 Task: Find connections with filter location Florencia with filter topic #leanstartupswith filter profile language English with filter current company Hotel Jobs Worldwide with filter school Visva Bharati, Shantiniketan with filter industry Architecture and Planning with filter service category Commercial Insurance with filter keywords title Technical Specialist
Action: Mouse moved to (658, 90)
Screenshot: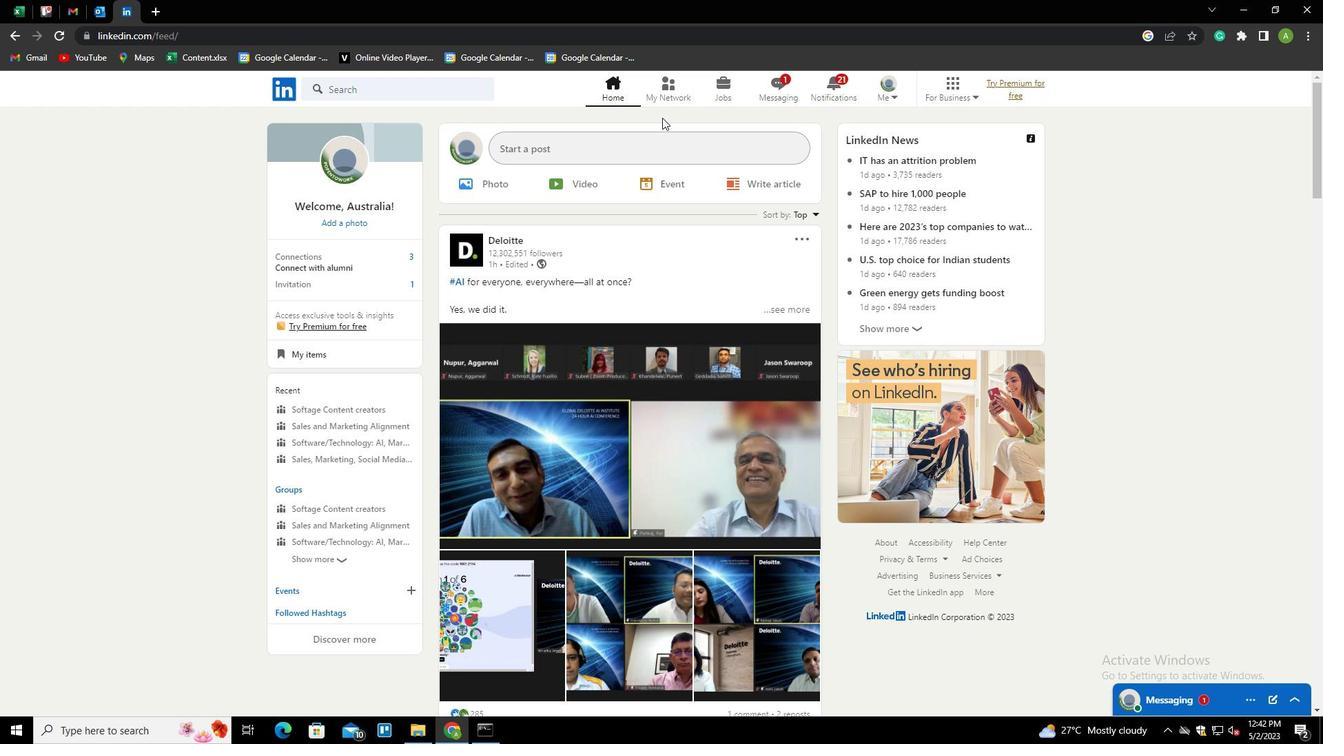 
Action: Mouse pressed left at (658, 90)
Screenshot: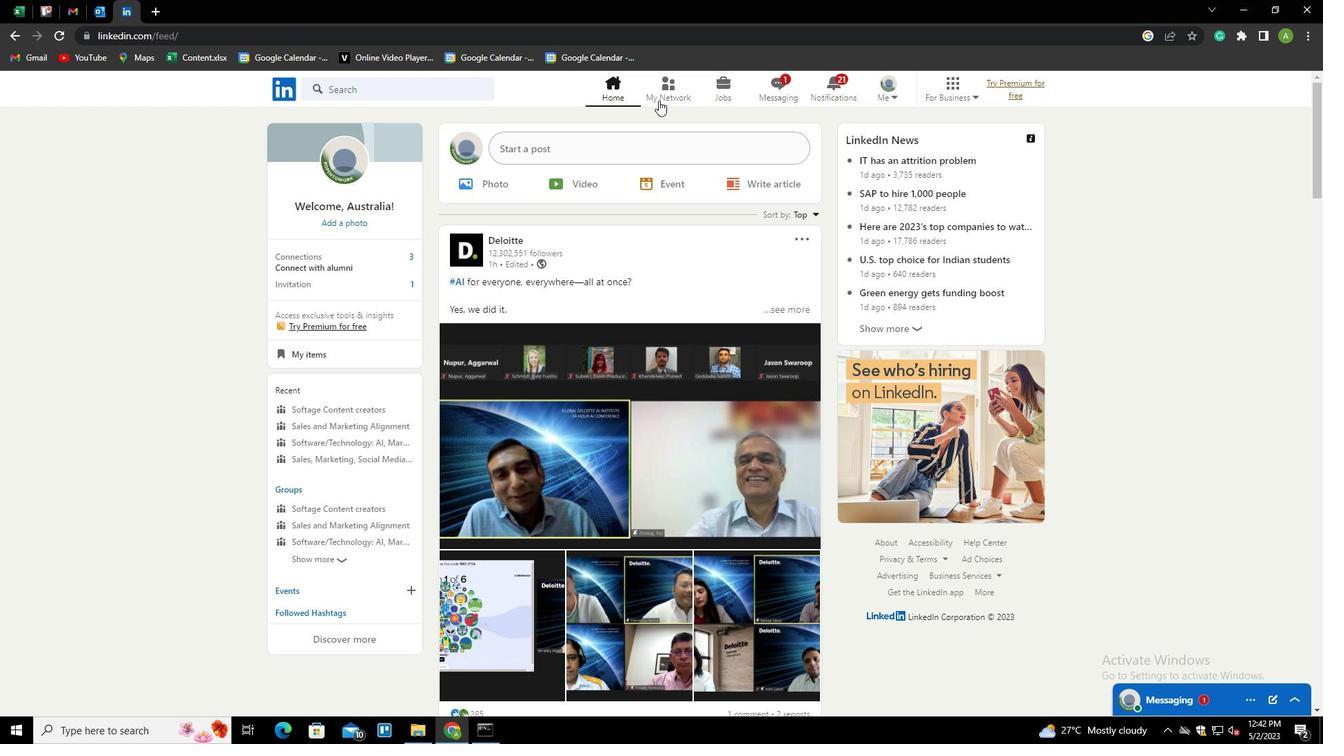 
Action: Mouse moved to (361, 168)
Screenshot: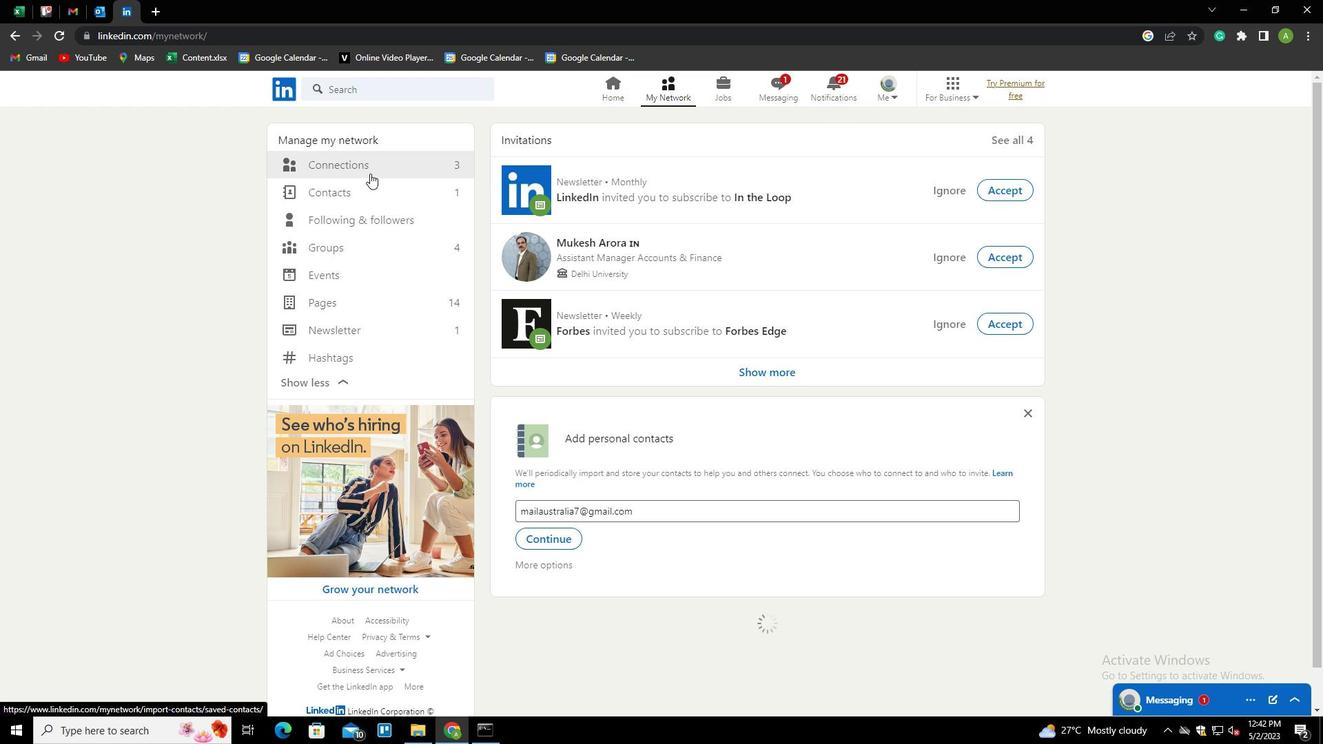 
Action: Mouse pressed left at (361, 168)
Screenshot: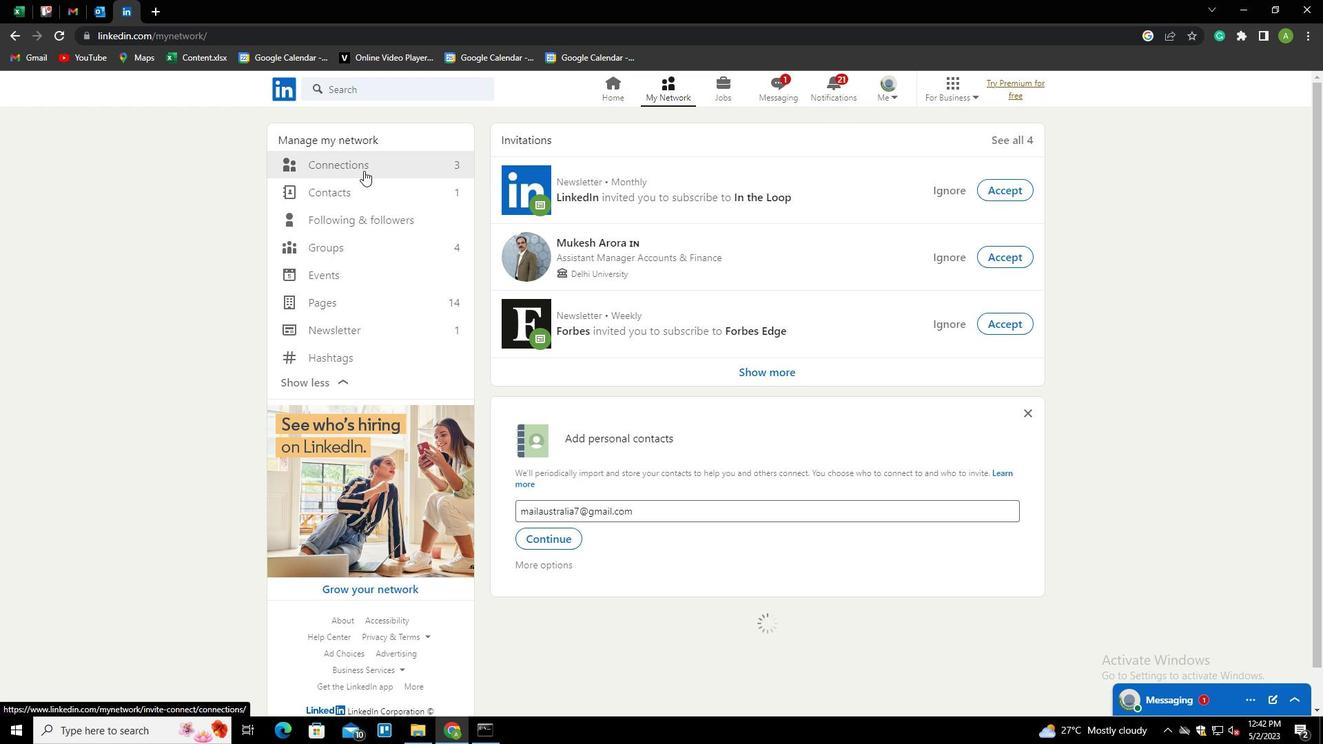 
Action: Mouse moved to (738, 160)
Screenshot: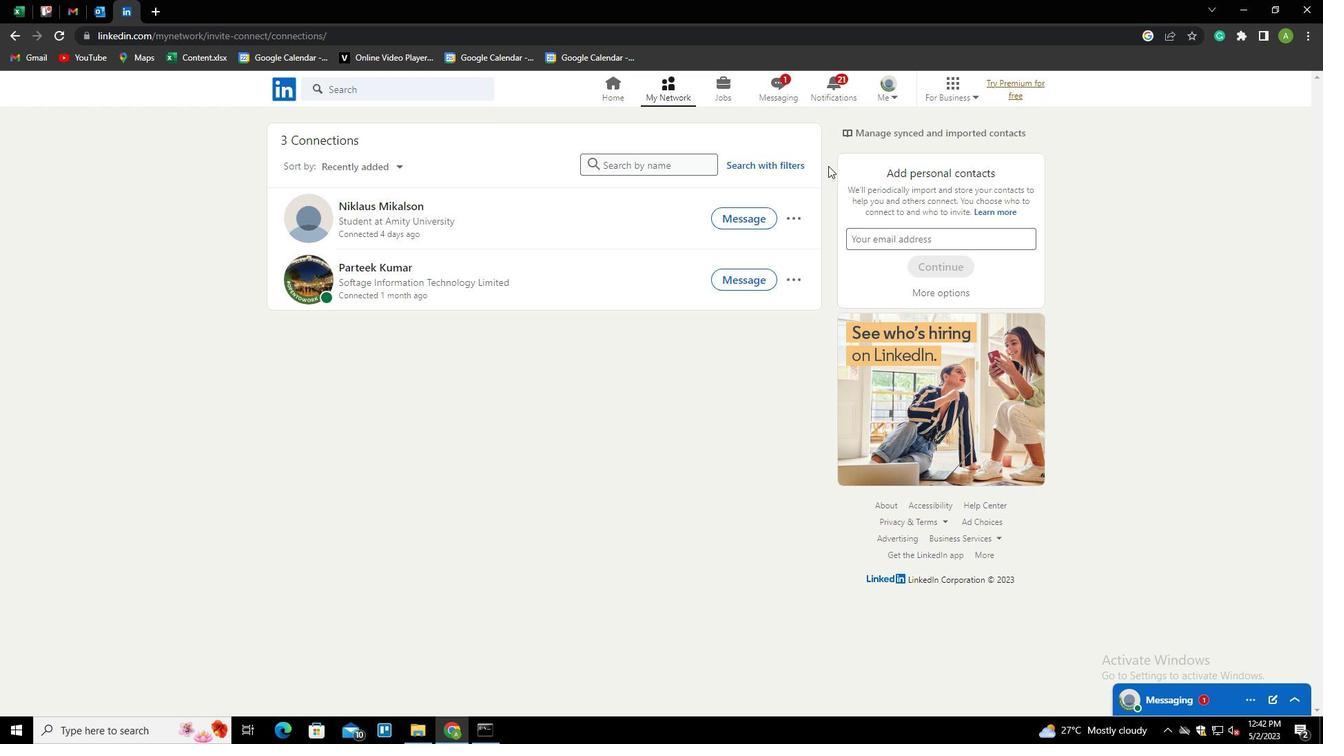 
Action: Mouse pressed left at (738, 160)
Screenshot: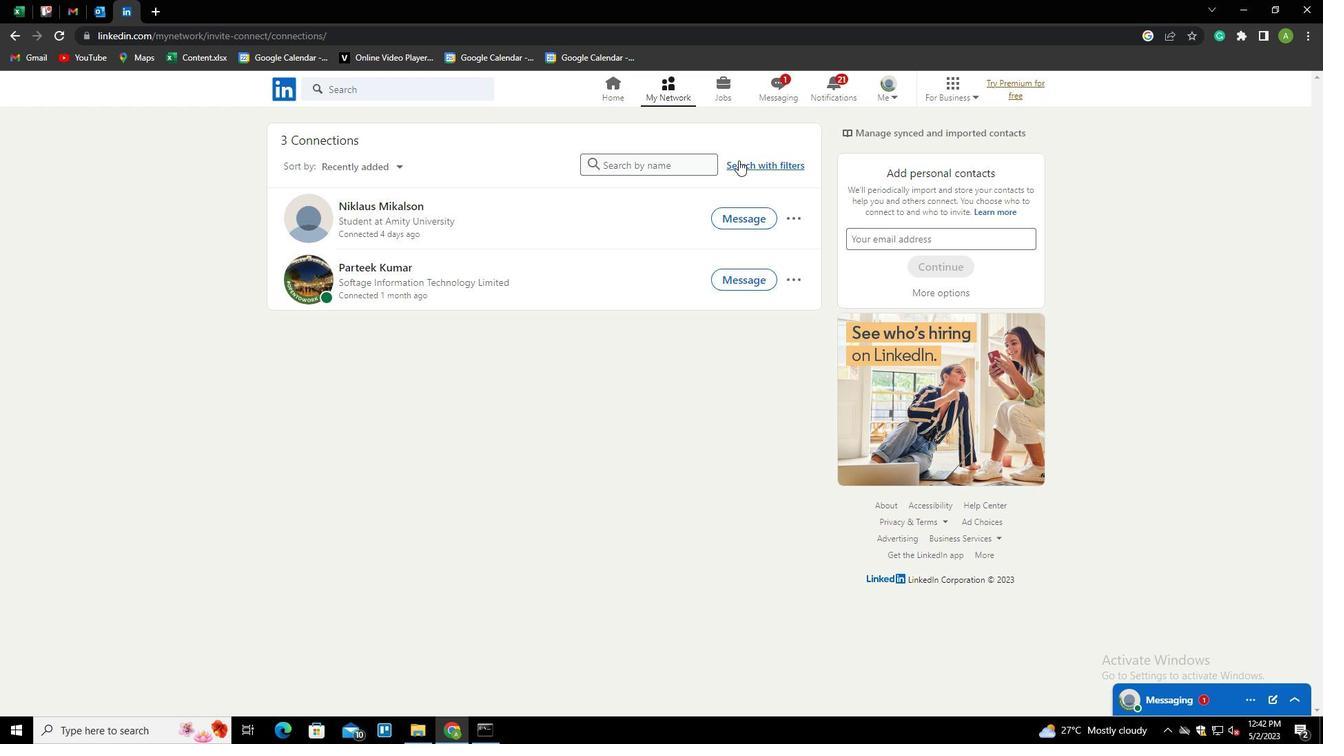 
Action: Mouse moved to (702, 130)
Screenshot: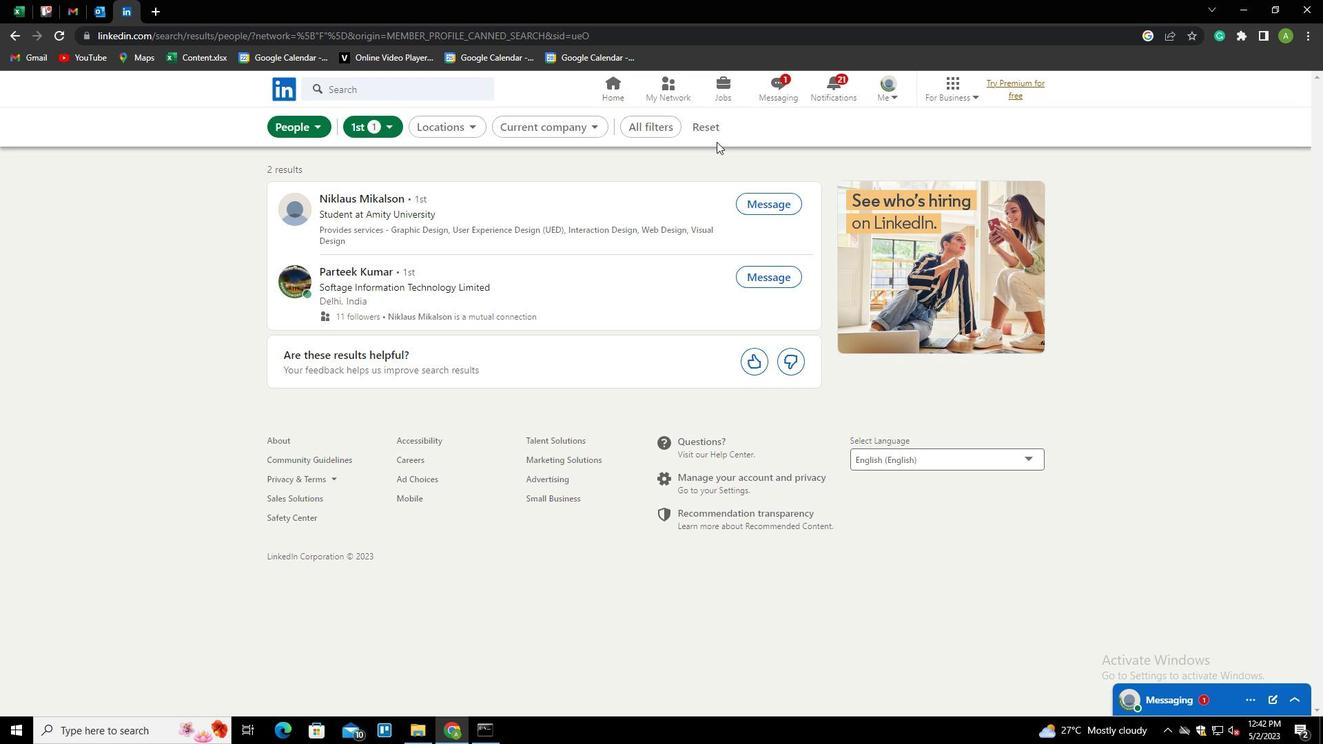 
Action: Mouse pressed left at (702, 130)
Screenshot: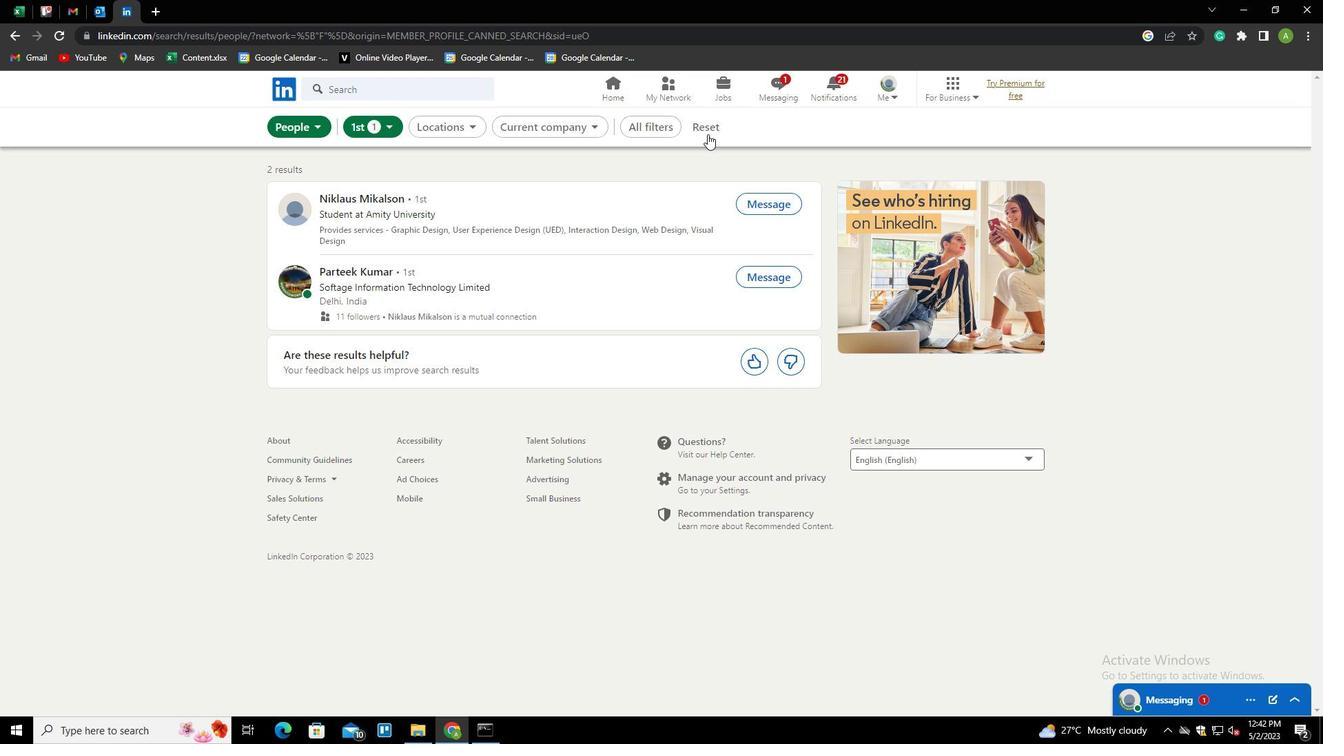 
Action: Mouse moved to (682, 127)
Screenshot: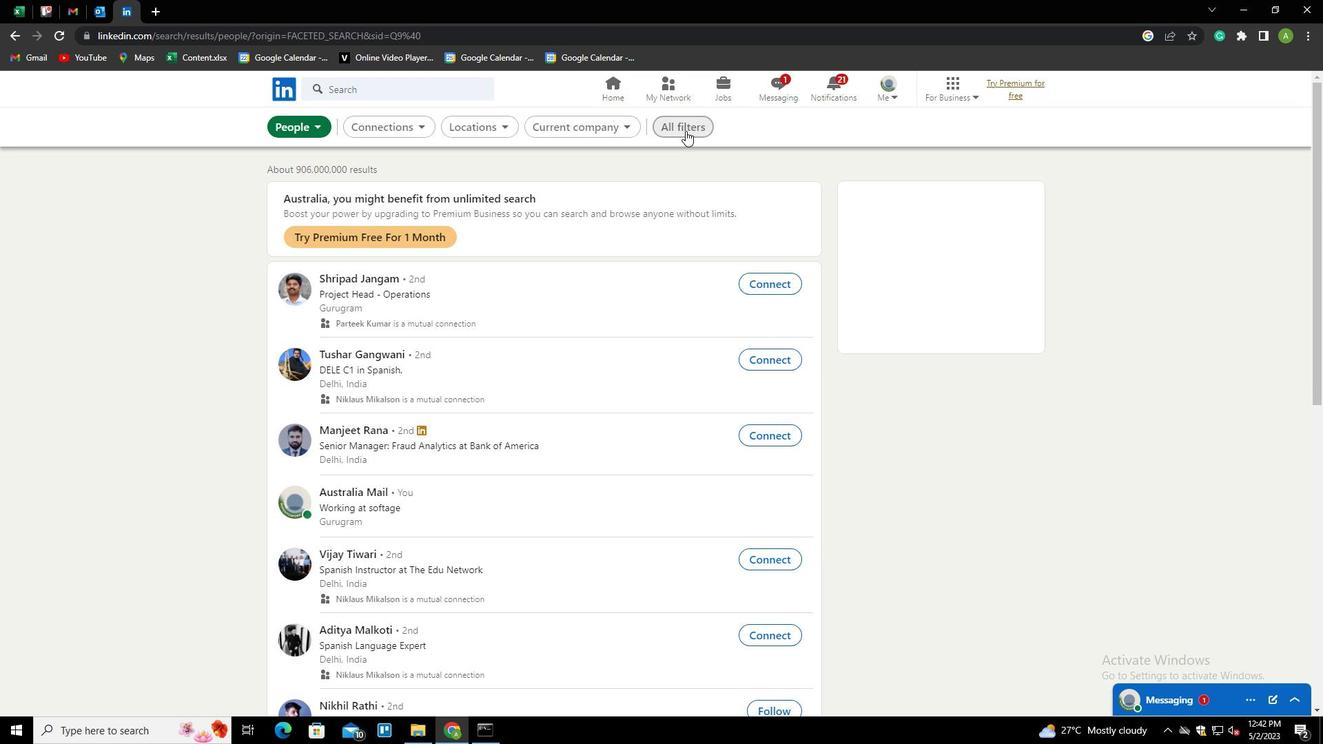 
Action: Mouse pressed left at (682, 127)
Screenshot: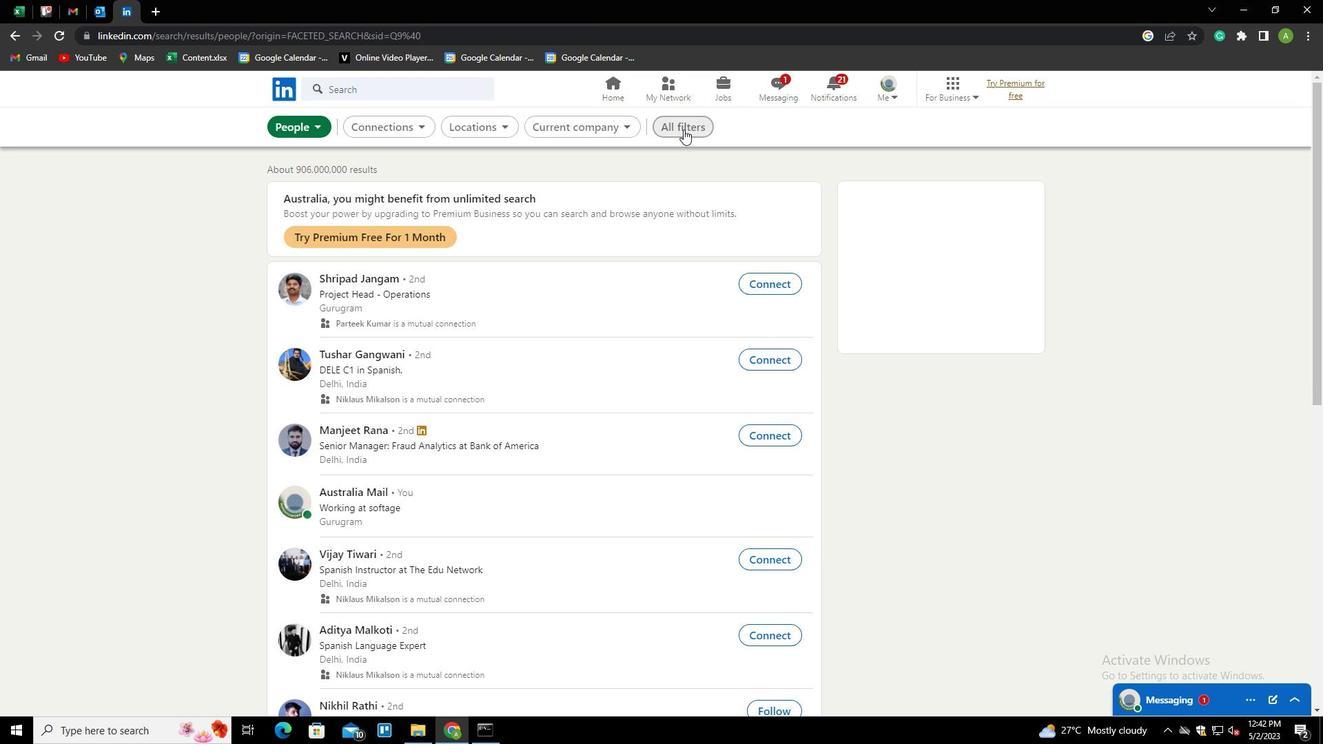 
Action: Mouse moved to (1085, 391)
Screenshot: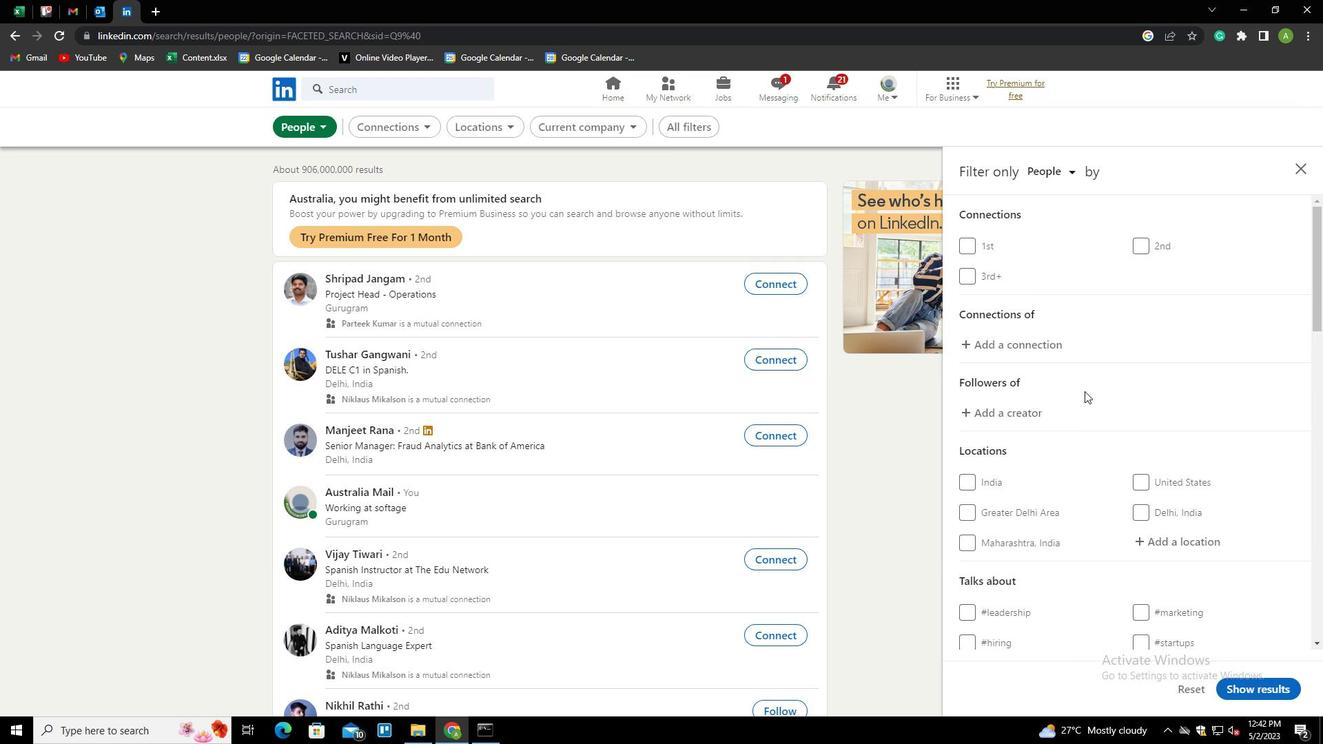 
Action: Mouse scrolled (1085, 390) with delta (0, 0)
Screenshot: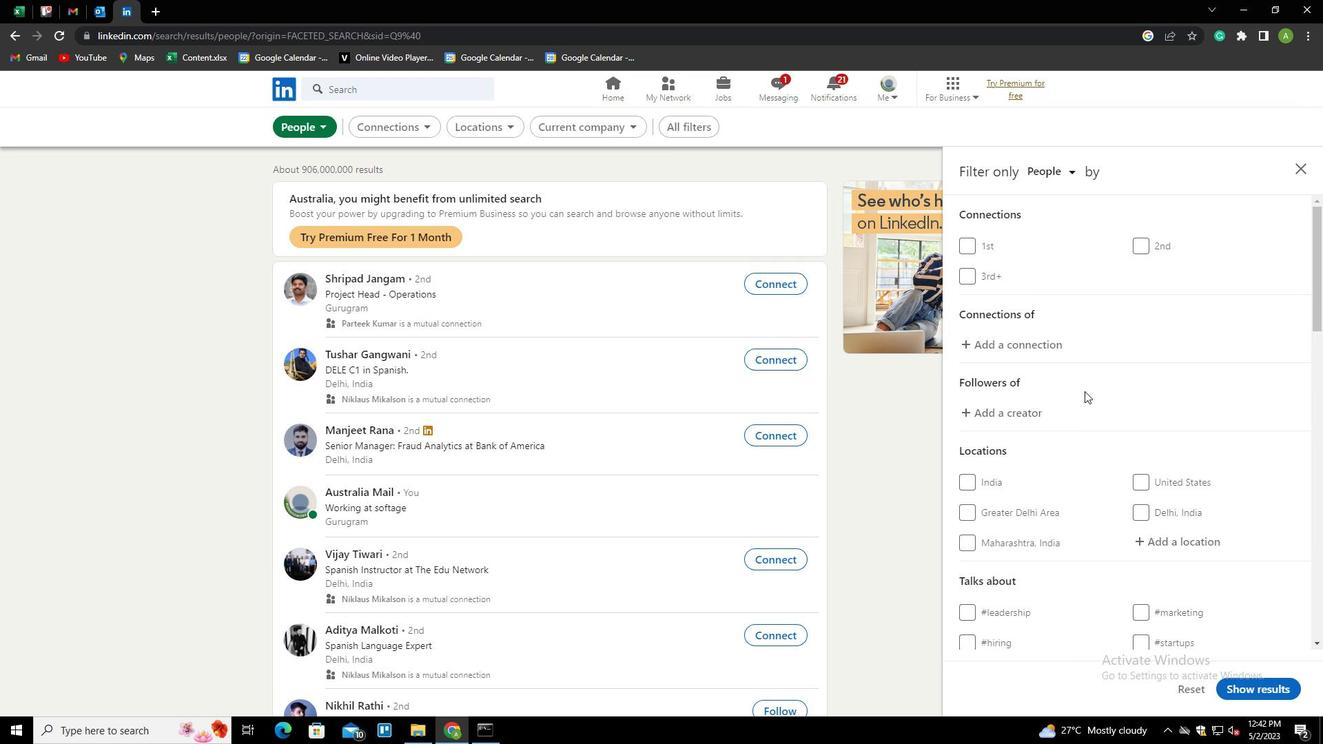 
Action: Mouse scrolled (1085, 390) with delta (0, 0)
Screenshot: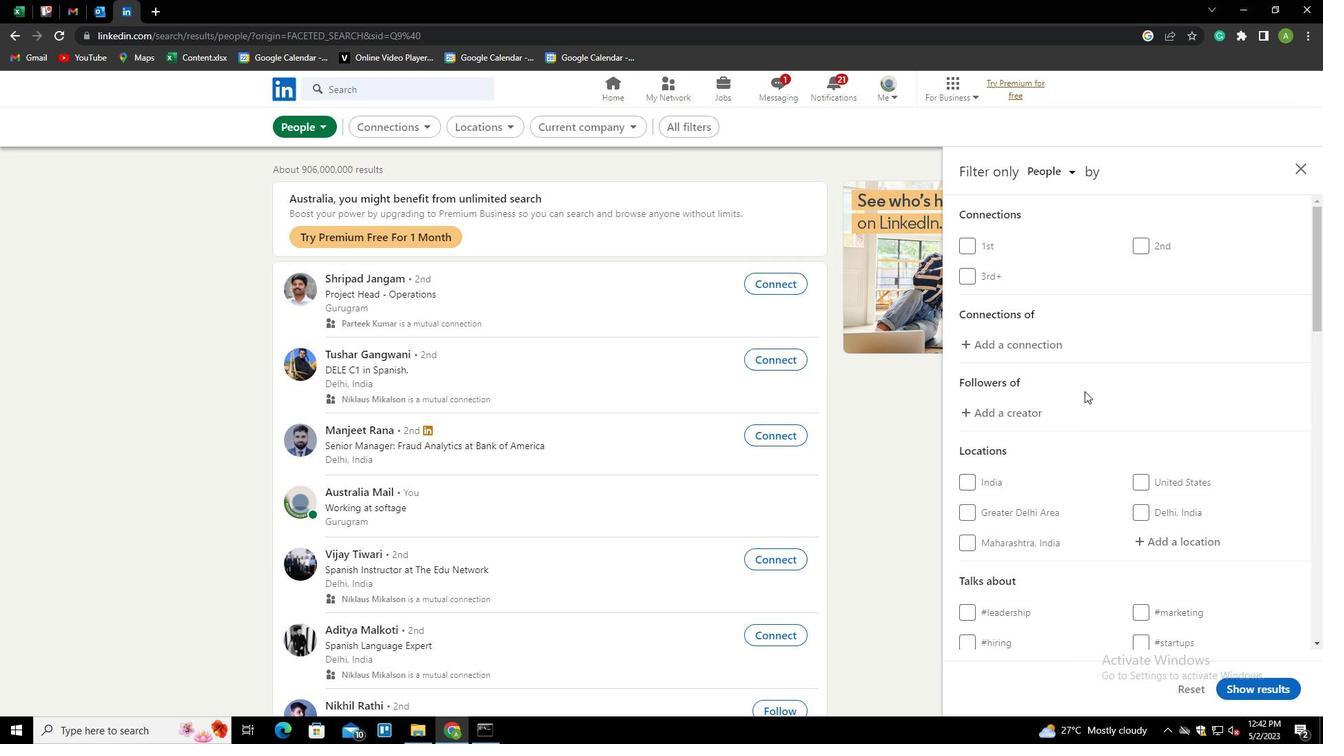 
Action: Mouse moved to (1153, 399)
Screenshot: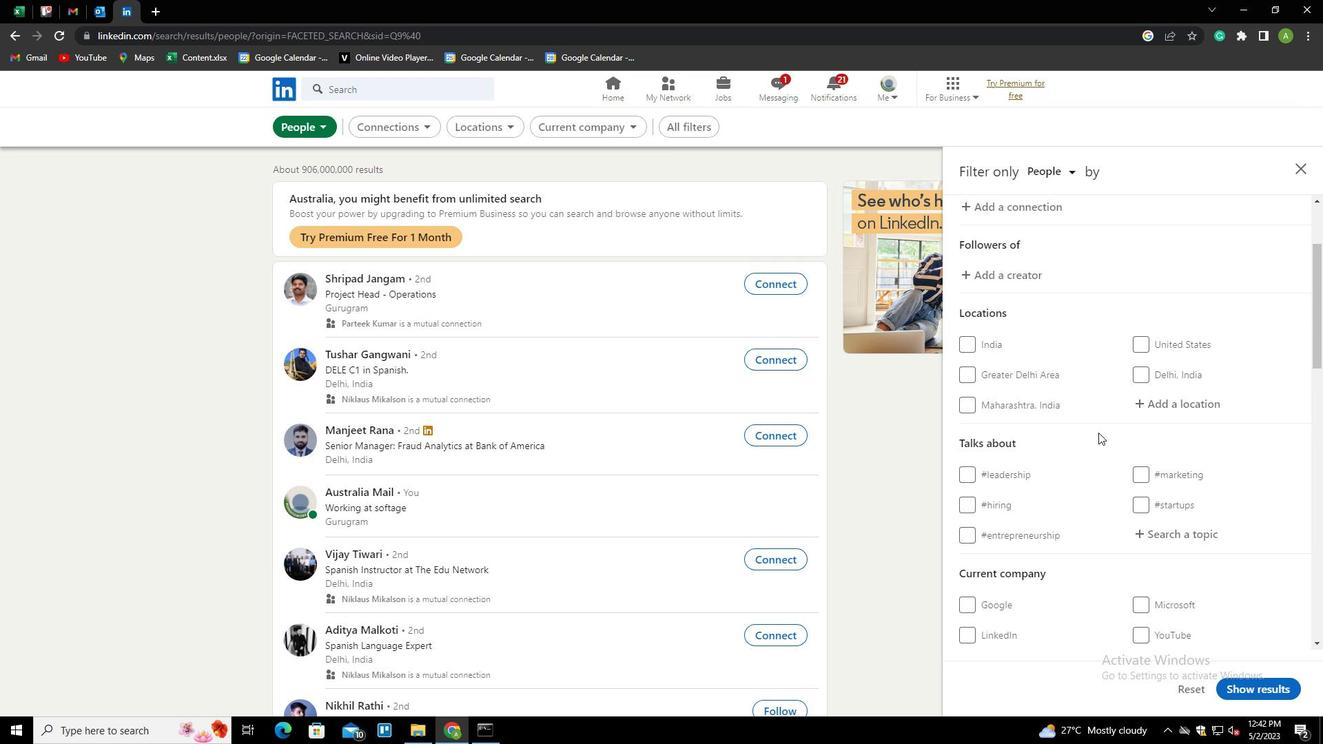
Action: Mouse pressed left at (1153, 399)
Screenshot: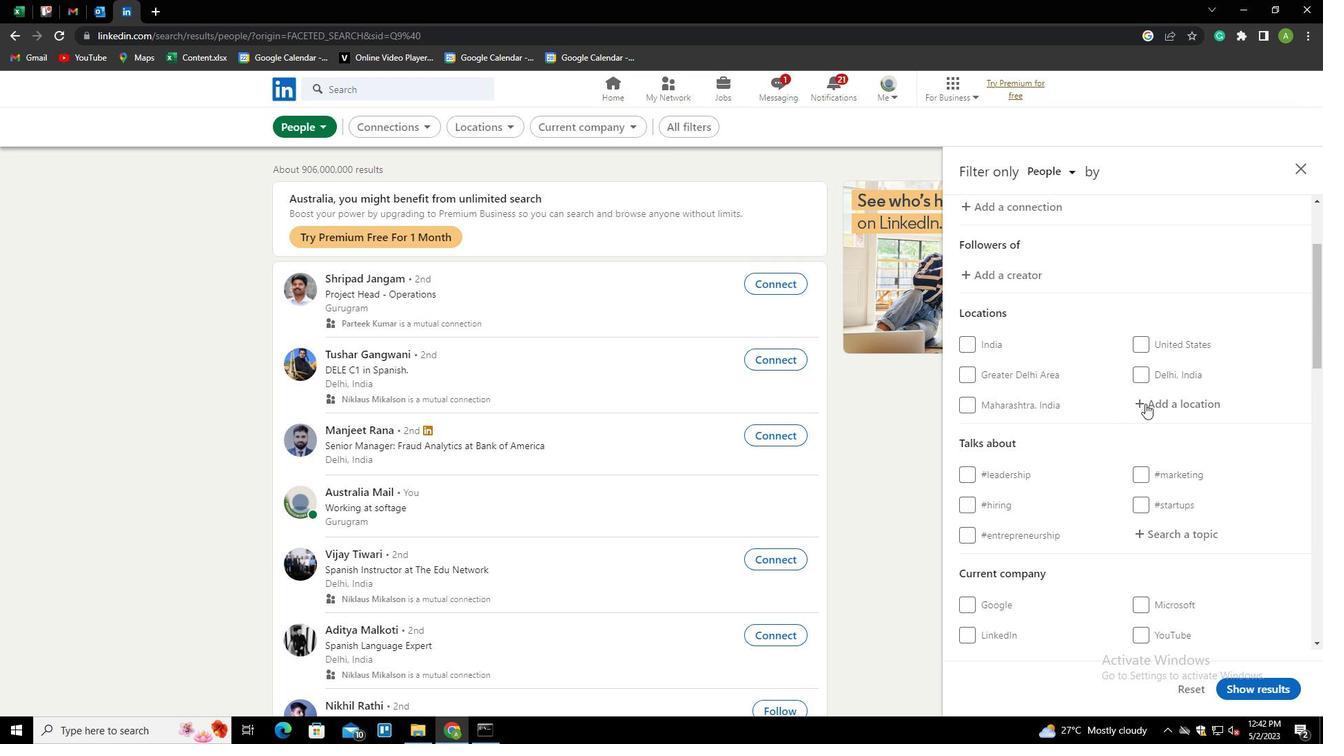 
Action: Key pressed <Key.shift>FLORENCIA<Key.down>
Screenshot: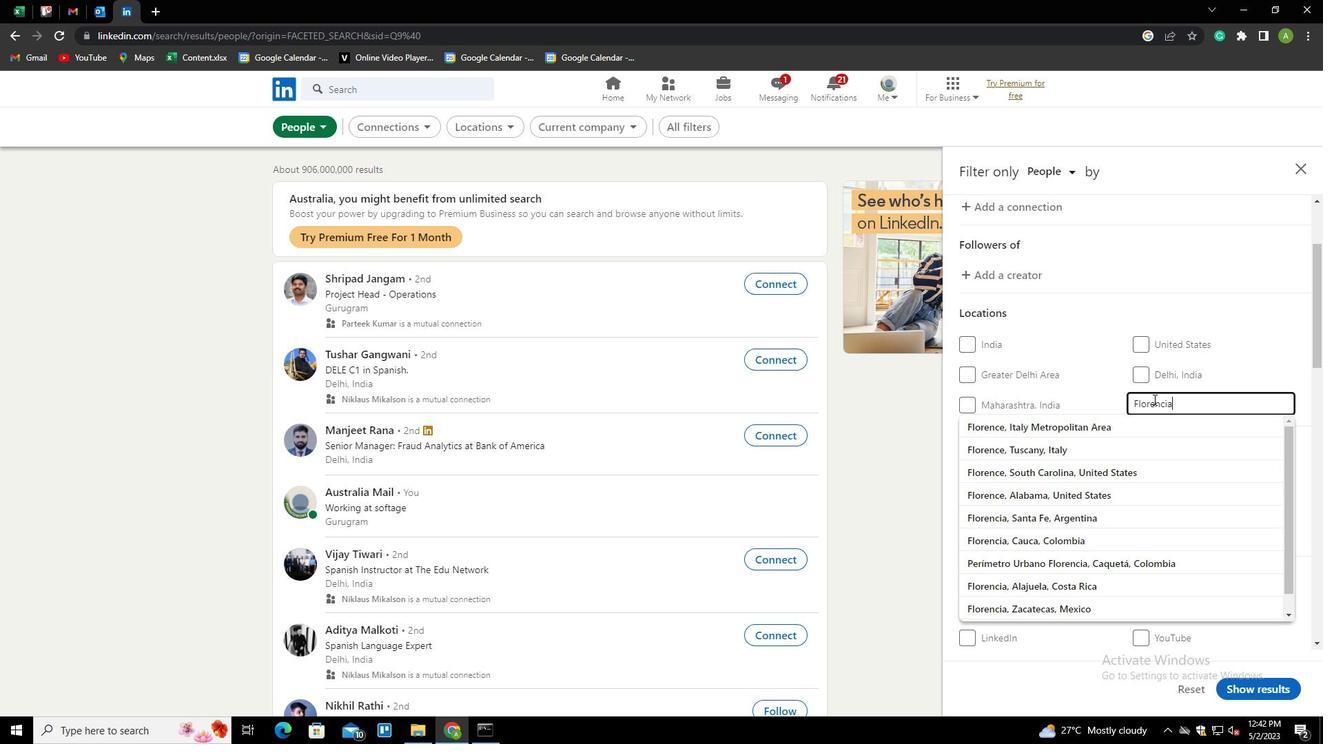 
Action: Mouse moved to (1173, 451)
Screenshot: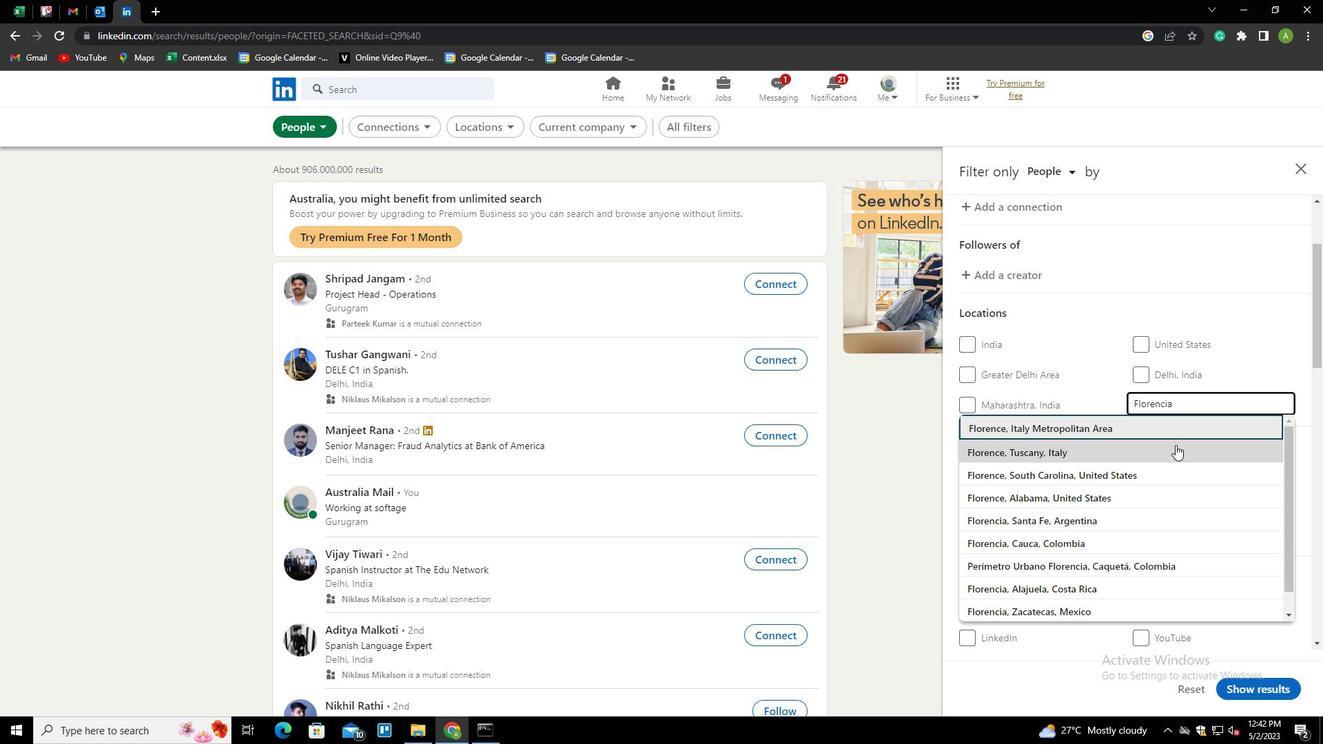 
Action: Mouse scrolled (1173, 450) with delta (0, 0)
Screenshot: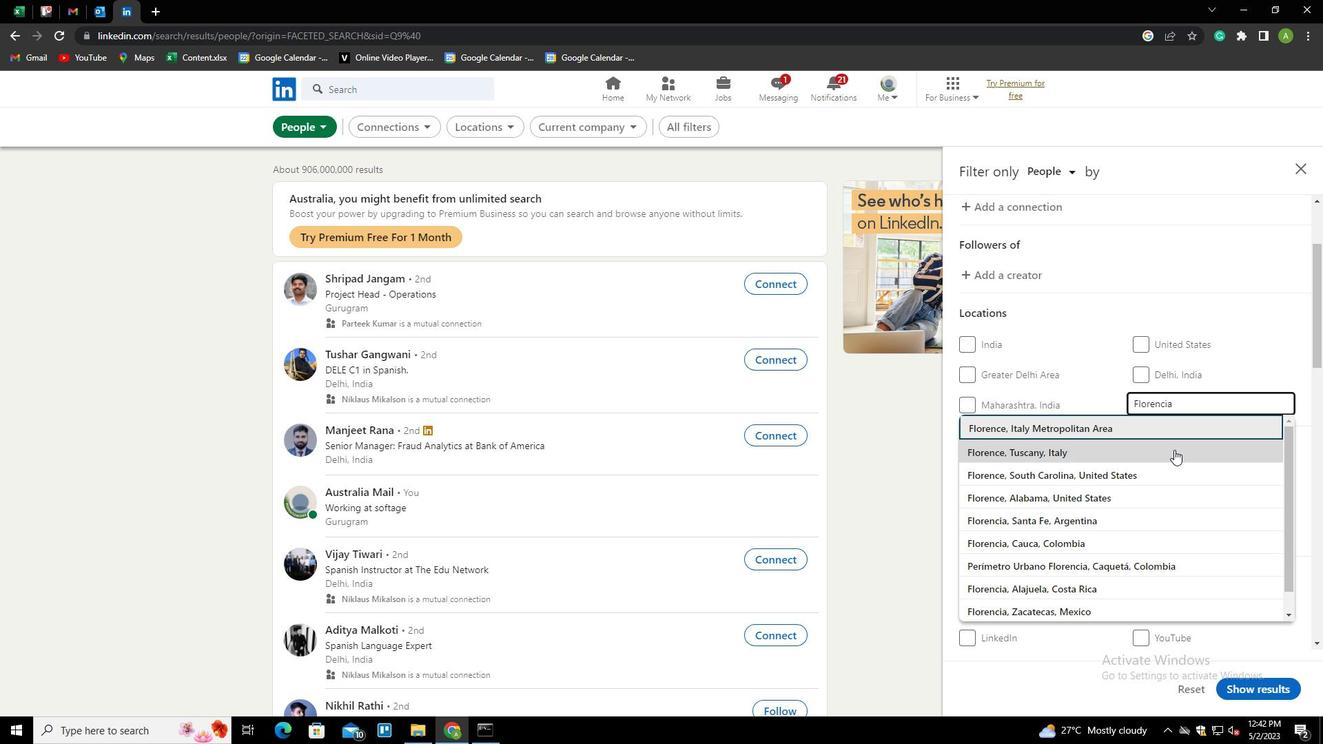 
Action: Mouse moved to (1066, 565)
Screenshot: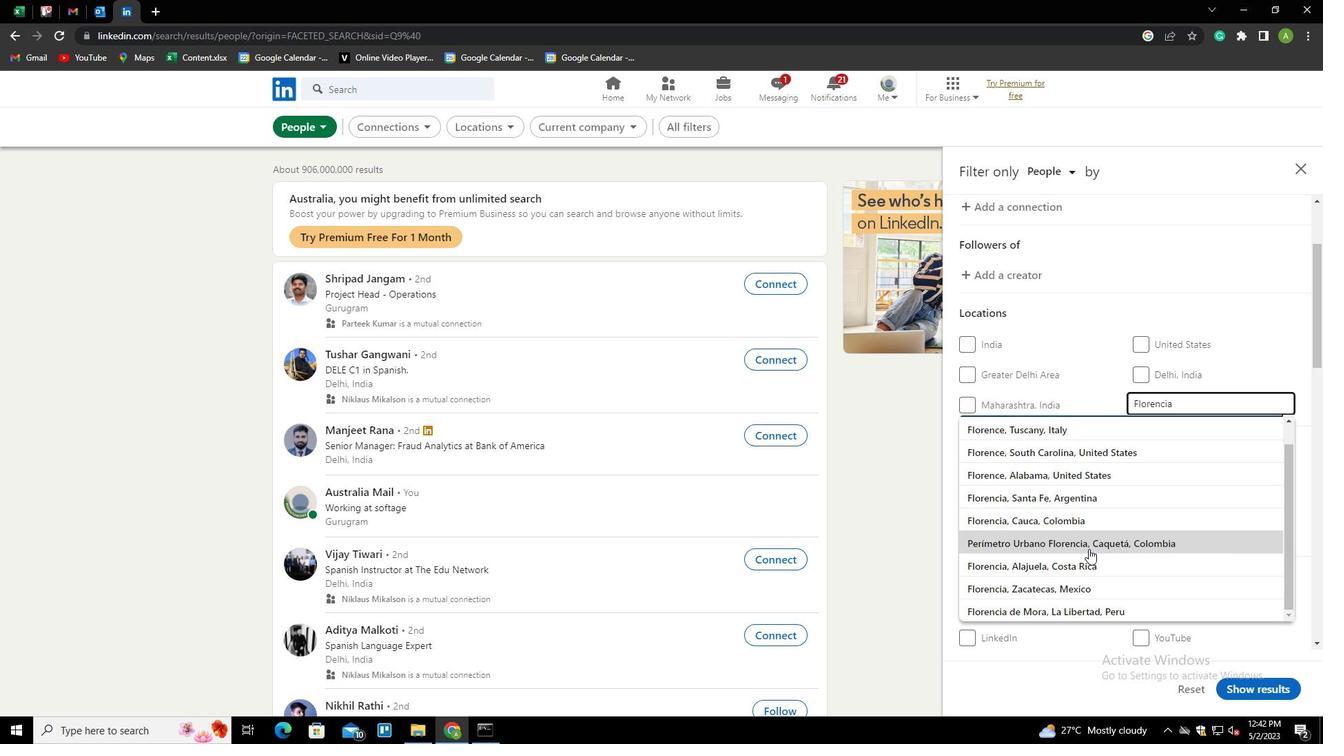 
Action: Mouse pressed left at (1066, 565)
Screenshot: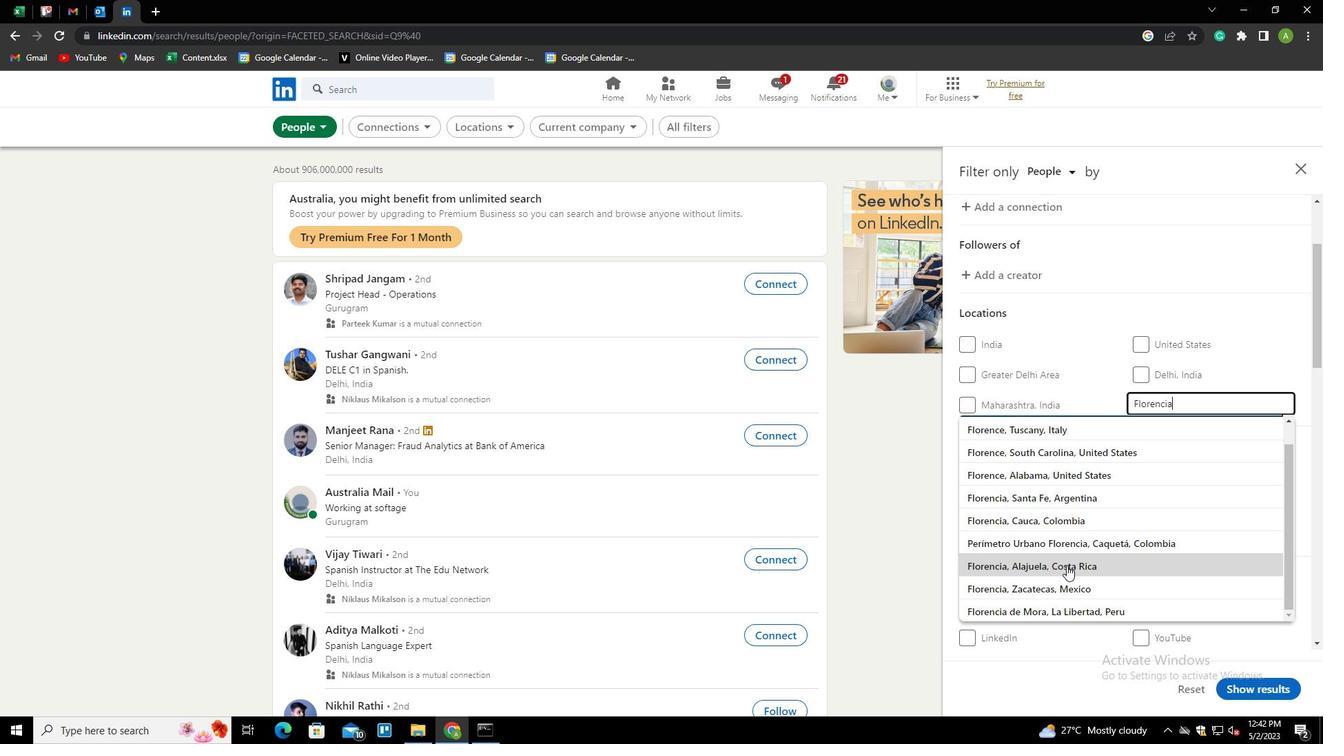 
Action: Mouse moved to (1151, 558)
Screenshot: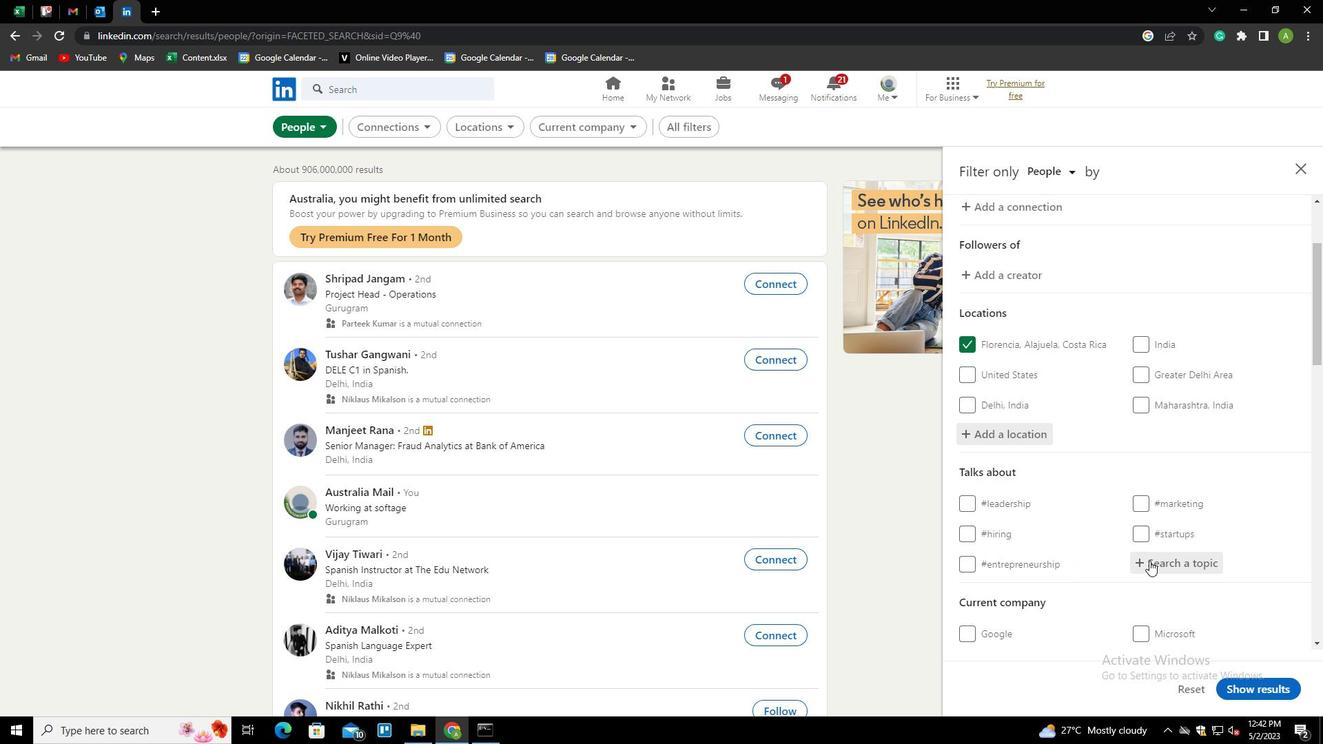 
Action: Mouse scrolled (1151, 558) with delta (0, 0)
Screenshot: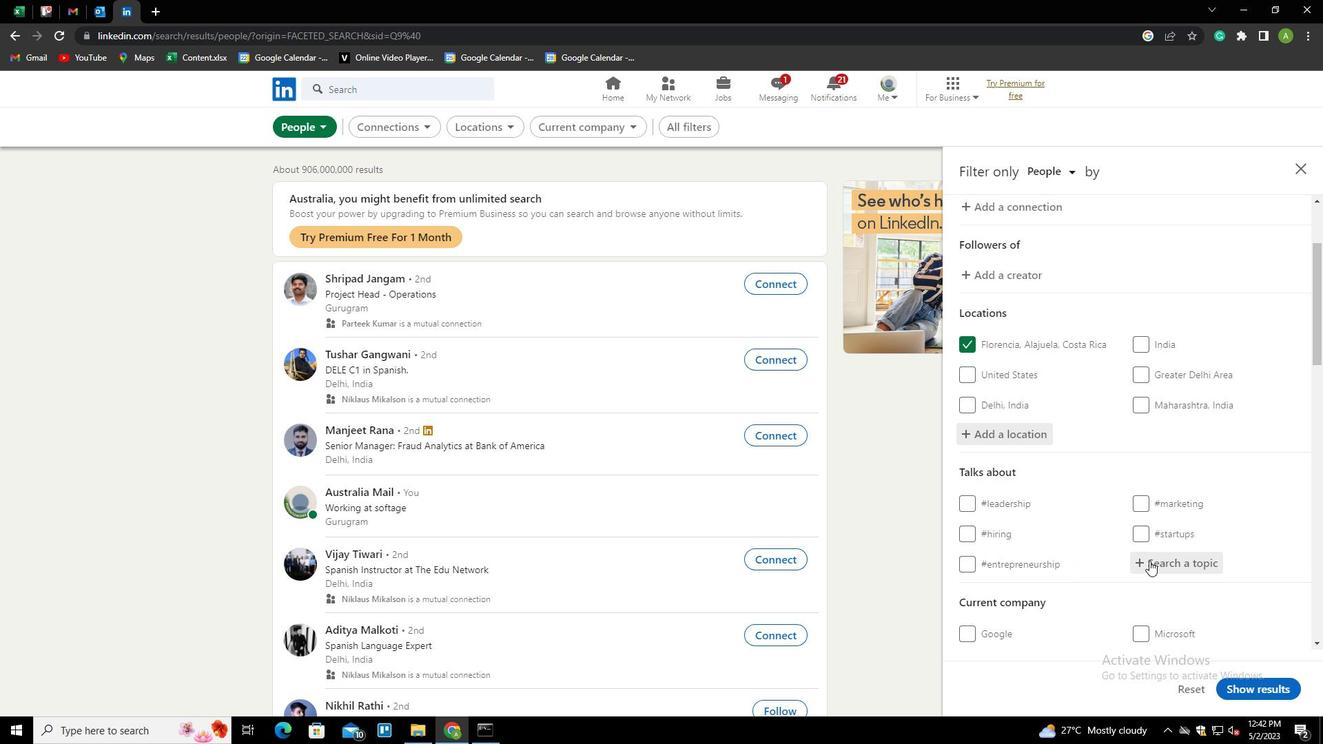 
Action: Mouse scrolled (1151, 558) with delta (0, 0)
Screenshot: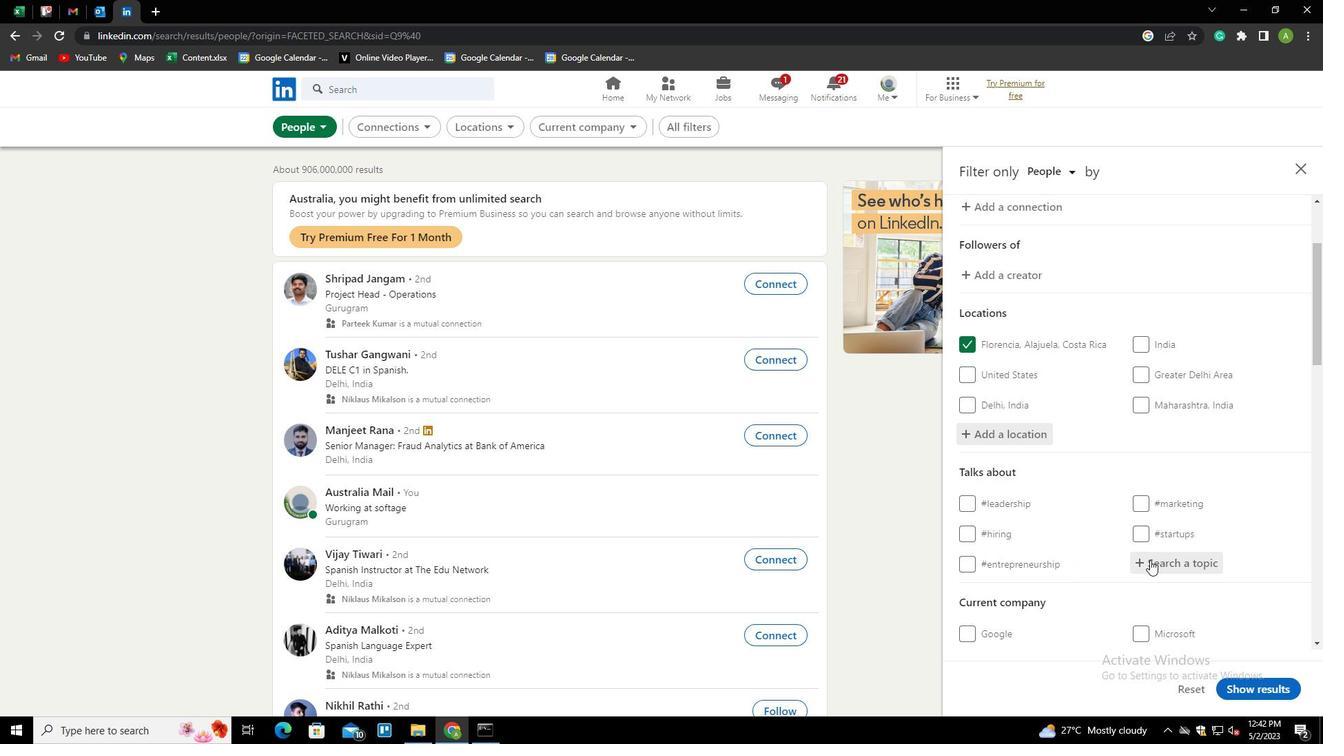
Action: Mouse moved to (1161, 437)
Screenshot: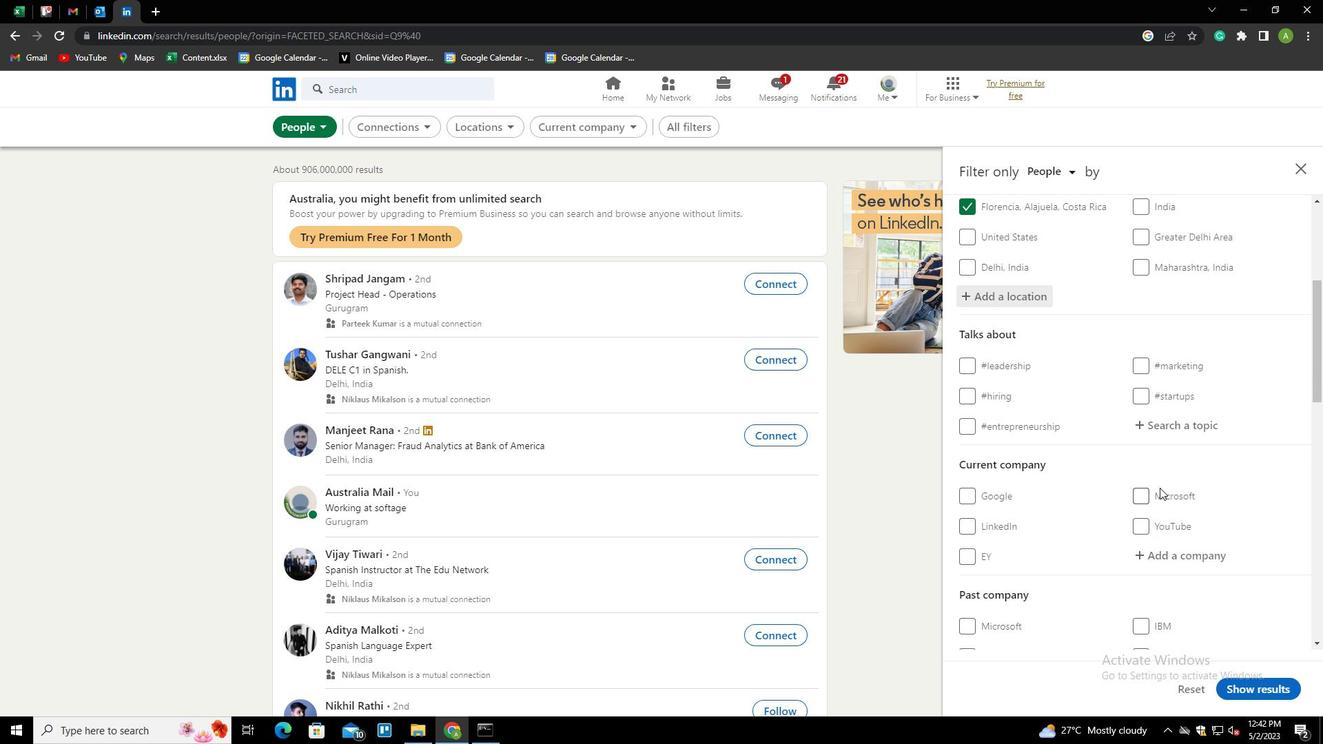 
Action: Mouse pressed left at (1161, 437)
Screenshot: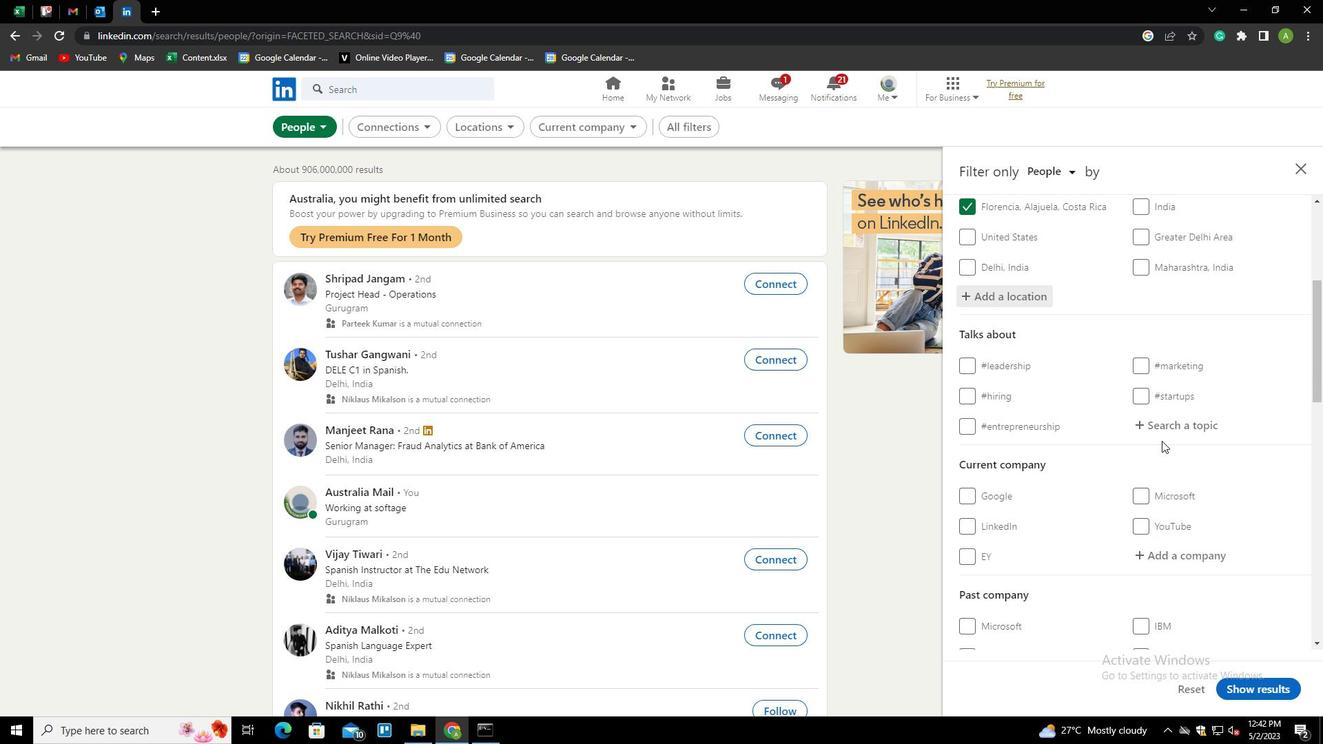 
Action: Mouse moved to (1168, 427)
Screenshot: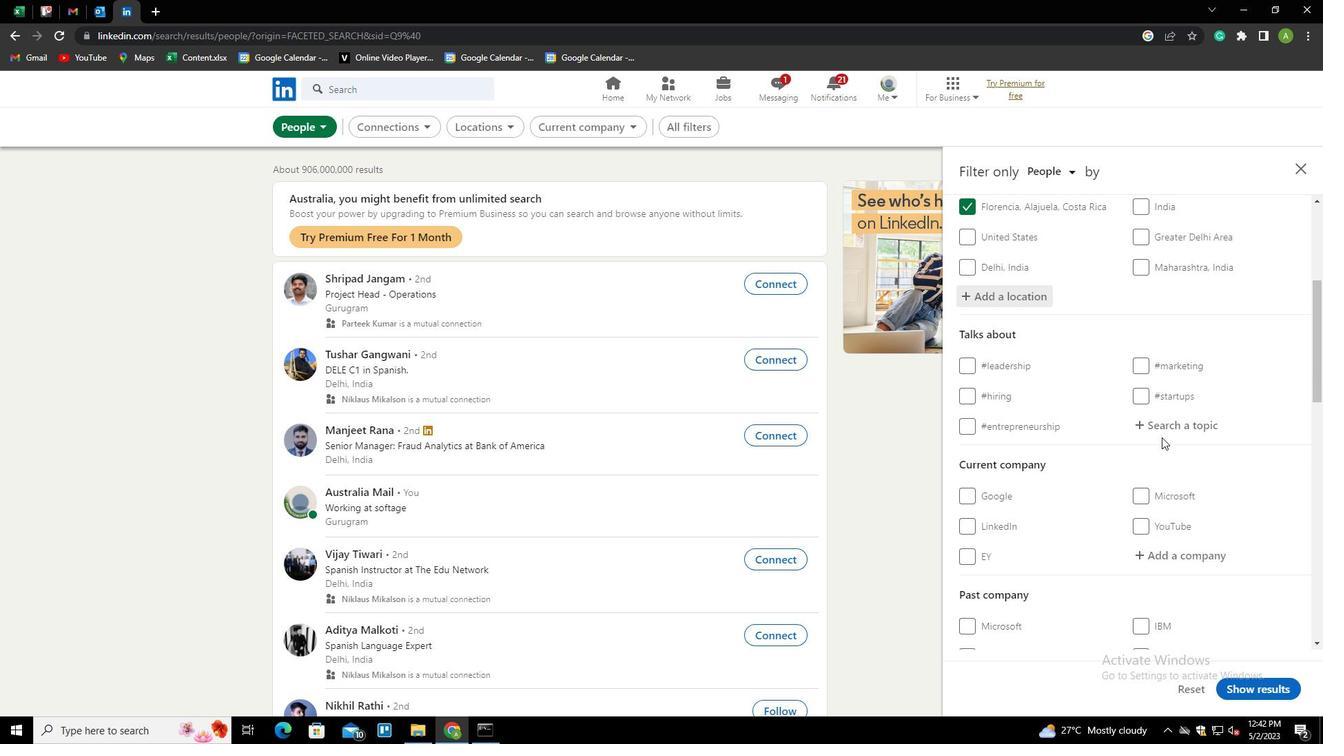 
Action: Mouse pressed left at (1168, 427)
Screenshot: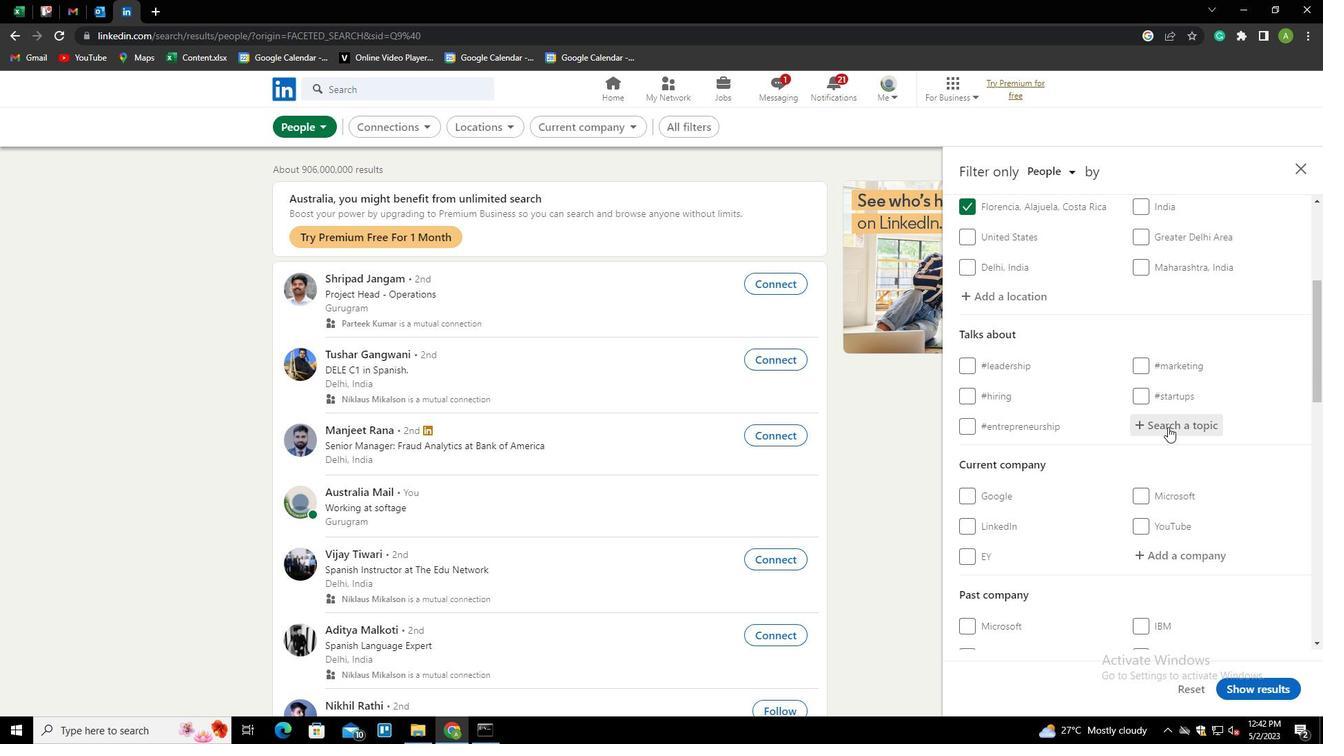 
Action: Mouse moved to (1168, 426)
Screenshot: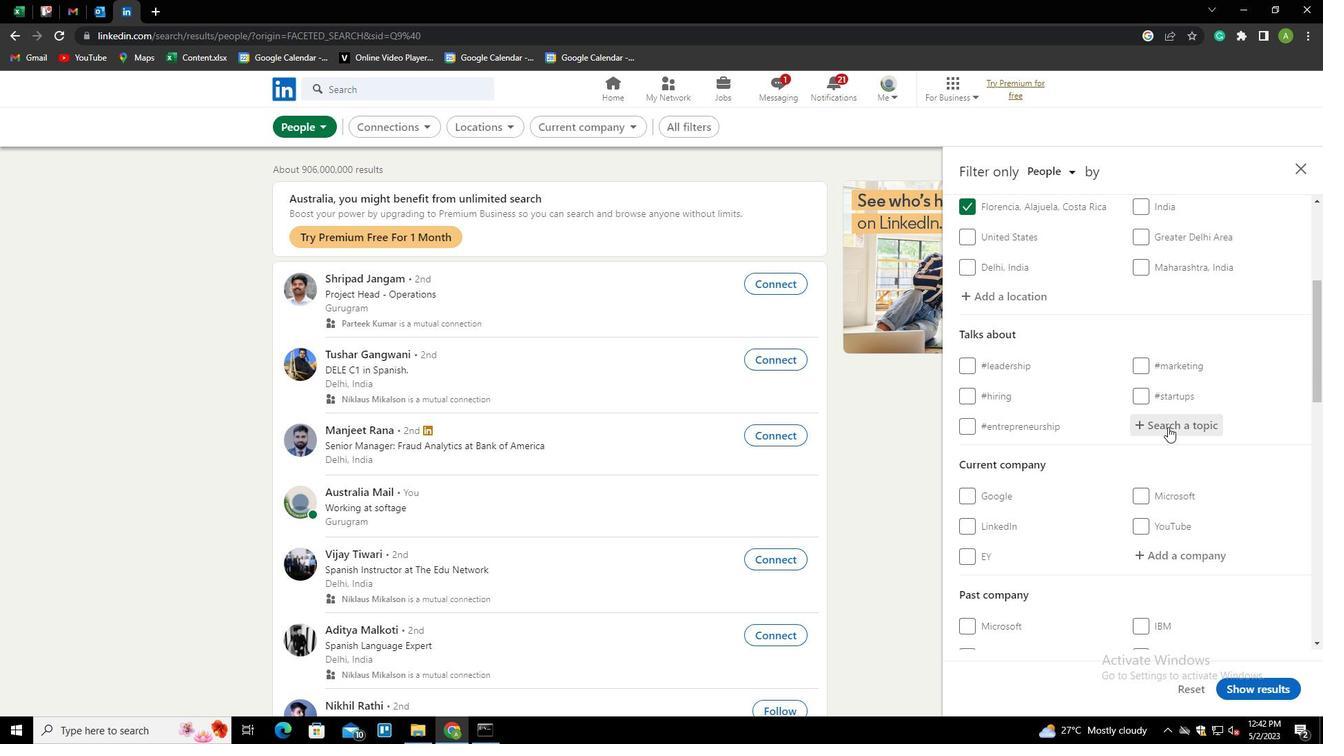 
Action: Mouse pressed left at (1168, 426)
Screenshot: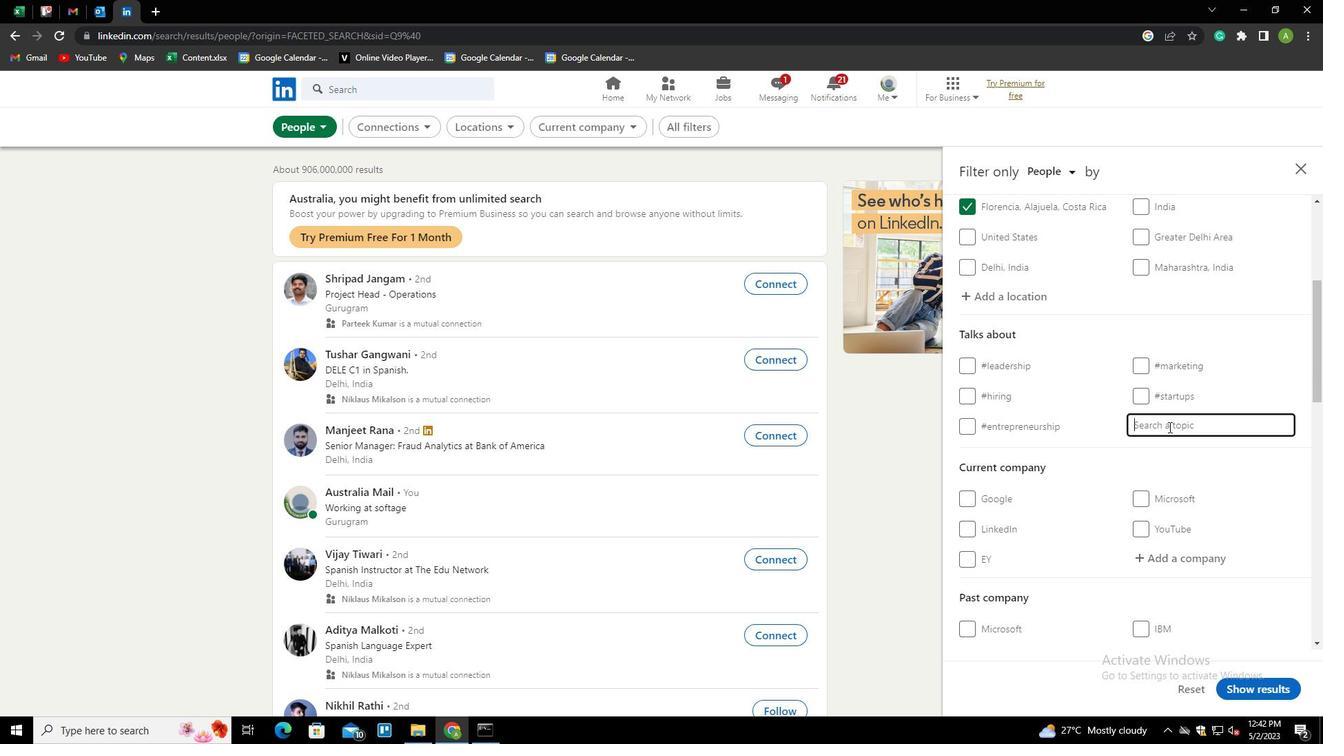 
Action: Key pressed LEANSTART<Key.down><Key.enter>
Screenshot: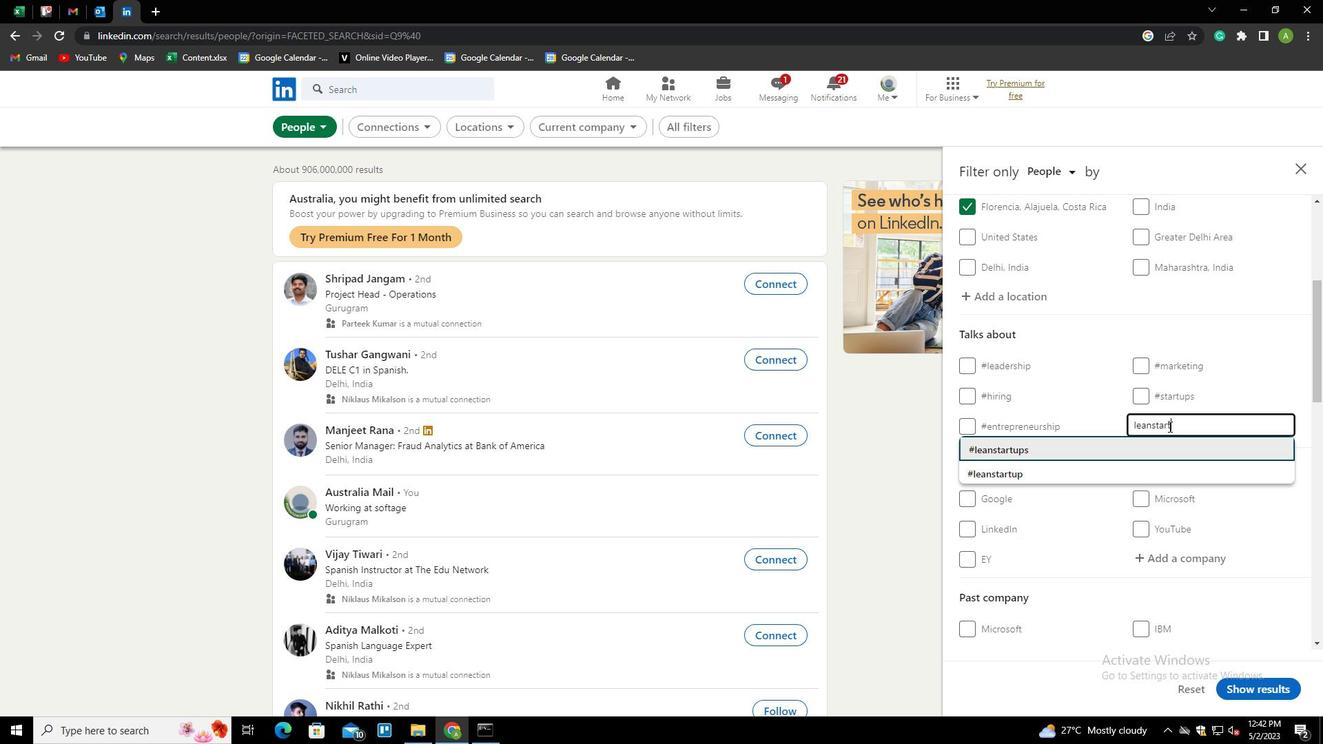 
Action: Mouse moved to (1235, 450)
Screenshot: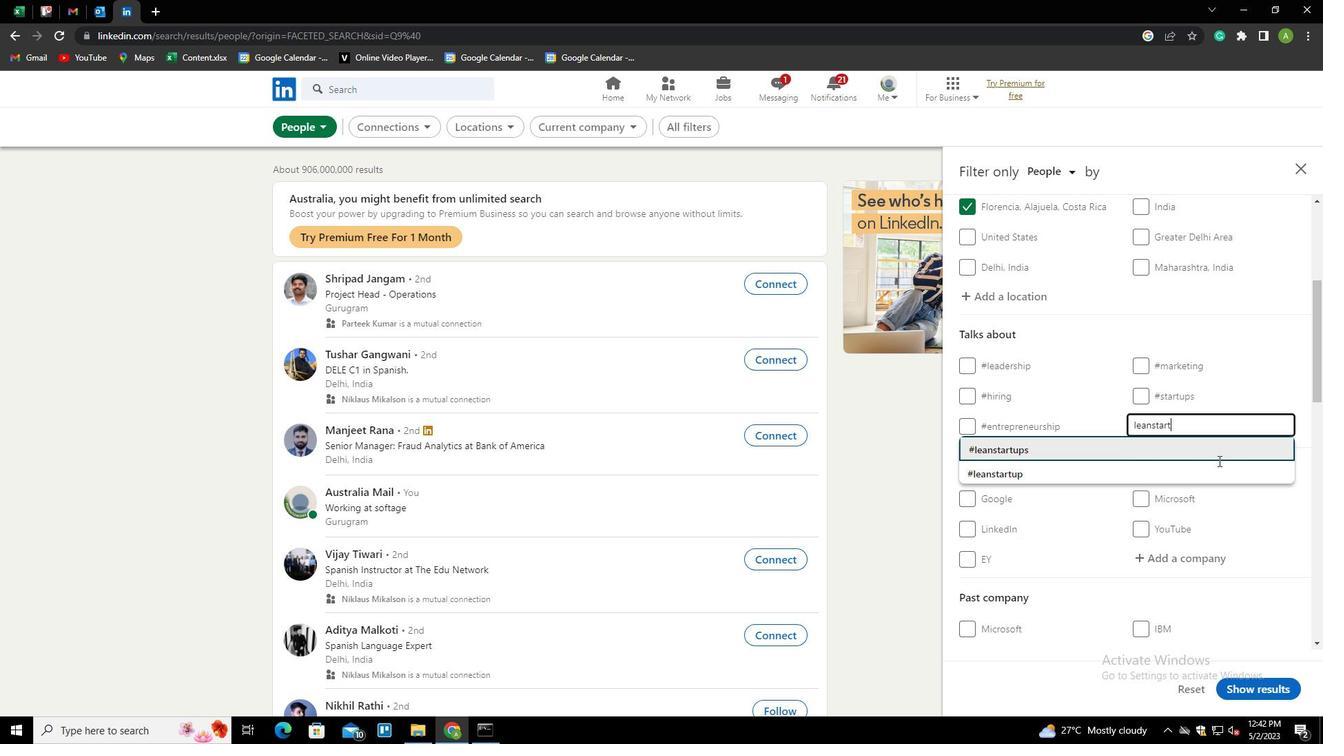 
Action: Mouse scrolled (1235, 450) with delta (0, 0)
Screenshot: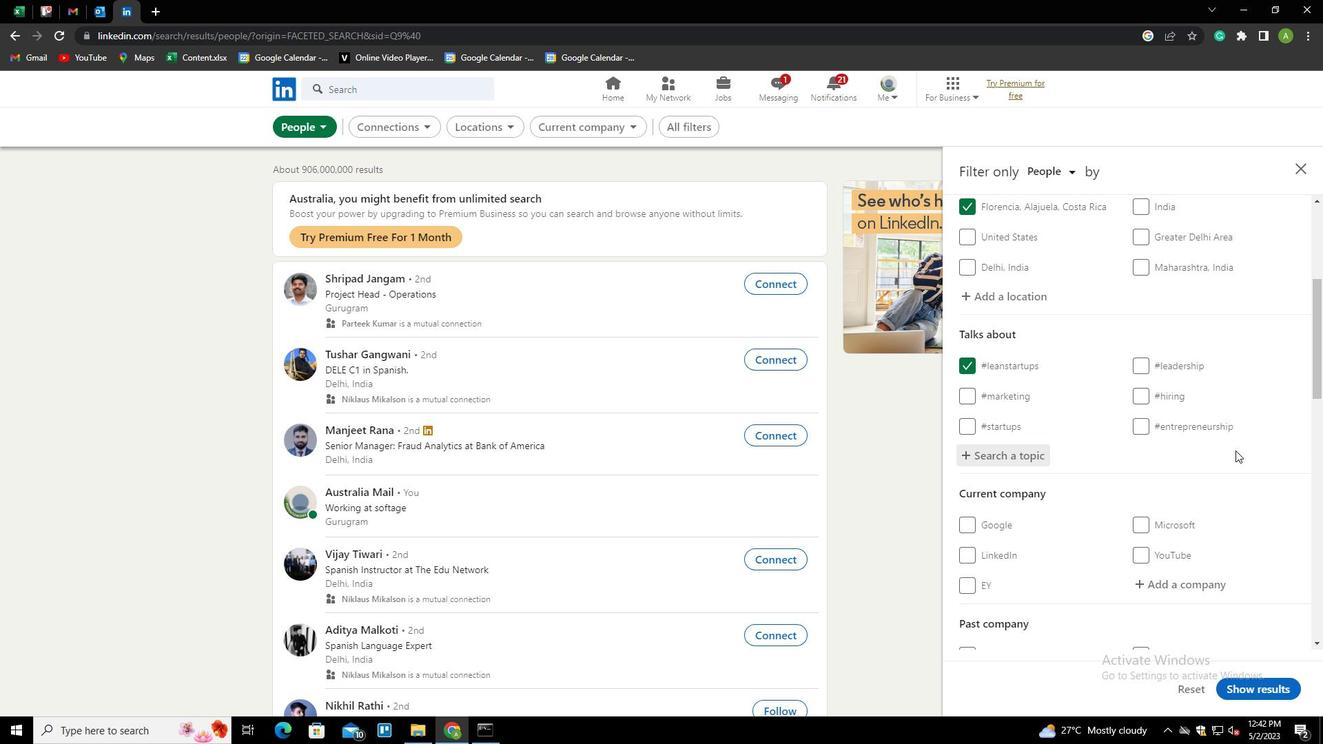 
Action: Mouse scrolled (1235, 450) with delta (0, 0)
Screenshot: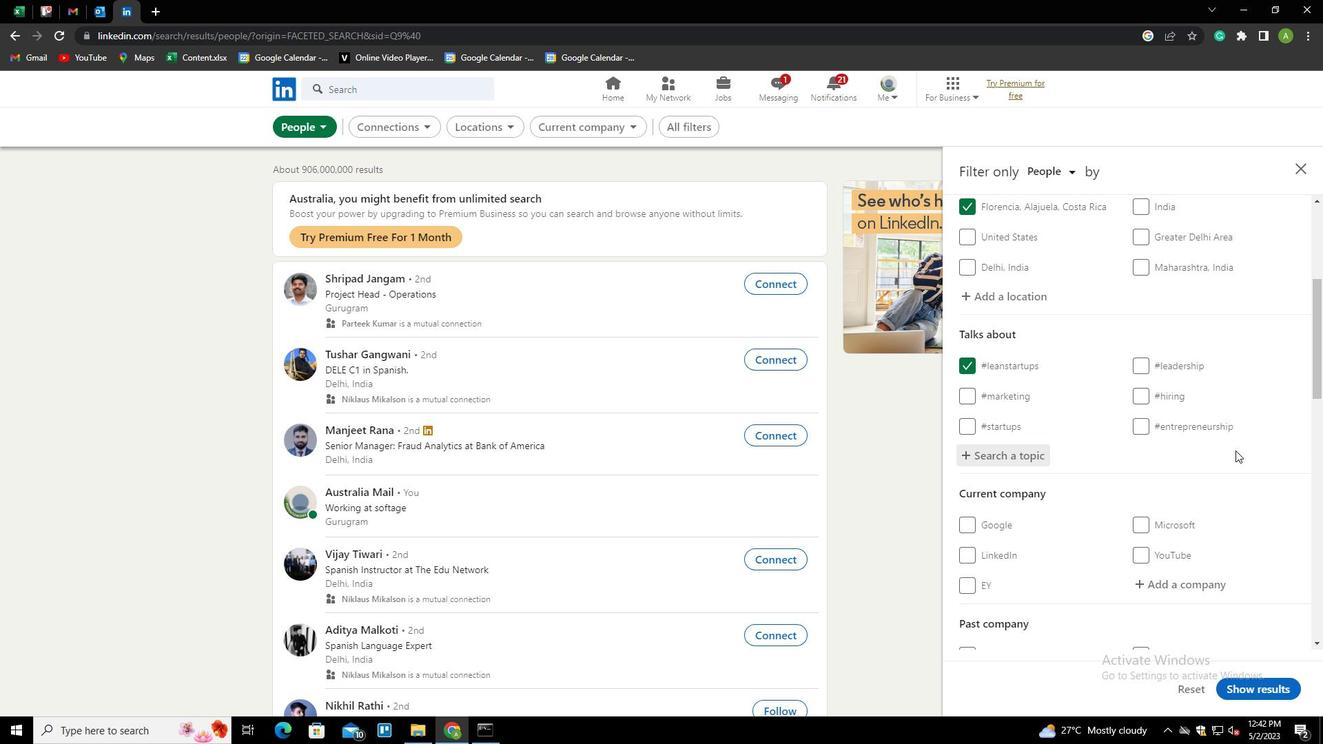 
Action: Mouse moved to (1234, 450)
Screenshot: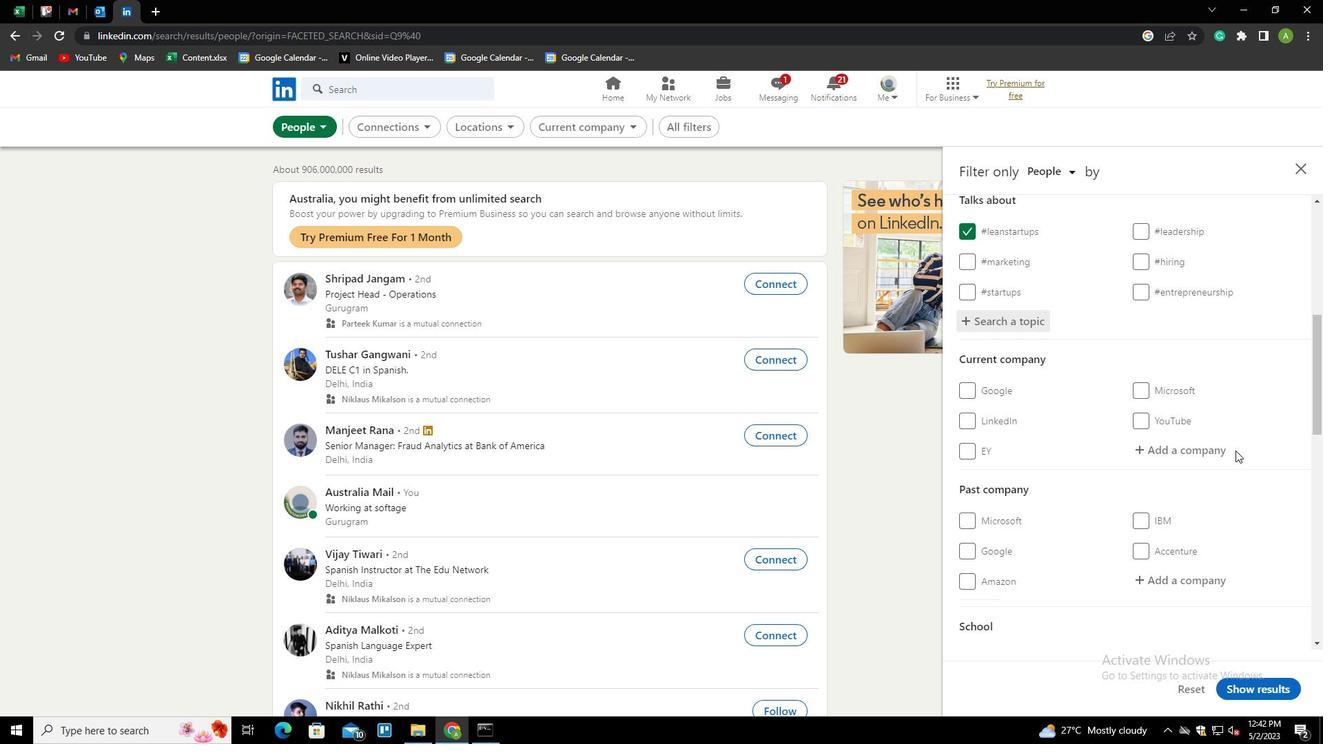 
Action: Mouse scrolled (1234, 450) with delta (0, 0)
Screenshot: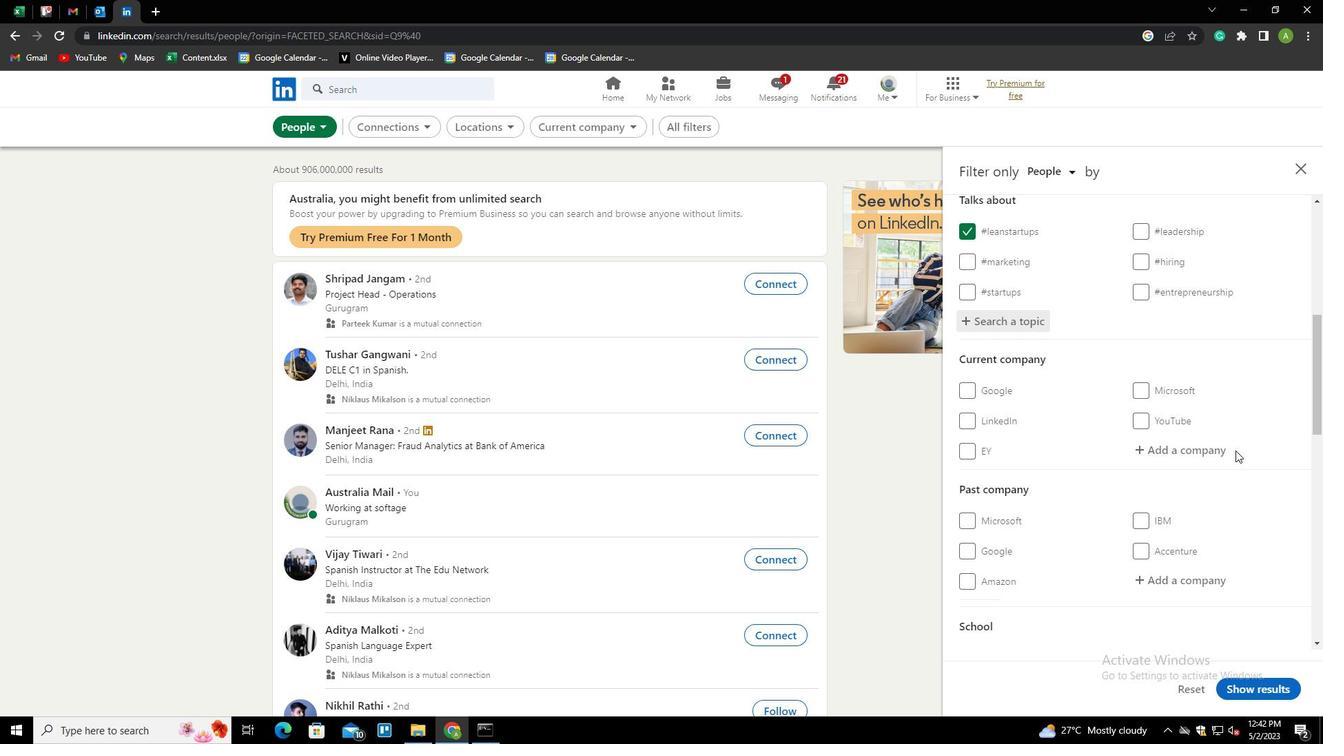 
Action: Mouse scrolled (1234, 450) with delta (0, 0)
Screenshot: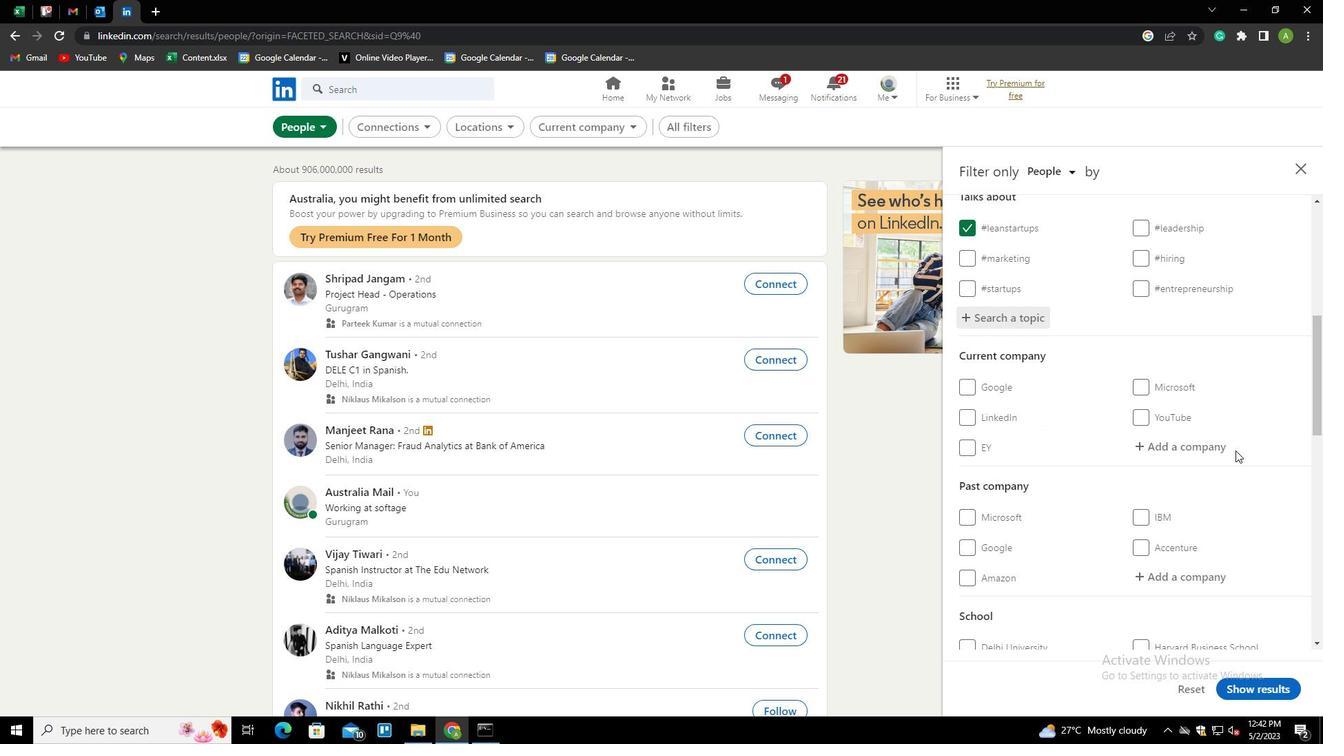
Action: Mouse scrolled (1234, 450) with delta (0, 0)
Screenshot: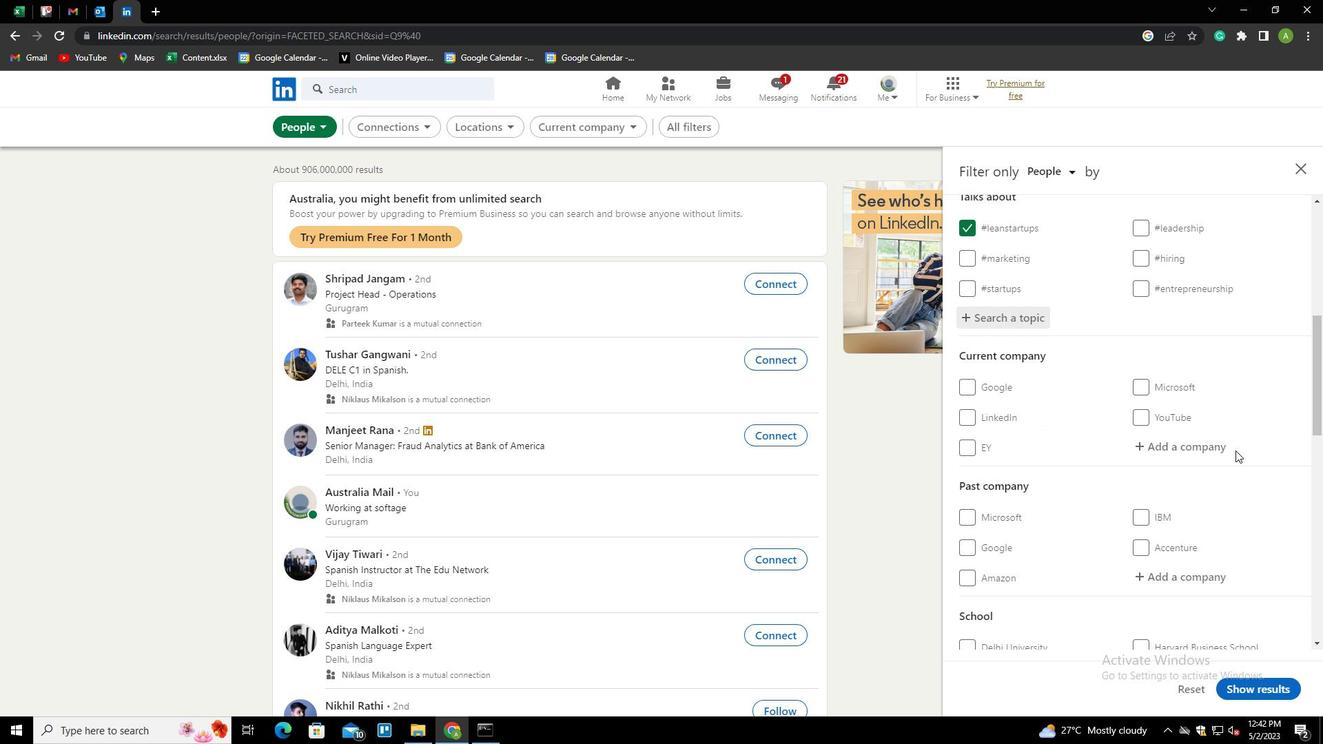 
Action: Mouse scrolled (1234, 450) with delta (0, 0)
Screenshot: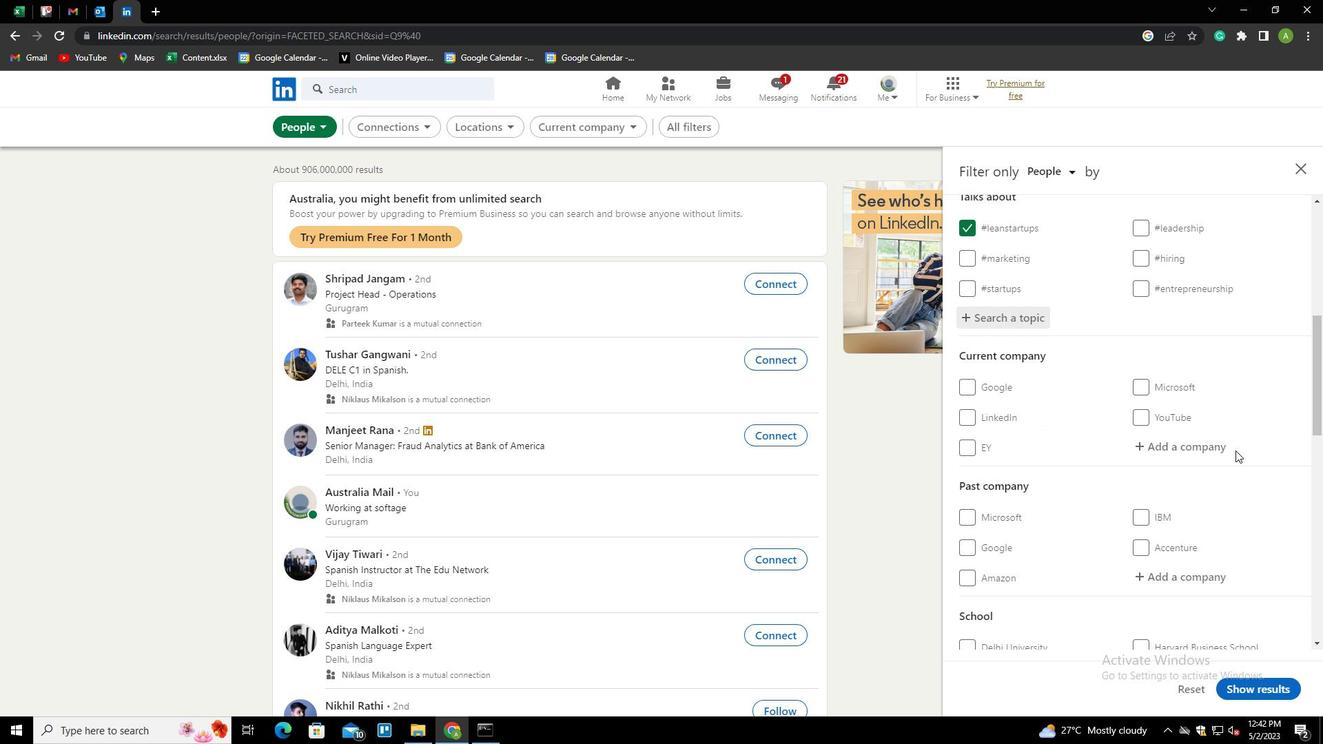 
Action: Mouse scrolled (1234, 450) with delta (0, 0)
Screenshot: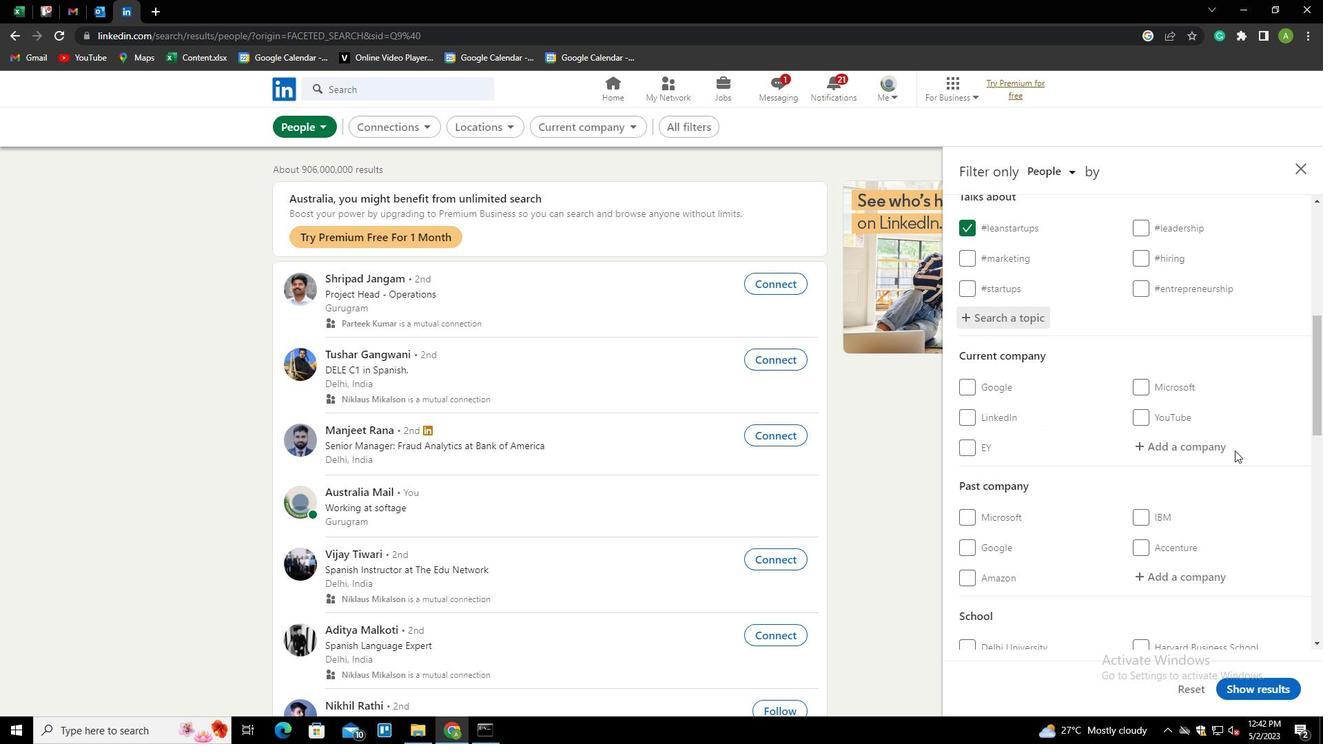 
Action: Mouse scrolled (1234, 450) with delta (0, 0)
Screenshot: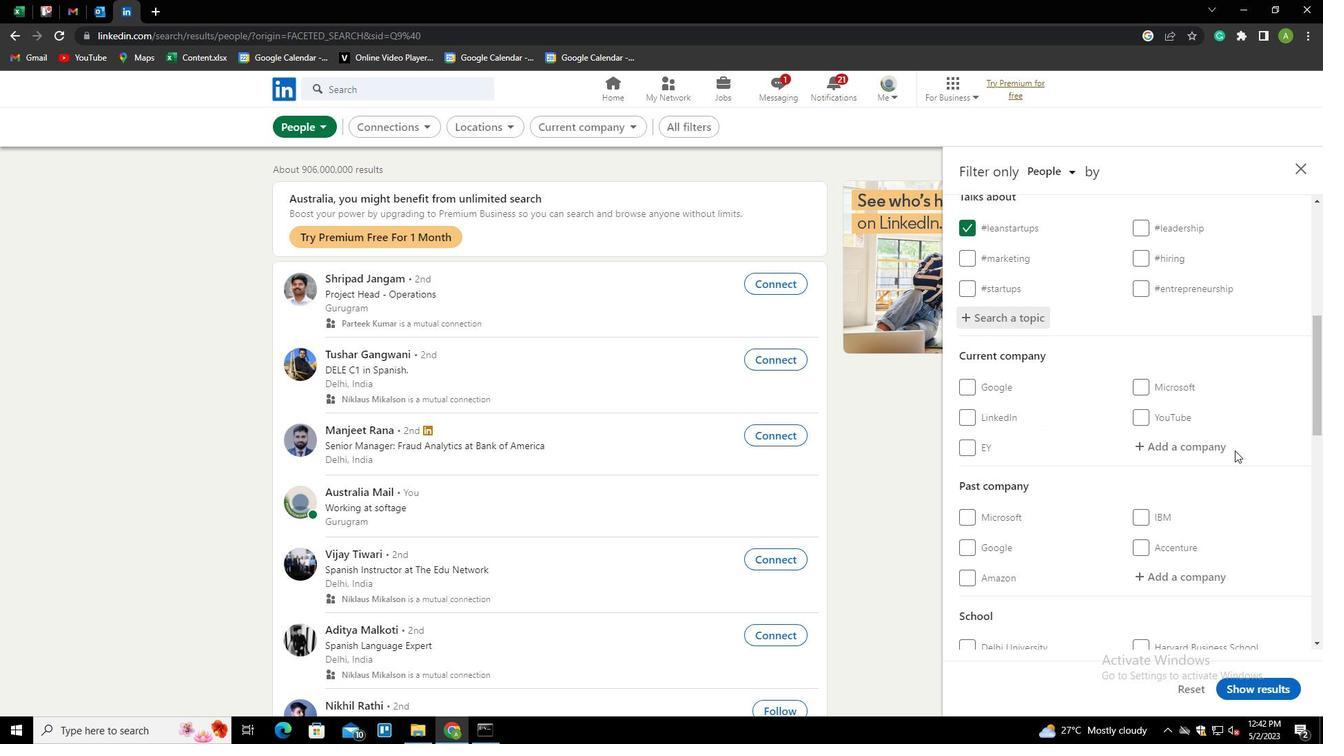 
Action: Mouse moved to (1233, 450)
Screenshot: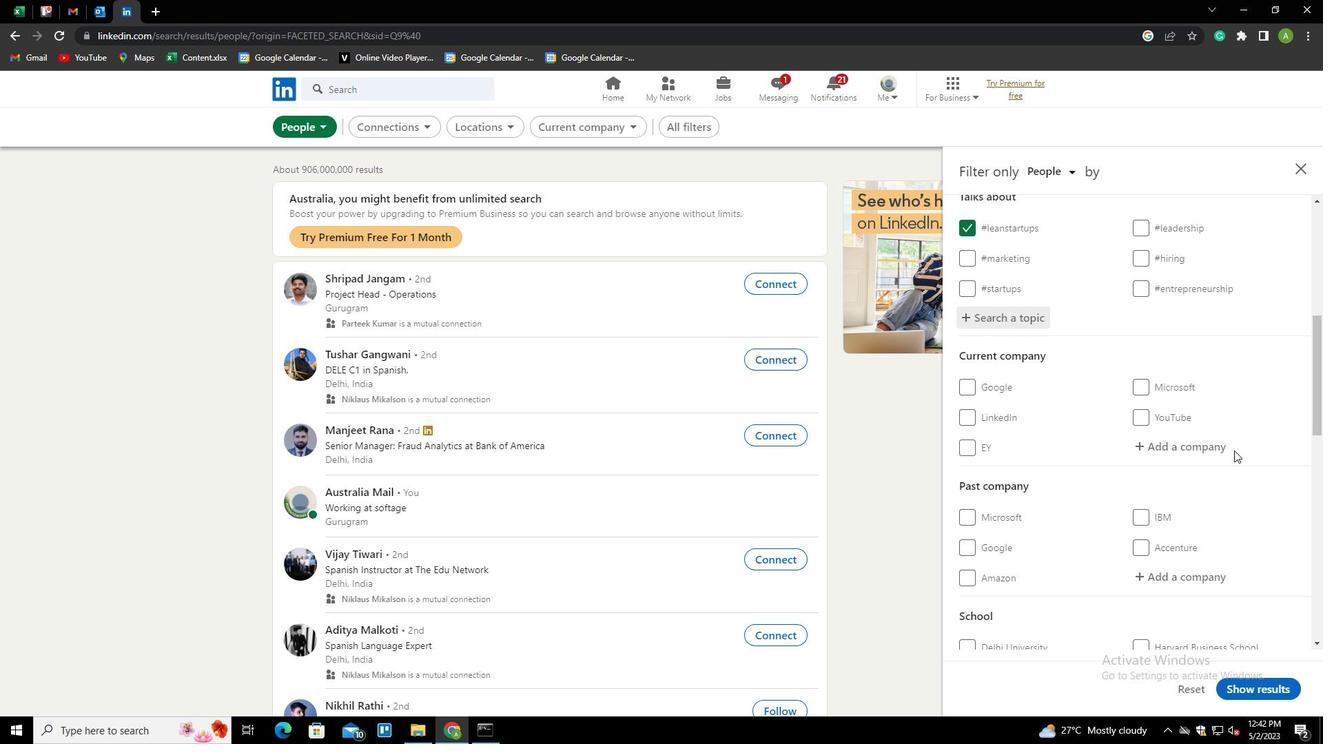 
Action: Mouse scrolled (1233, 450) with delta (0, 0)
Screenshot: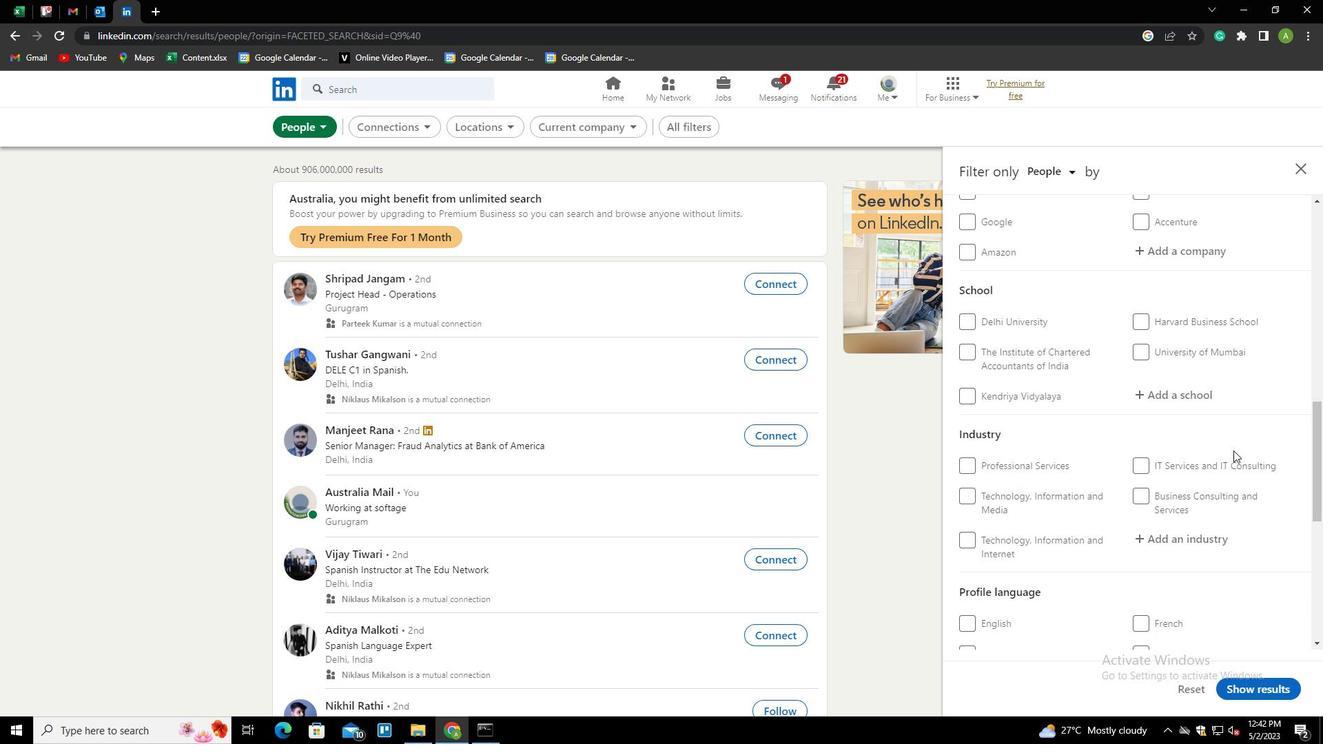 
Action: Mouse scrolled (1233, 450) with delta (0, 0)
Screenshot: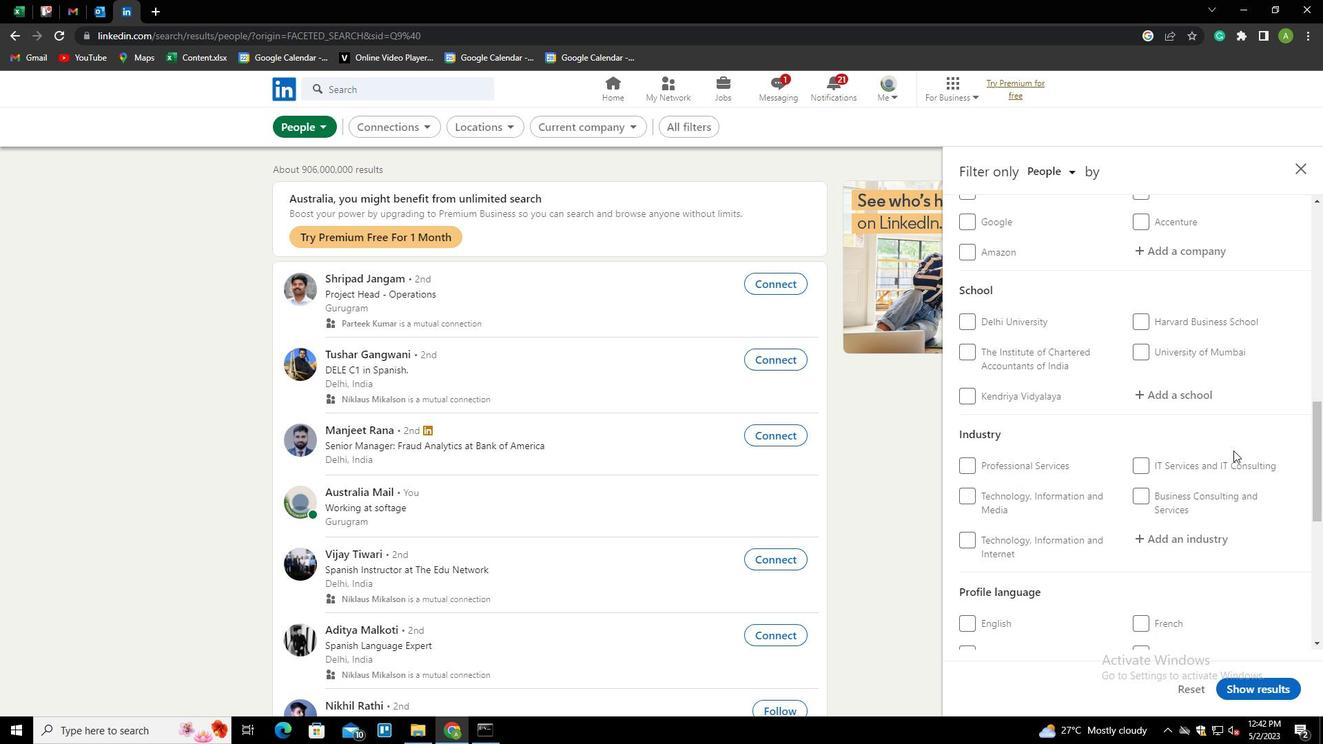 
Action: Mouse scrolled (1233, 450) with delta (0, 0)
Screenshot: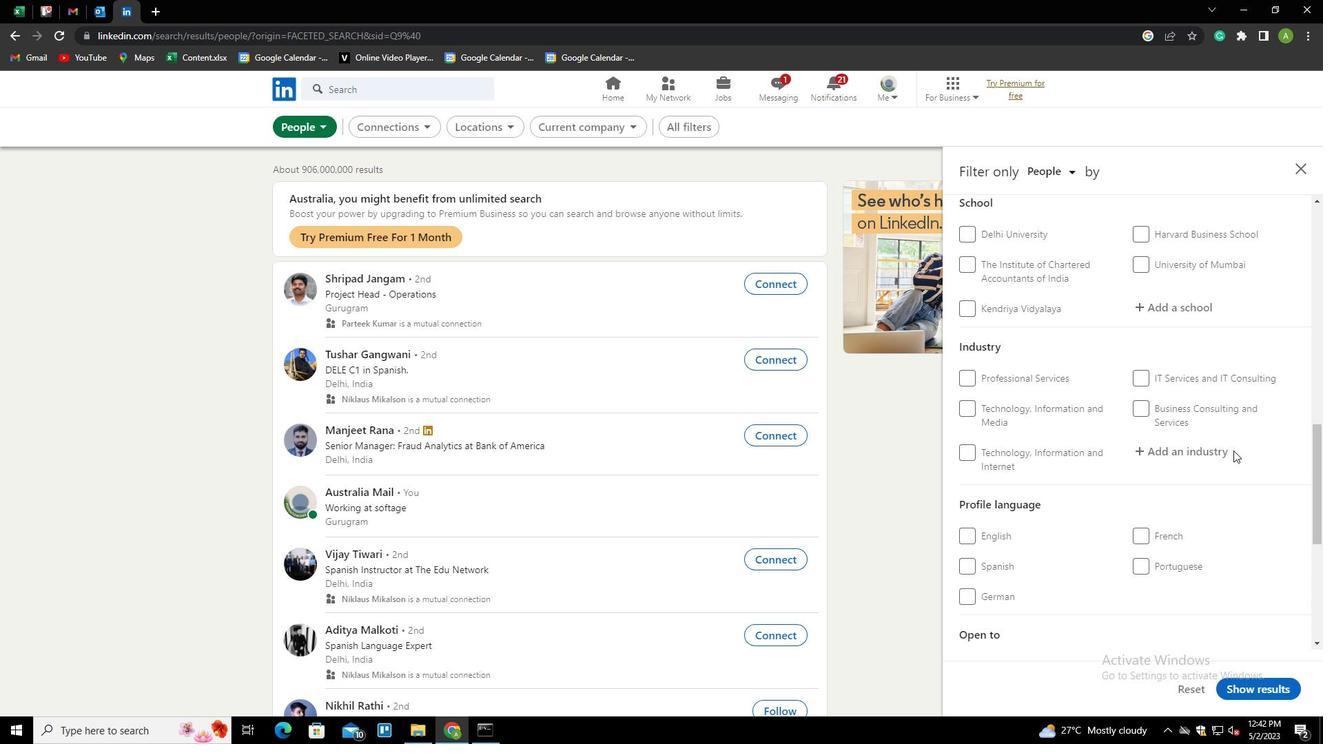 
Action: Mouse moved to (980, 332)
Screenshot: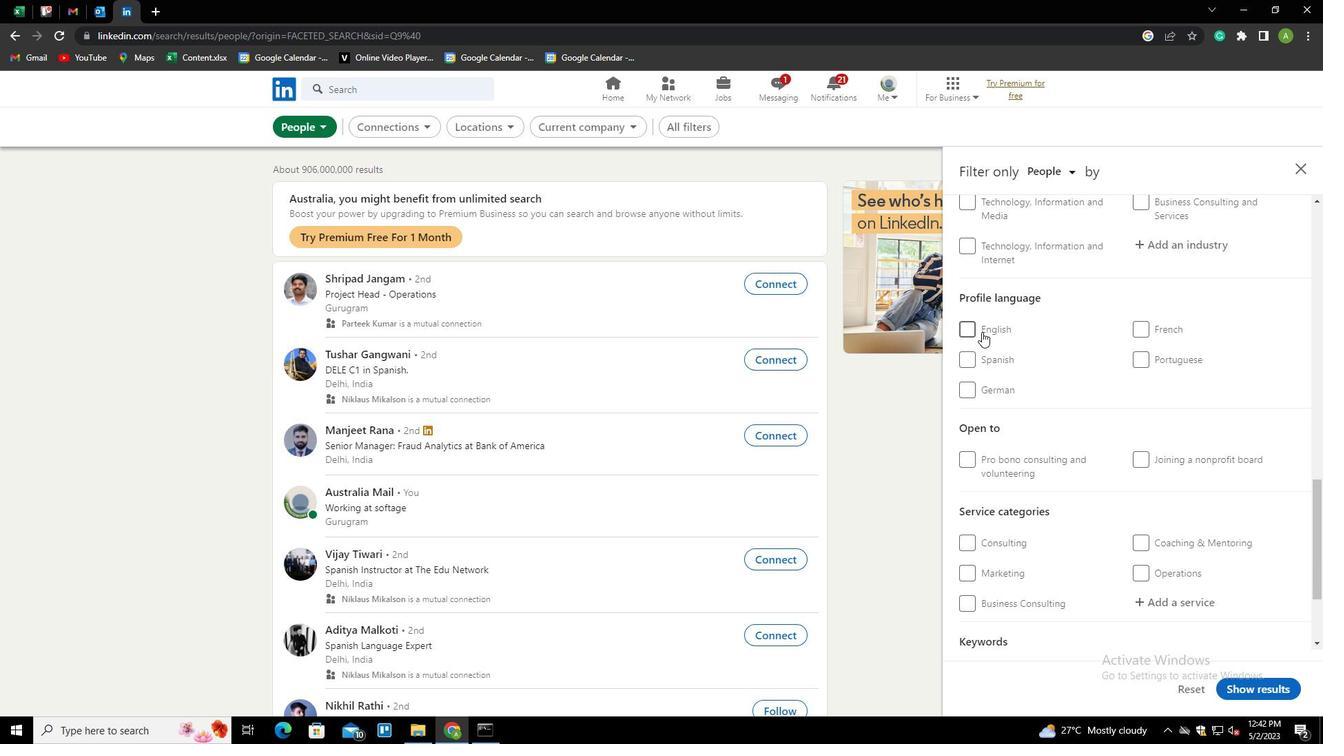 
Action: Mouse pressed left at (980, 332)
Screenshot: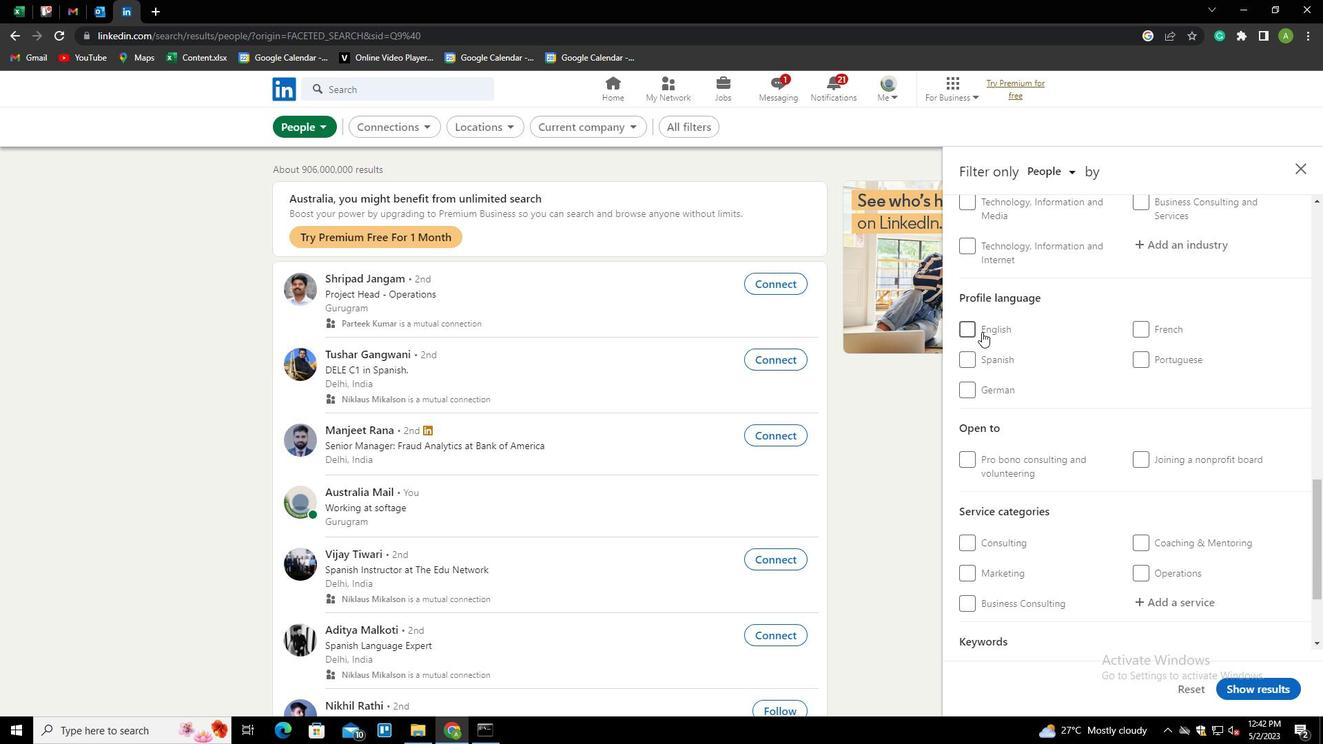 
Action: Mouse moved to (1169, 368)
Screenshot: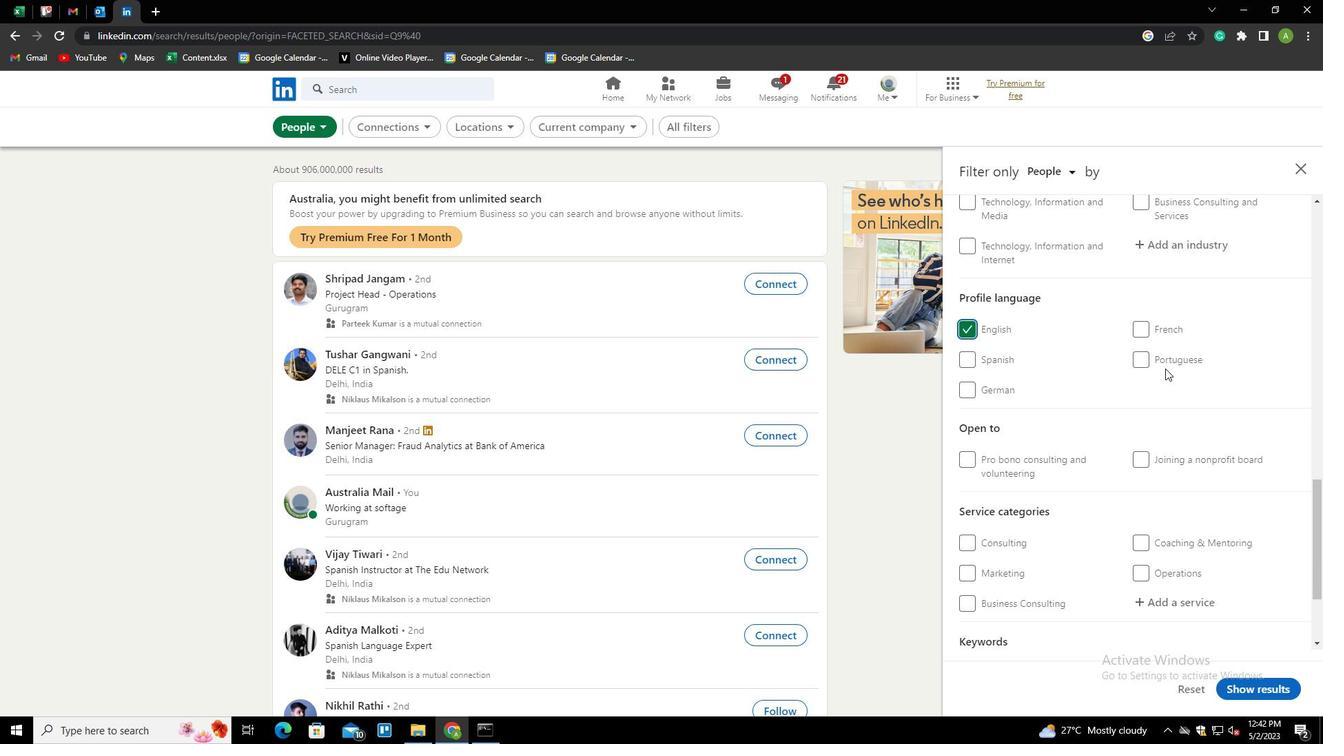 
Action: Mouse scrolled (1169, 369) with delta (0, 0)
Screenshot: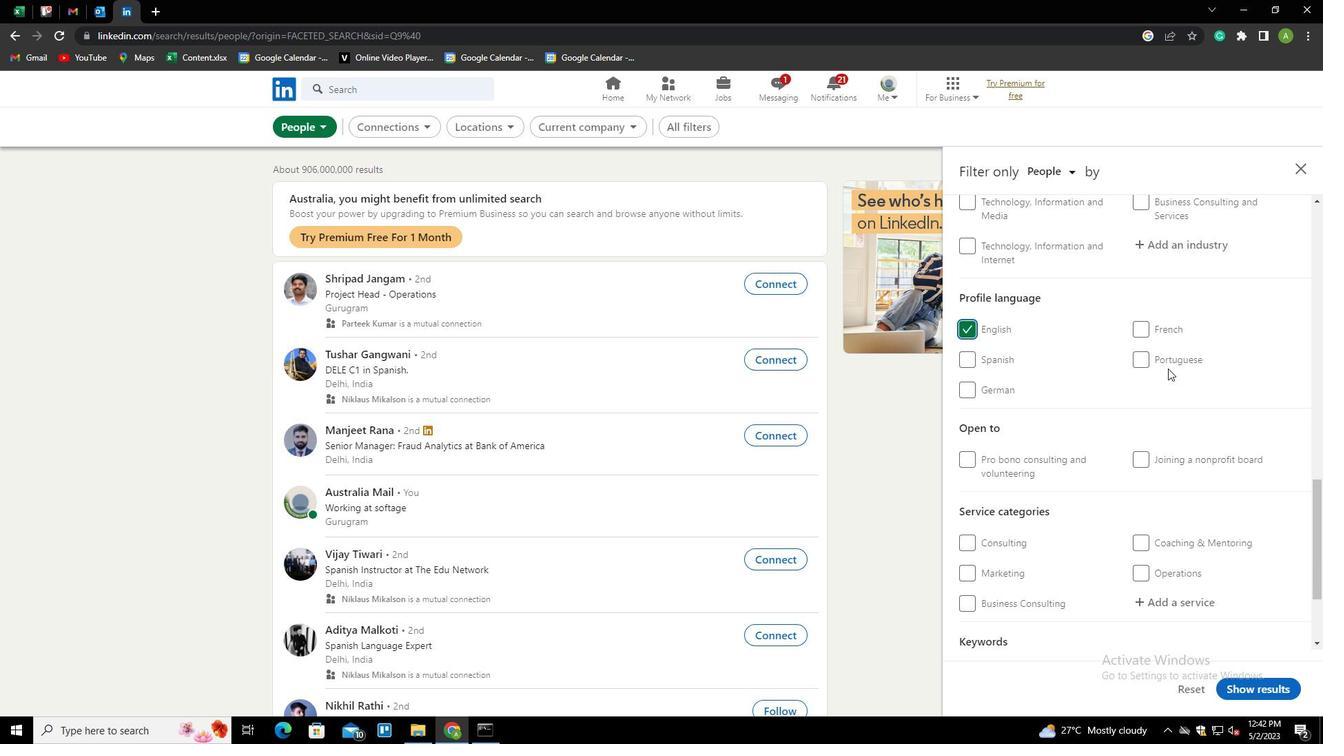 
Action: Mouse scrolled (1169, 369) with delta (0, 0)
Screenshot: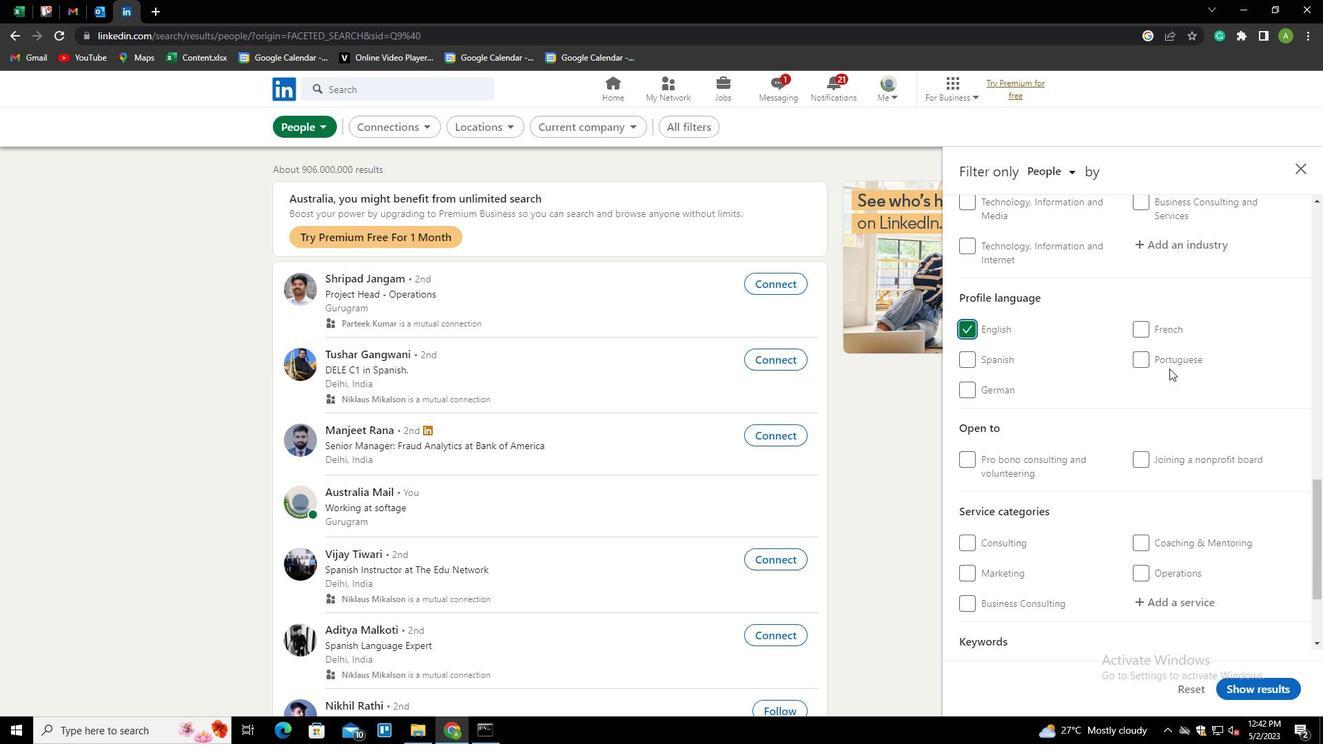
Action: Mouse scrolled (1169, 369) with delta (0, 0)
Screenshot: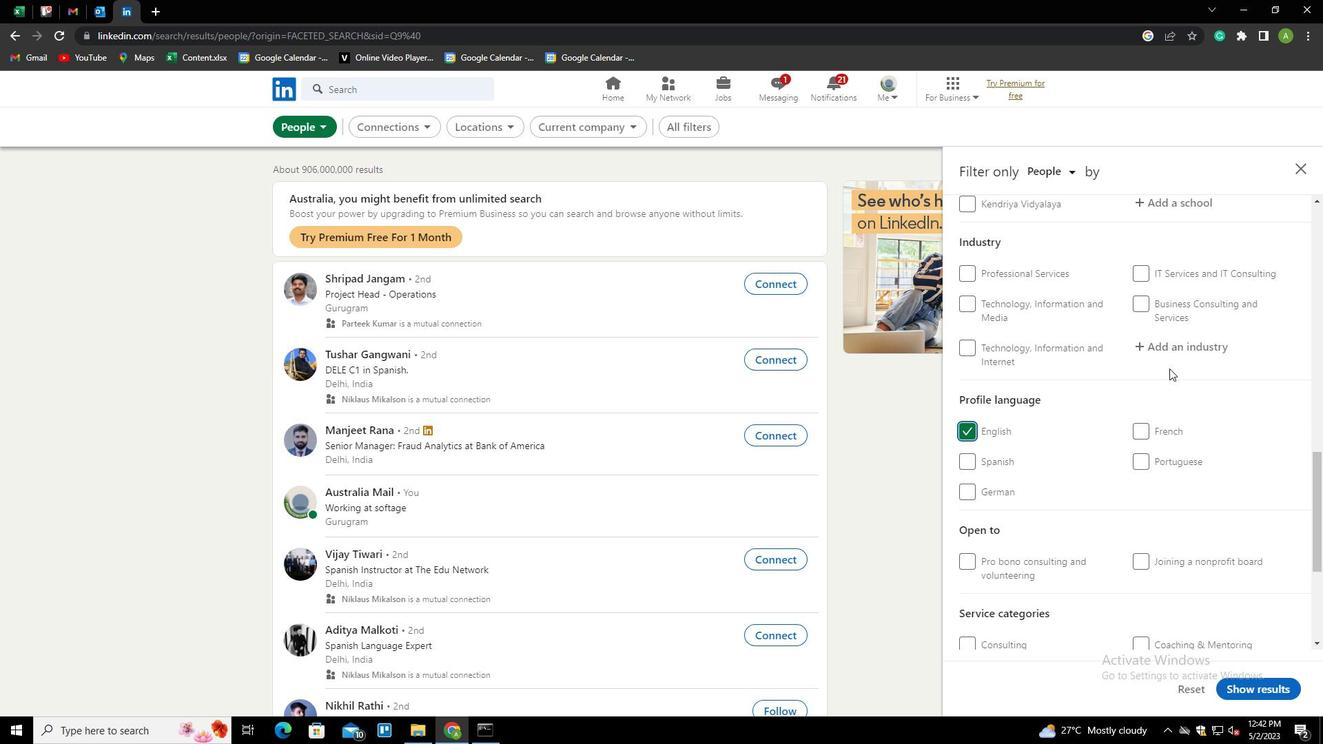 
Action: Mouse scrolled (1169, 369) with delta (0, 0)
Screenshot: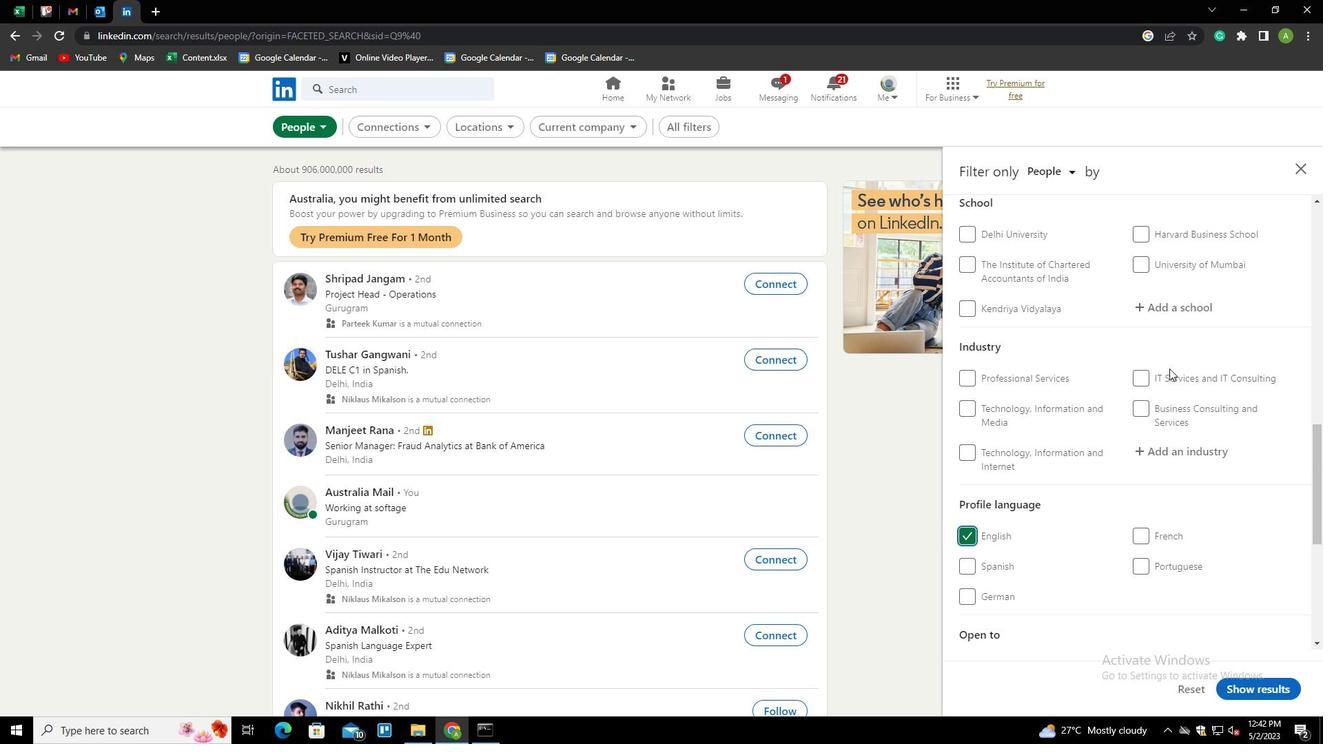 
Action: Mouse scrolled (1169, 369) with delta (0, 0)
Screenshot: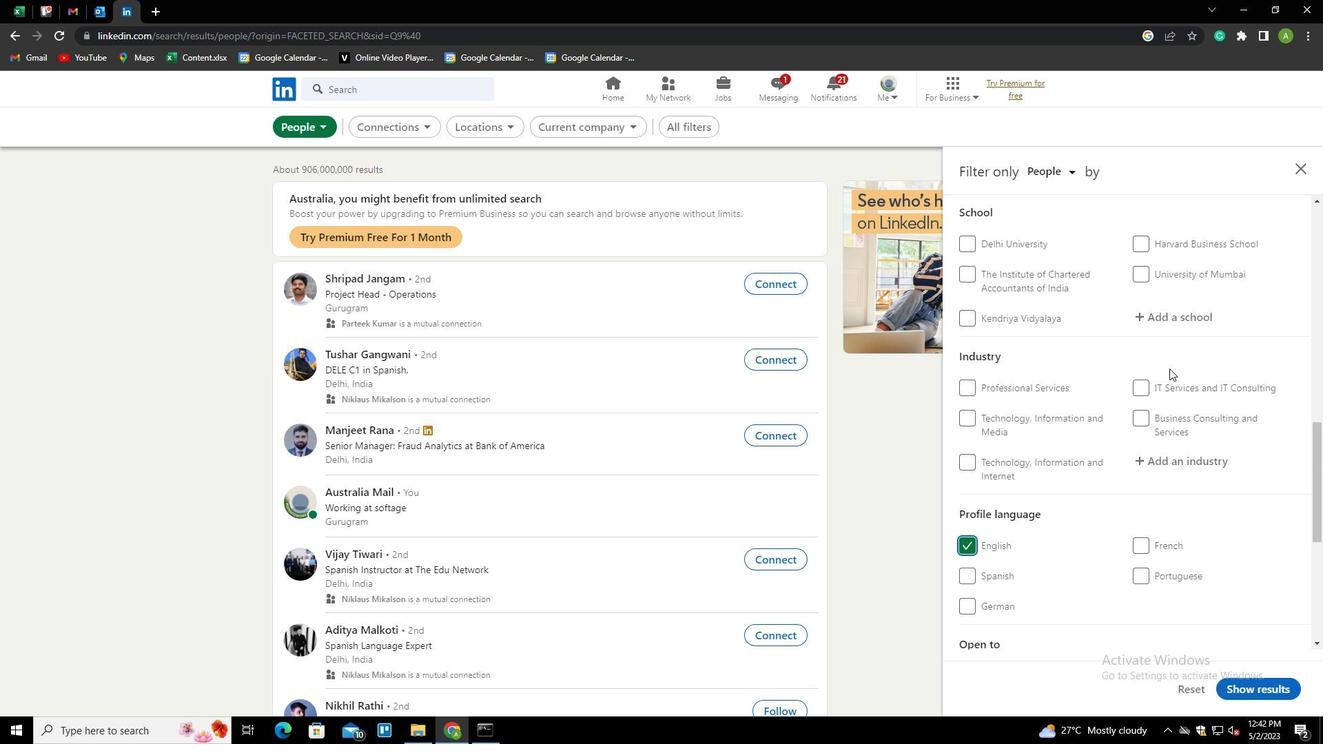 
Action: Mouse scrolled (1169, 369) with delta (0, 0)
Screenshot: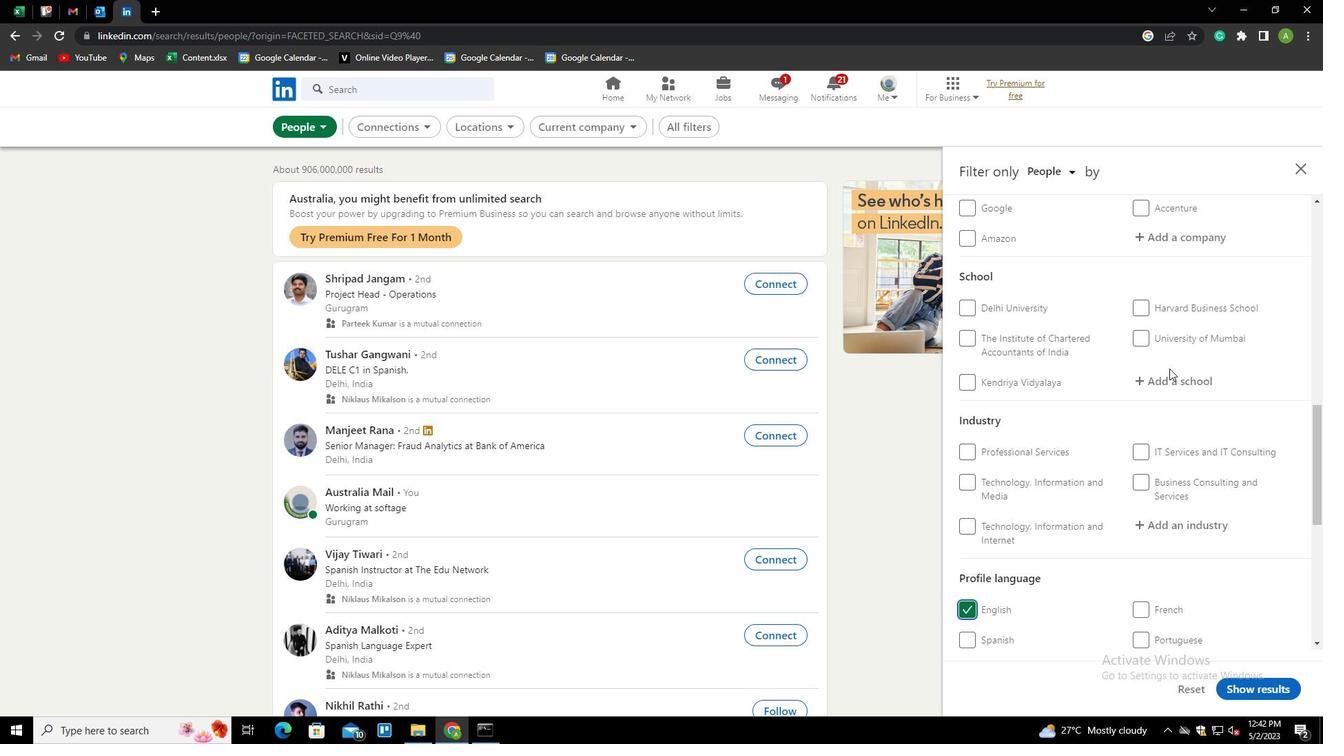 
Action: Mouse scrolled (1169, 369) with delta (0, 0)
Screenshot: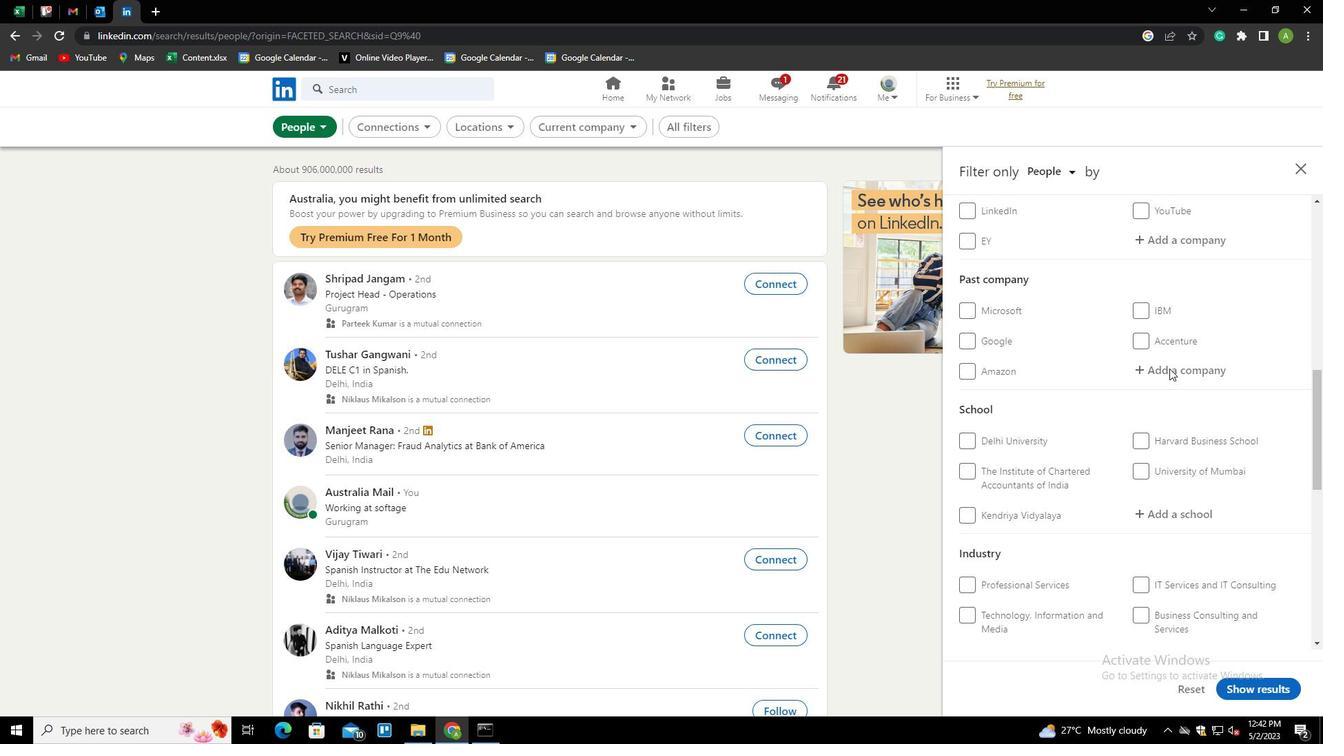 
Action: Mouse scrolled (1169, 369) with delta (0, 0)
Screenshot: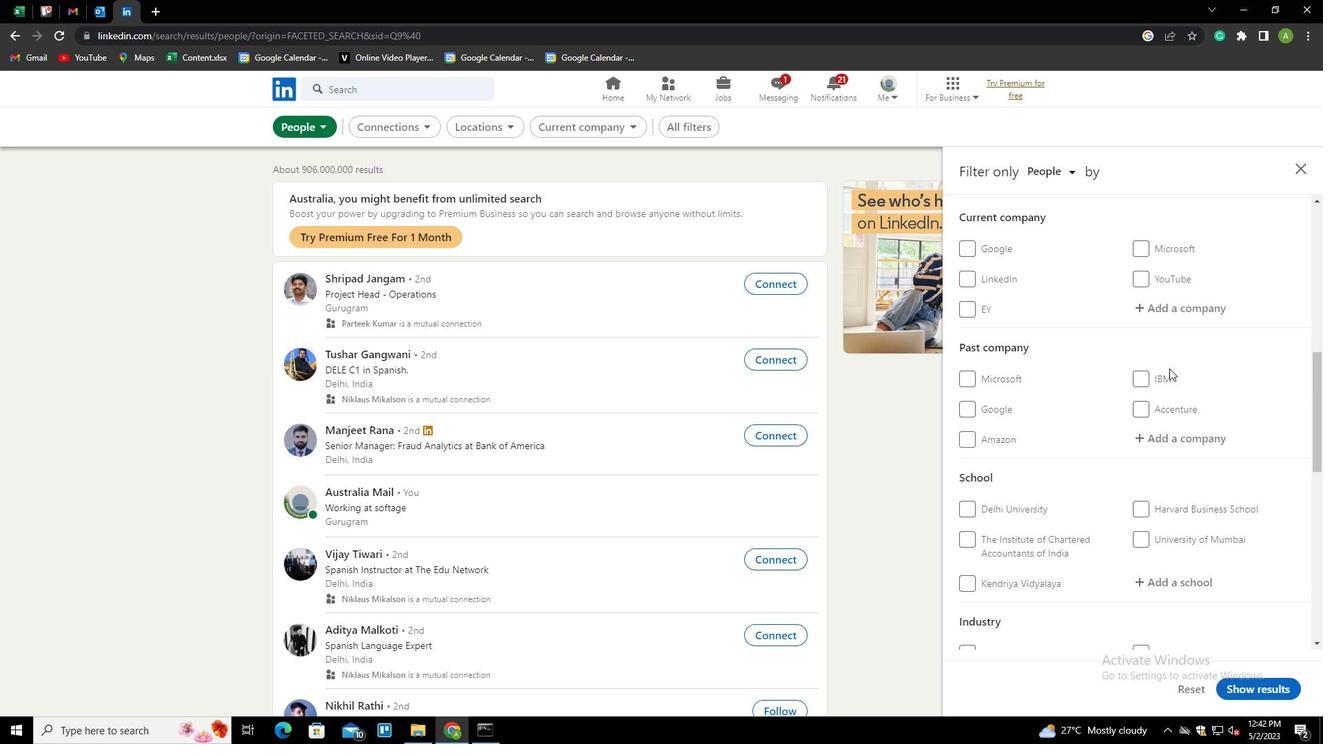 
Action: Mouse moved to (1164, 381)
Screenshot: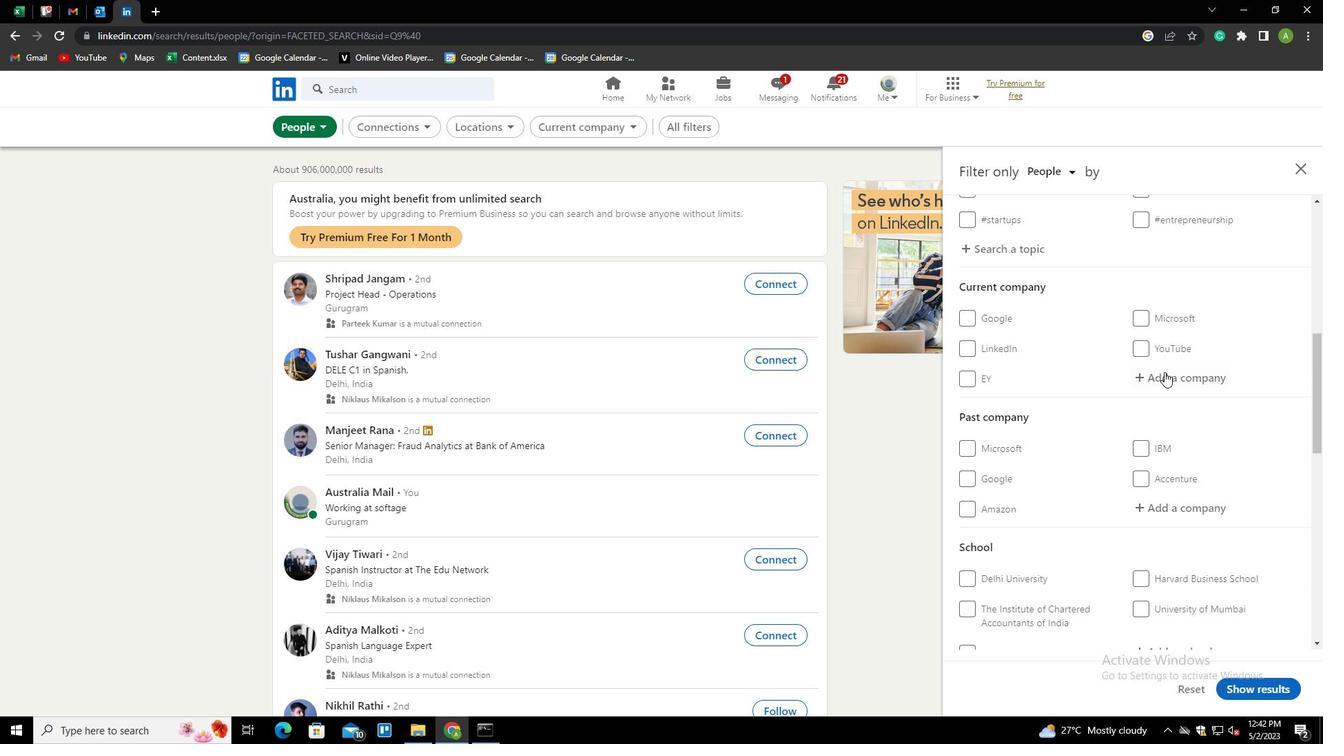 
Action: Mouse pressed left at (1164, 381)
Screenshot: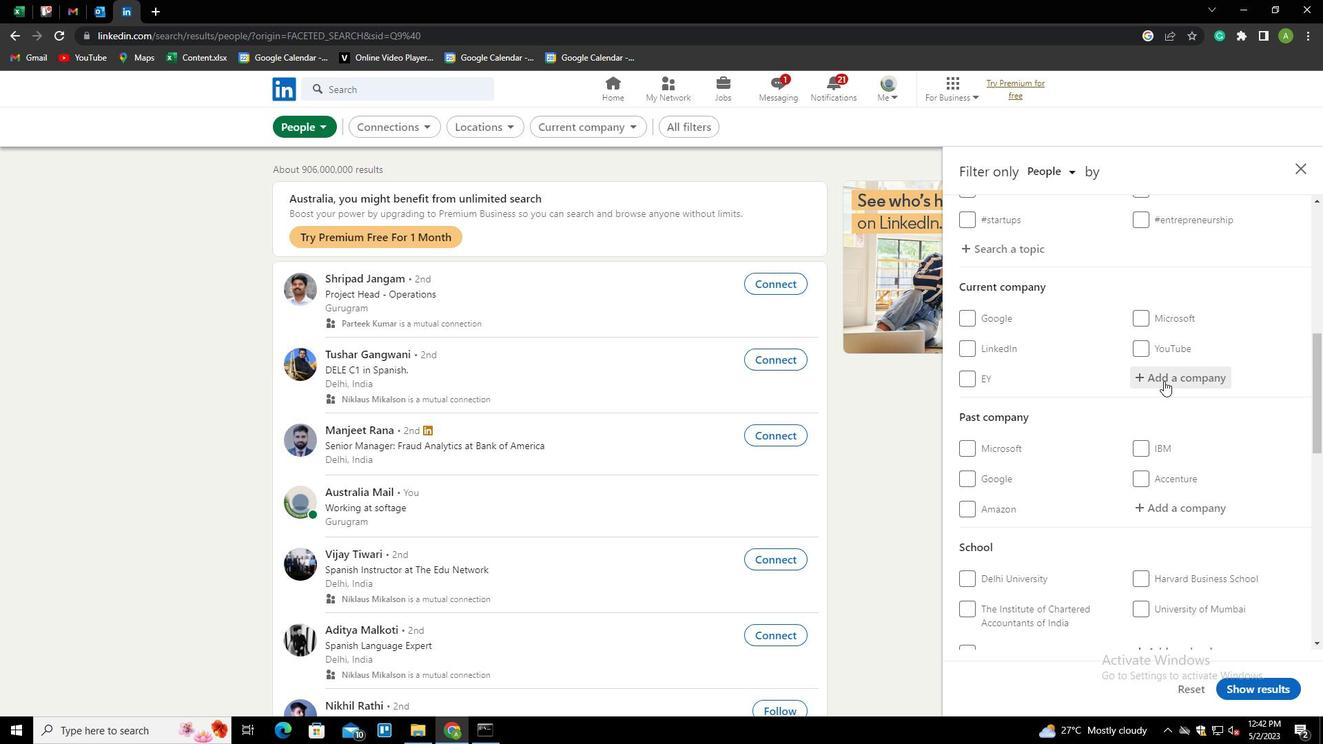 
Action: Key pressed <Key.shift>HOT<Key.backspace><Key.backspace>OTEL<Key.space><Key.shift>JOBS<Key.down><Key.enter>
Screenshot: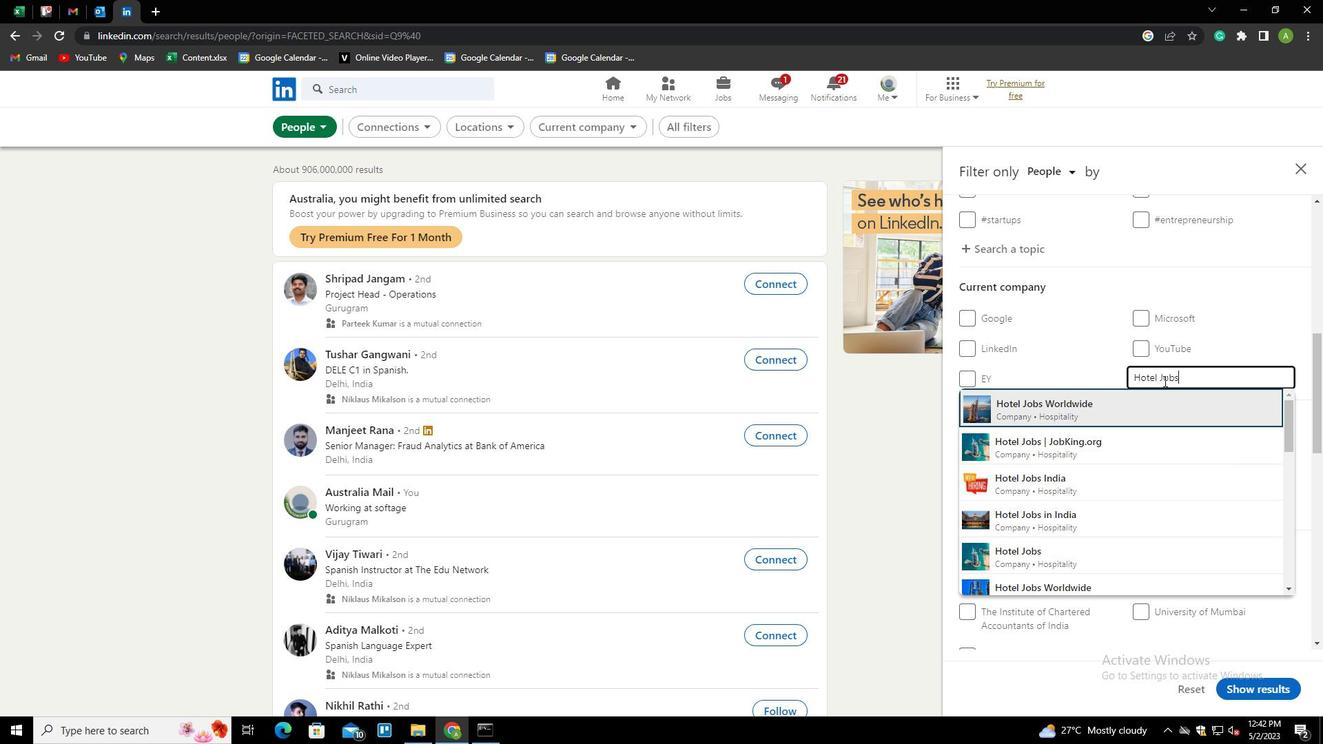 
Action: Mouse scrolled (1164, 380) with delta (0, 0)
Screenshot: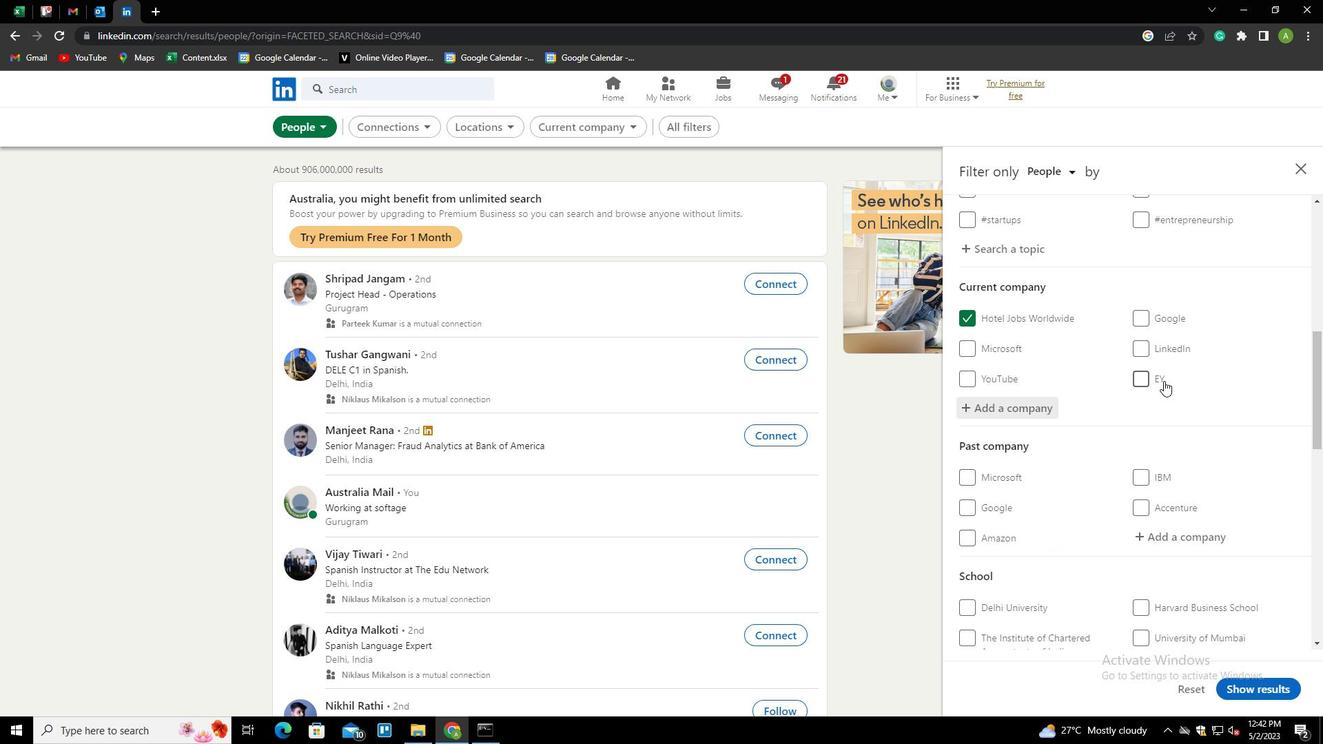 
Action: Mouse scrolled (1164, 380) with delta (0, 0)
Screenshot: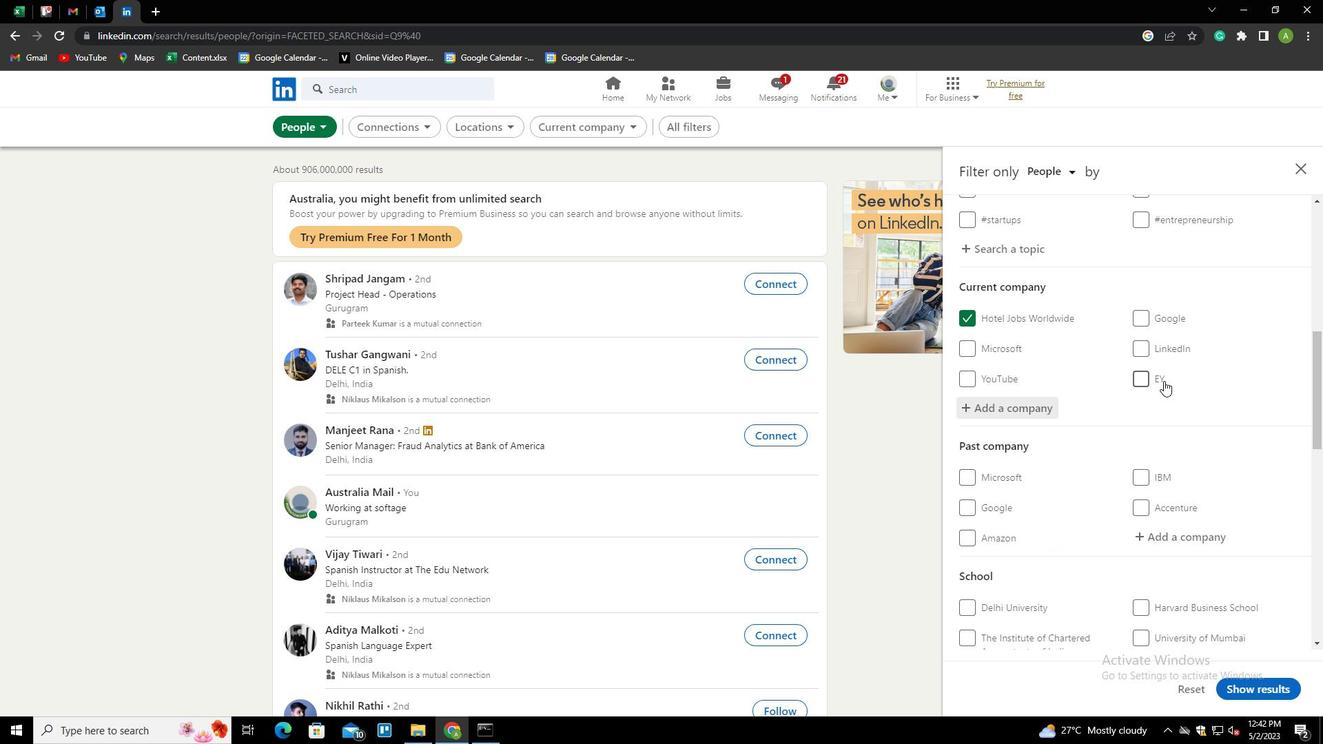 
Action: Mouse scrolled (1164, 380) with delta (0, 0)
Screenshot: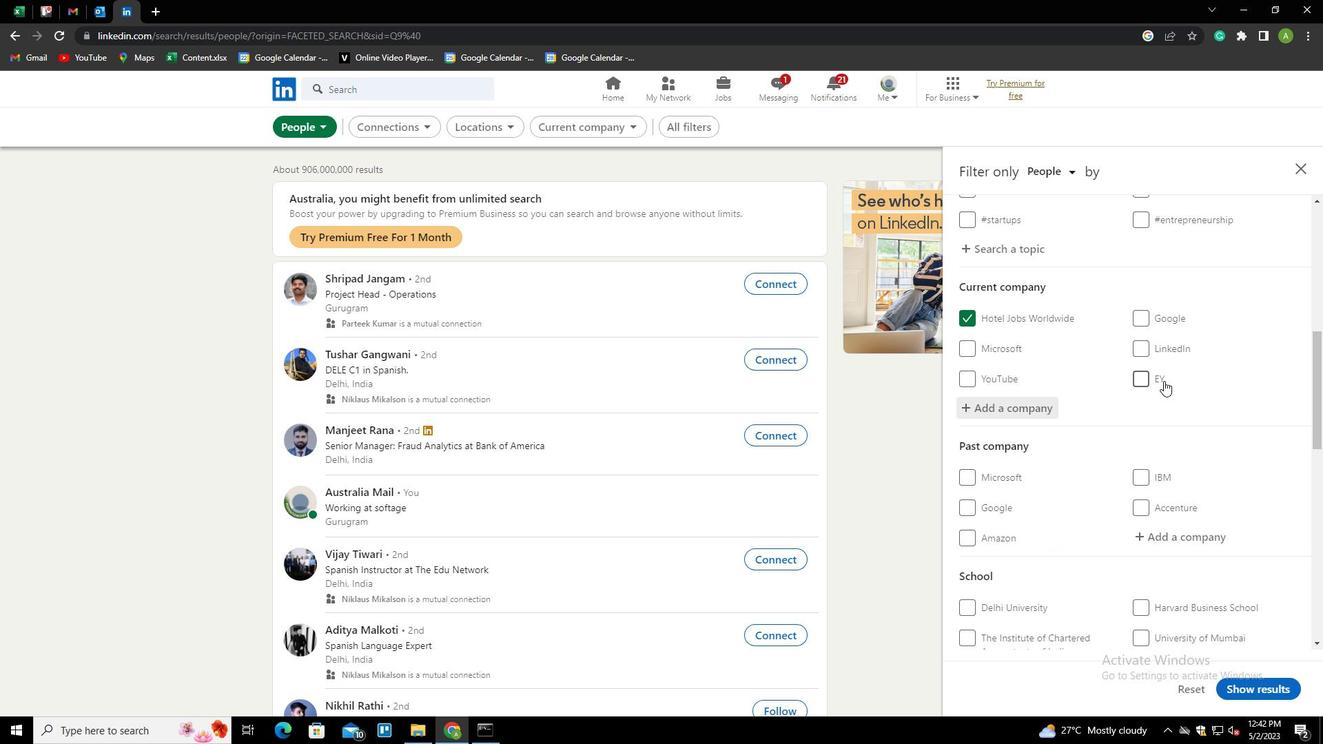
Action: Mouse scrolled (1164, 380) with delta (0, 0)
Screenshot: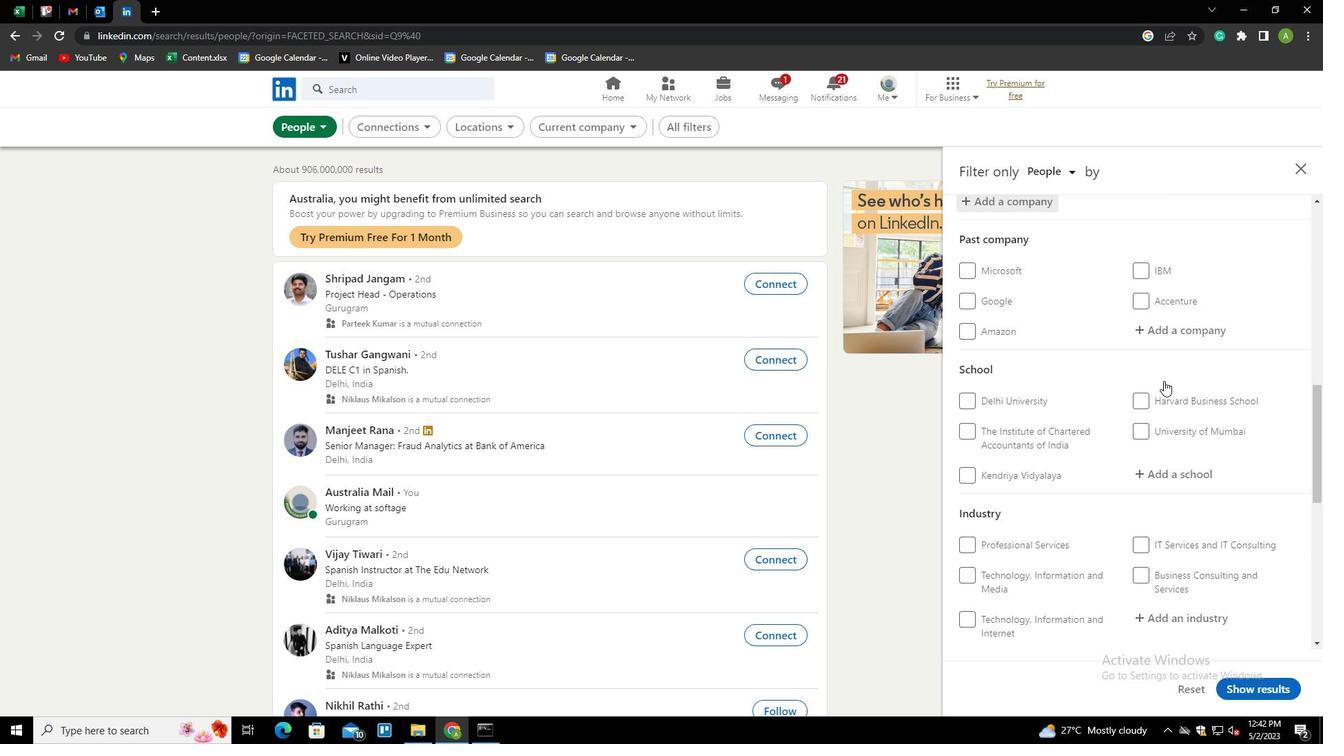
Action: Mouse moved to (1159, 409)
Screenshot: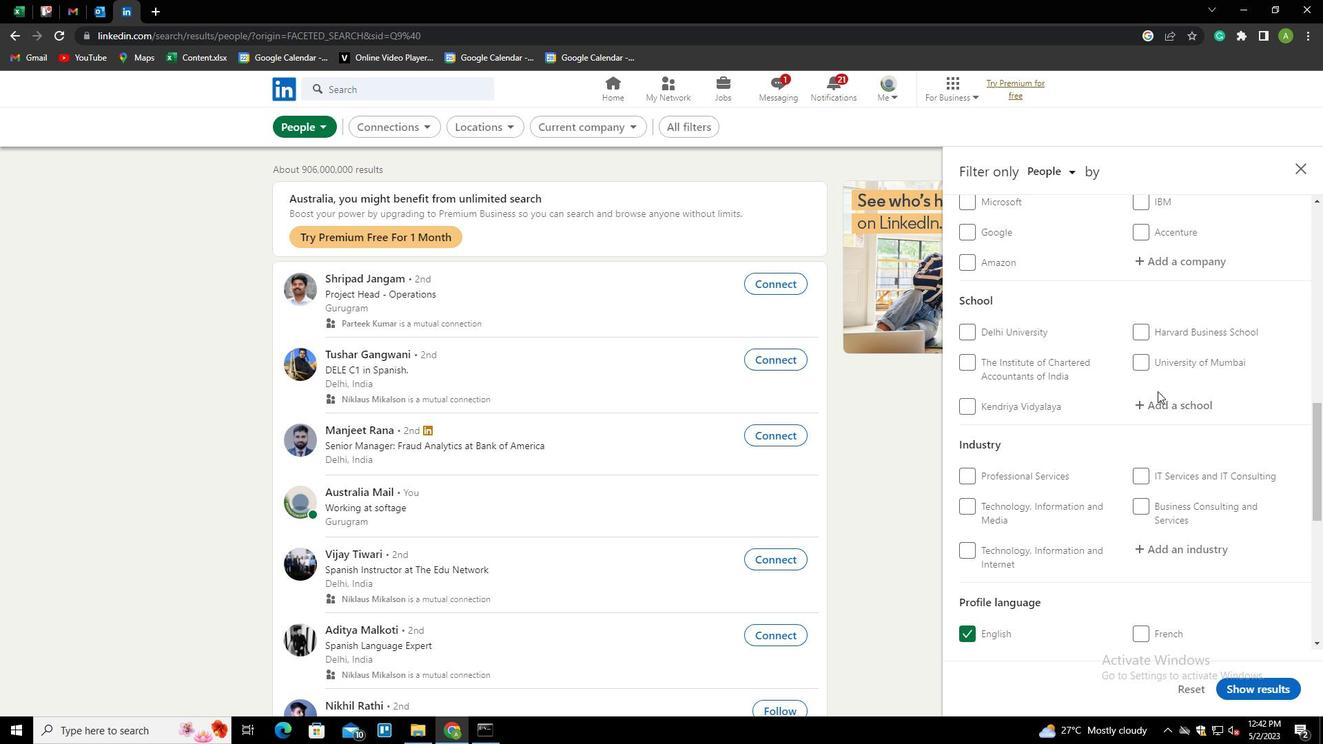 
Action: Mouse pressed left at (1159, 409)
Screenshot: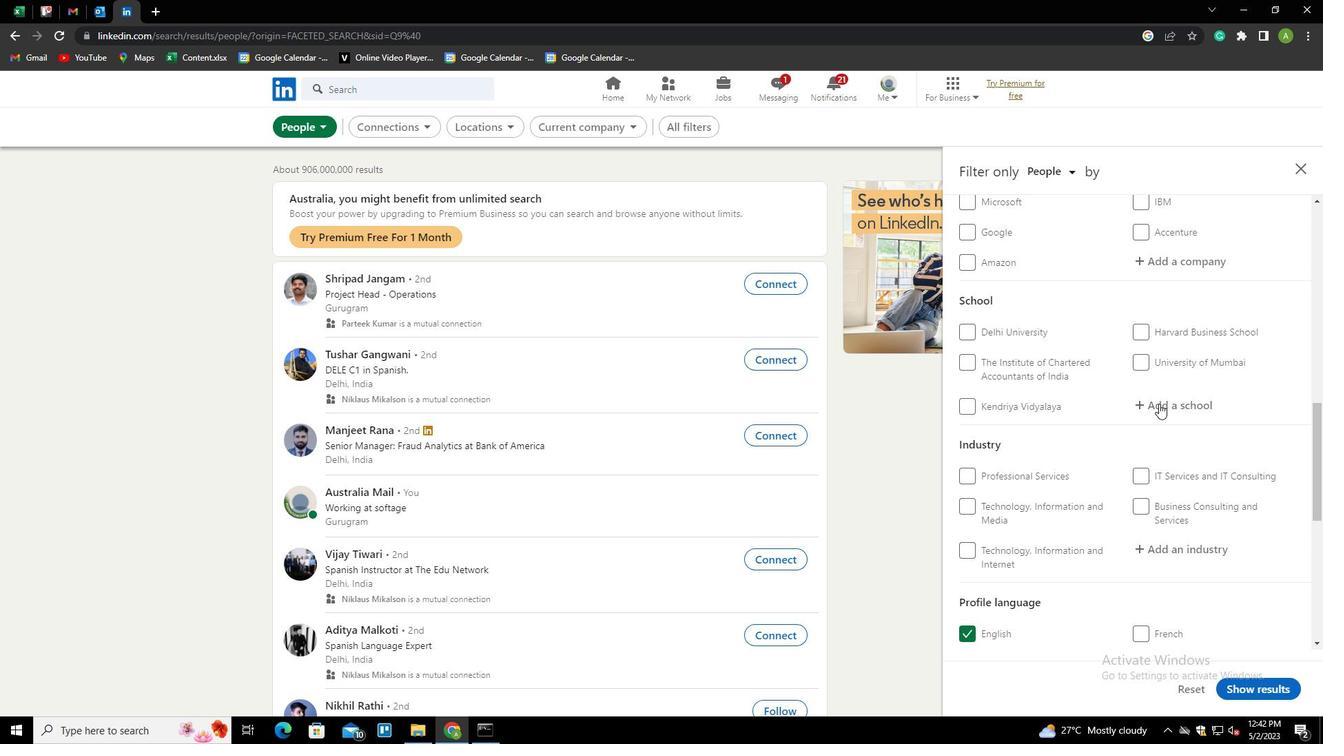 
Action: Mouse moved to (1165, 409)
Screenshot: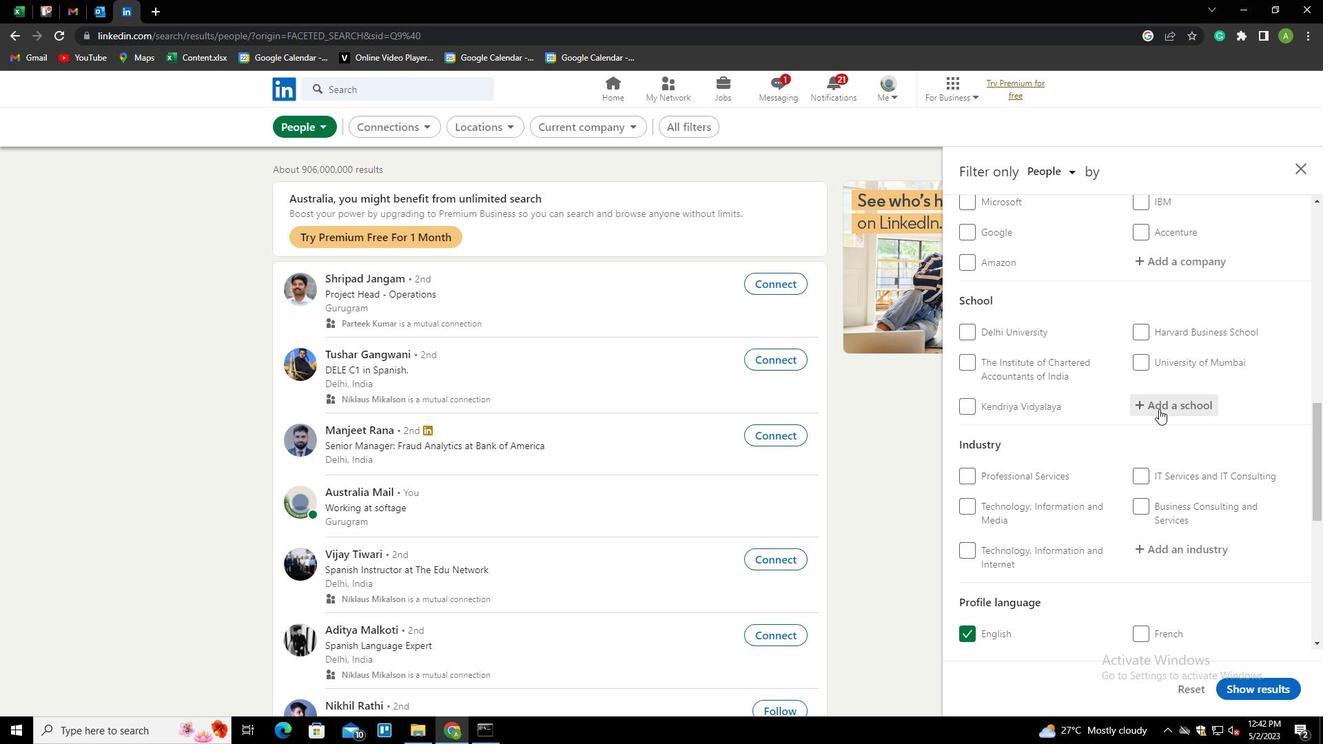 
Action: Mouse pressed left at (1165, 409)
Screenshot: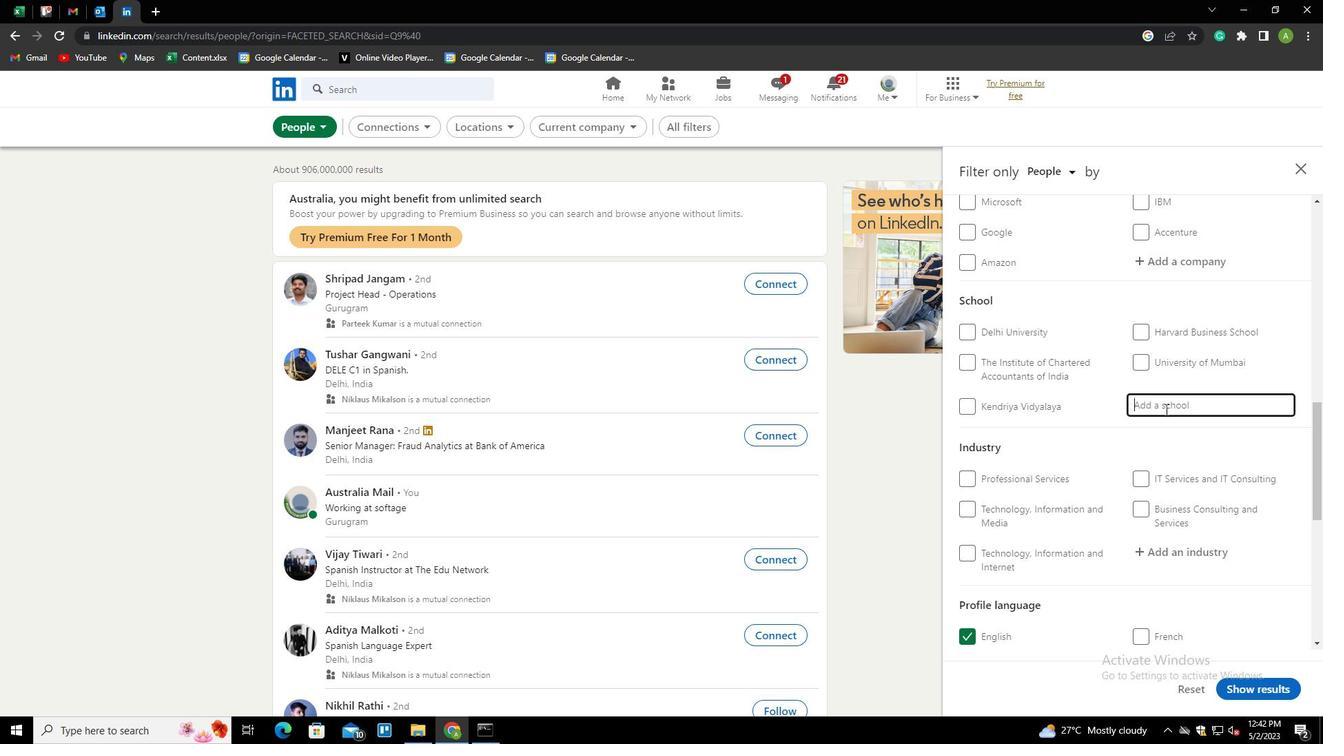 
Action: Key pressed <Key.shift><Key.shift><Key.shift><Key.shift><Key.shift><Key.shift><Key.shift><Key.shift><Key.shift><Key.shift><Key.shift>VISVA<Key.space><Key.shift>BHAR<Key.down><Key.enter>
Screenshot: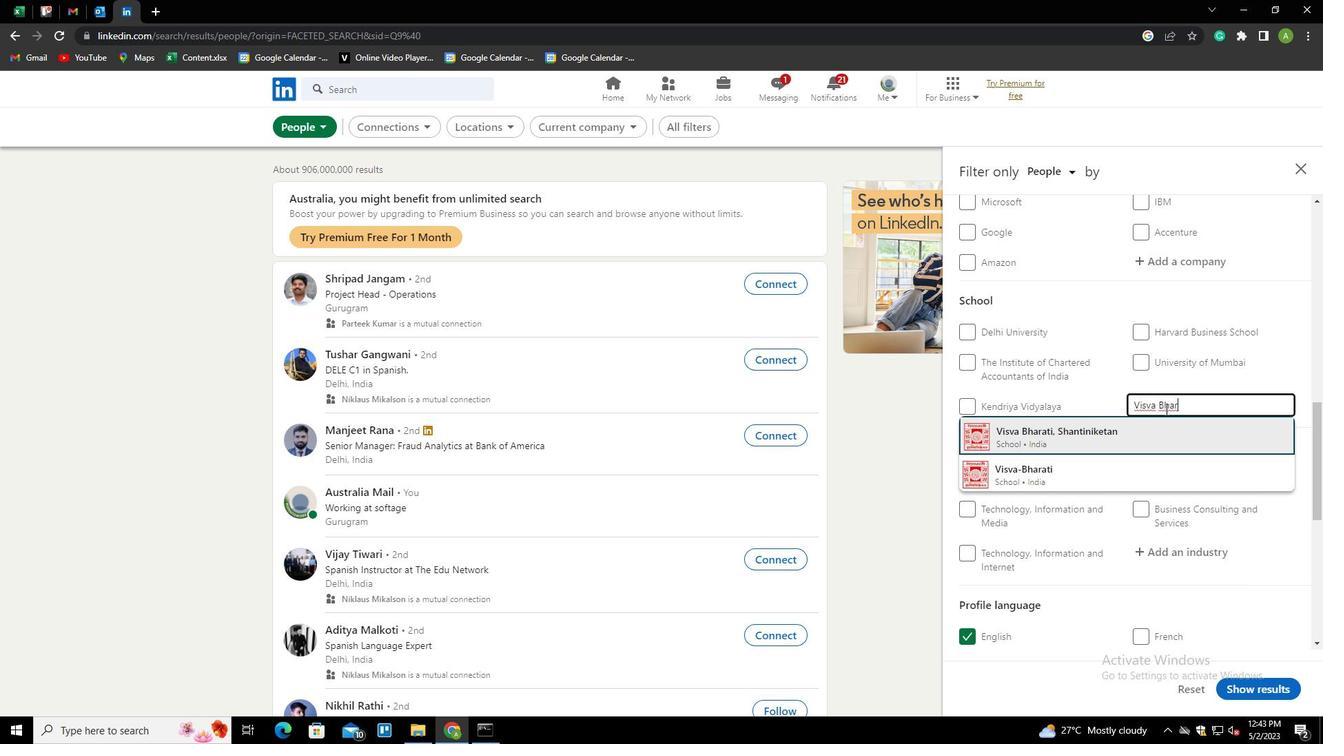 
Action: Mouse scrolled (1165, 408) with delta (0, 0)
Screenshot: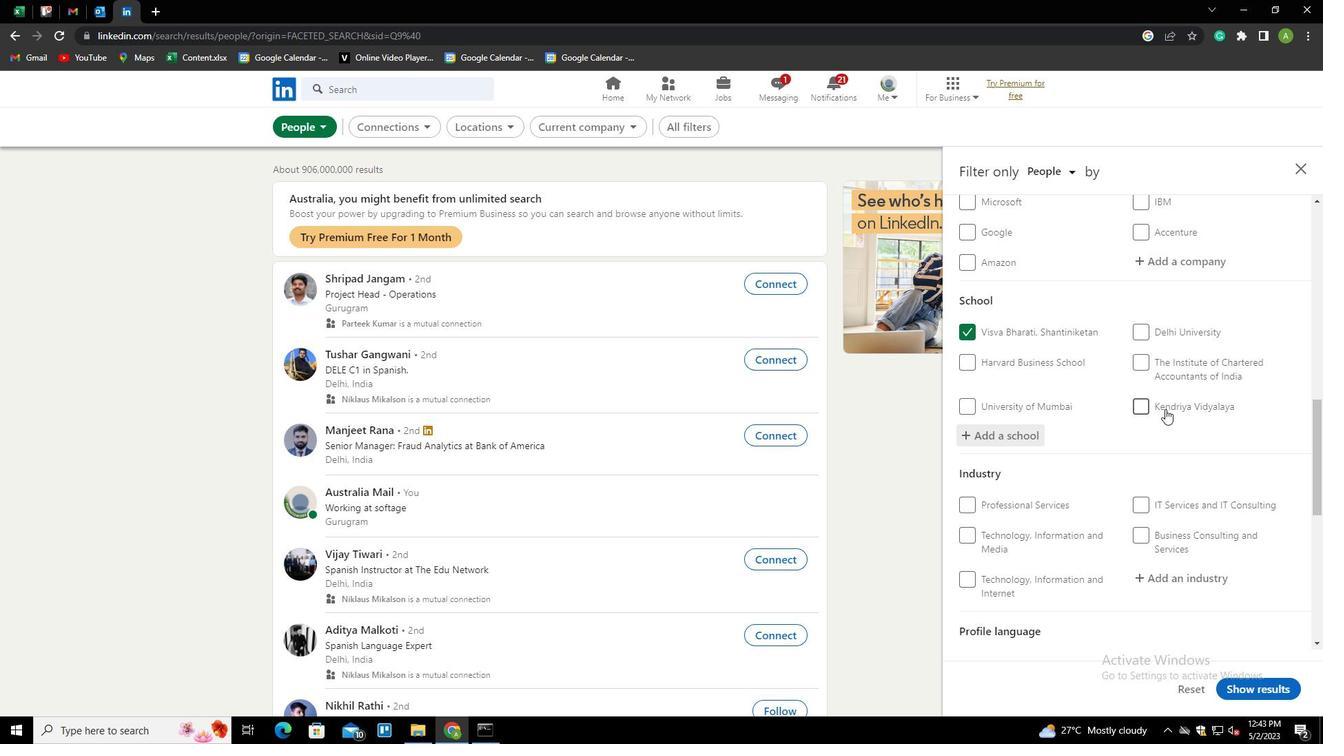 
Action: Mouse scrolled (1165, 408) with delta (0, 0)
Screenshot: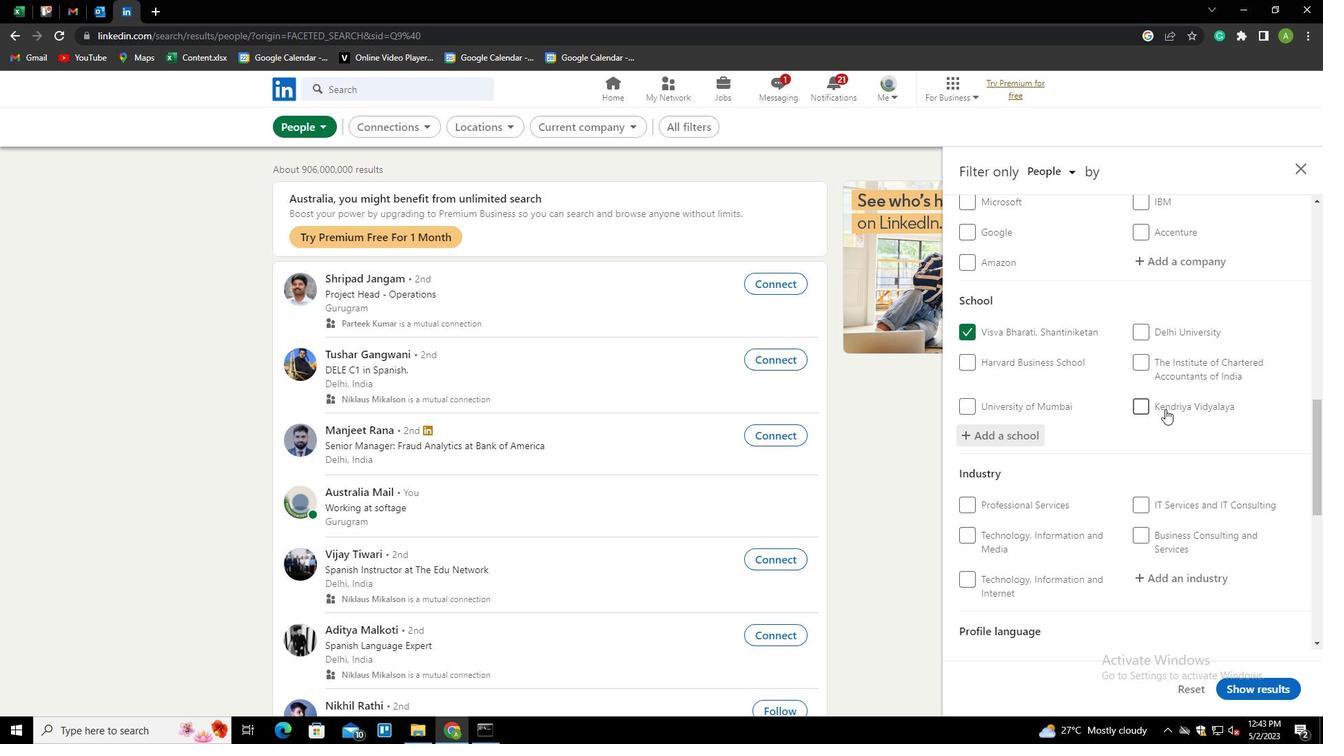 
Action: Mouse scrolled (1165, 408) with delta (0, 0)
Screenshot: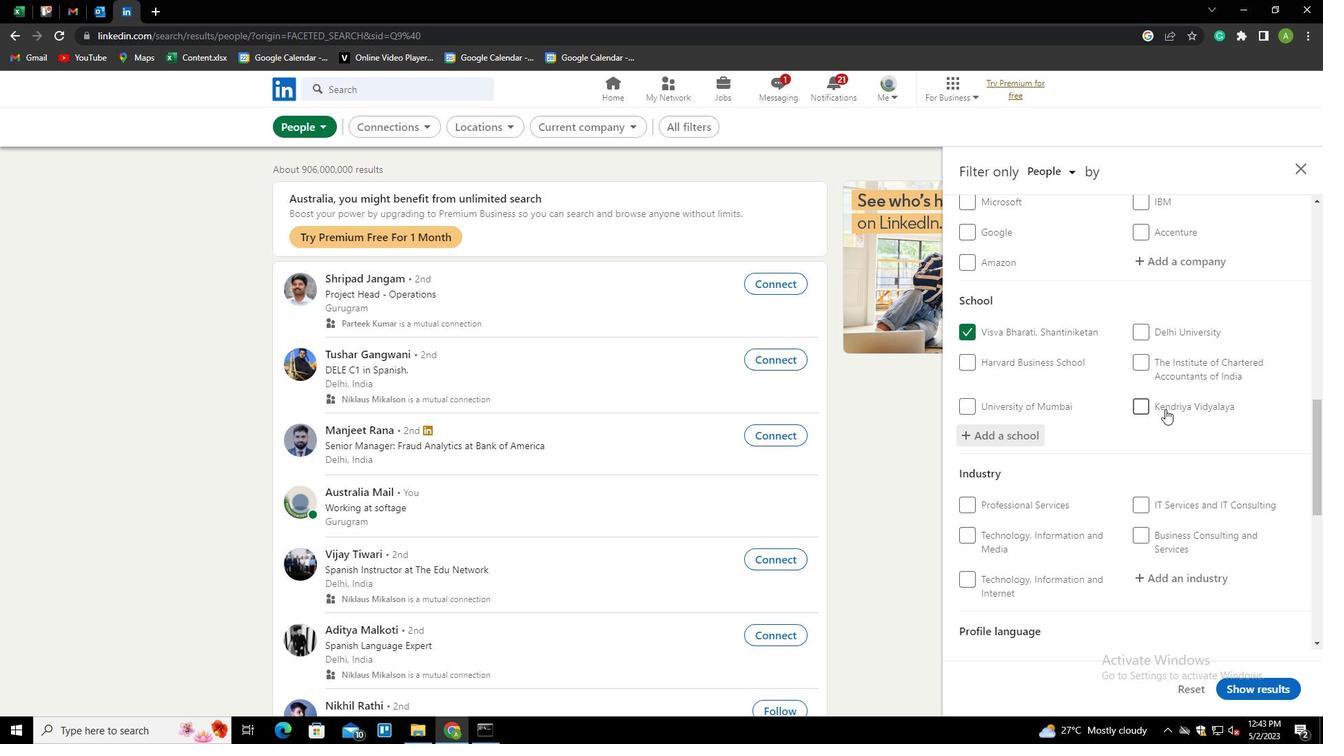 
Action: Mouse moved to (1161, 361)
Screenshot: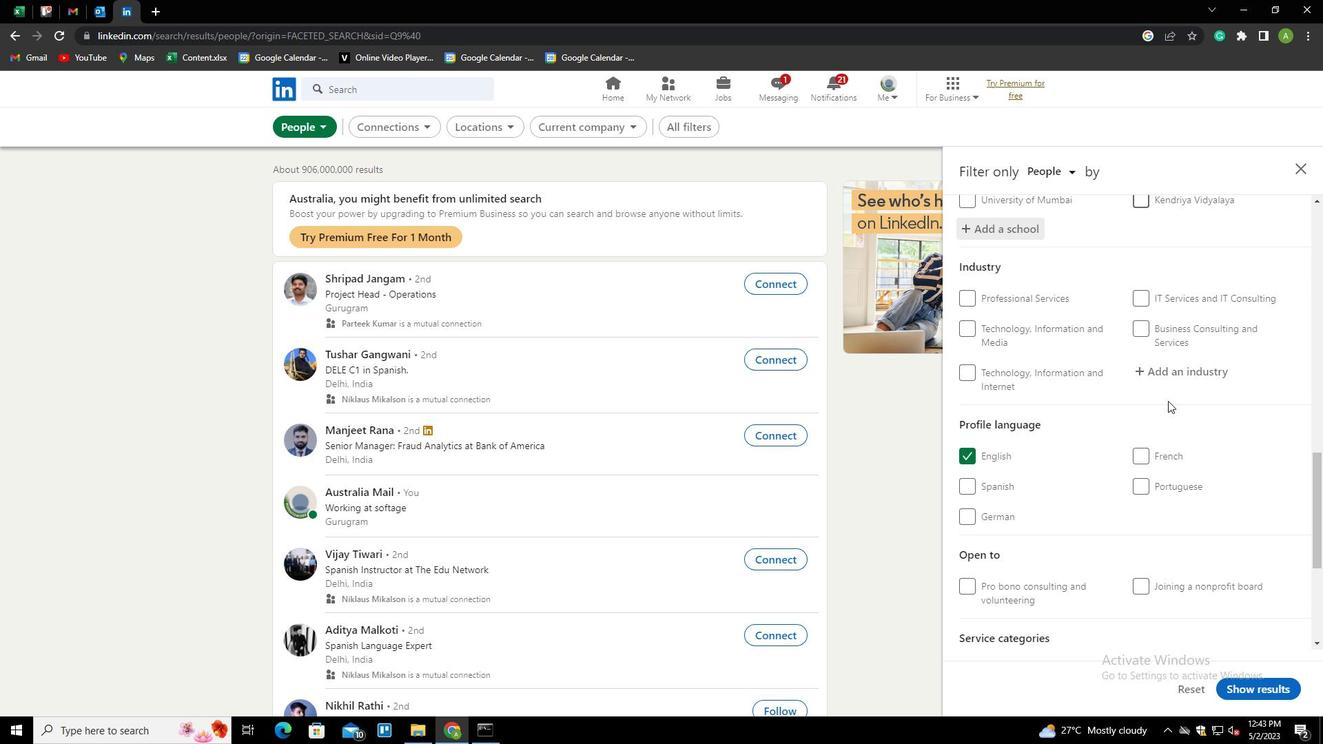 
Action: Mouse pressed left at (1161, 361)
Screenshot: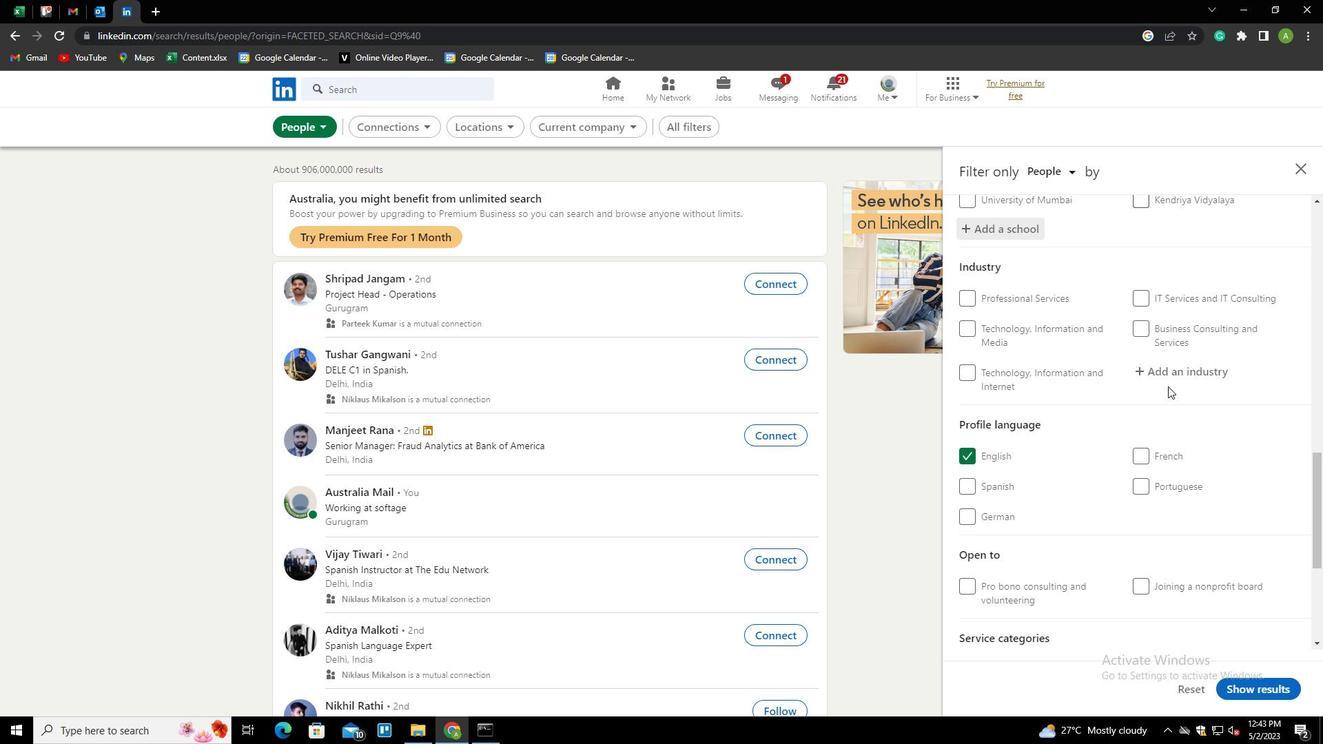 
Action: Key pressed <Key.shift>ARCHITECTU<Key.down><Key.enter>
Screenshot: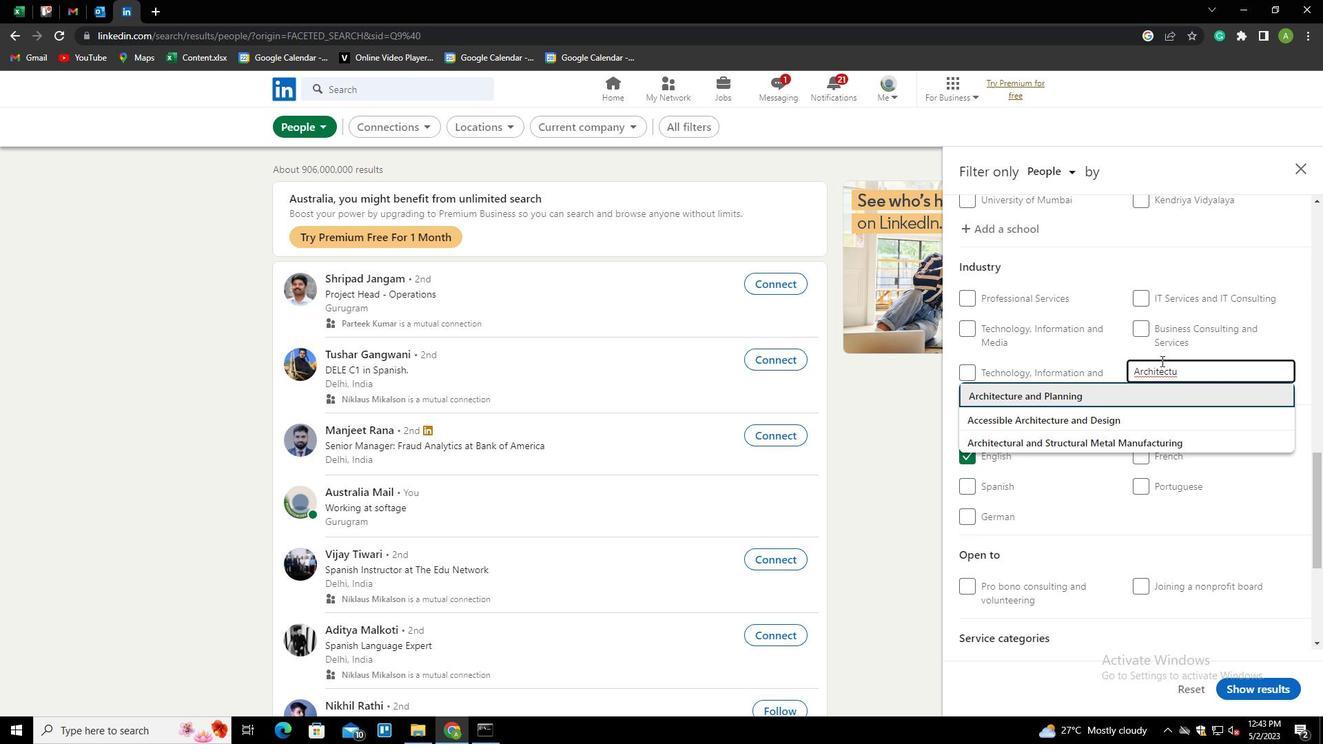 
Action: Mouse scrolled (1161, 360) with delta (0, 0)
Screenshot: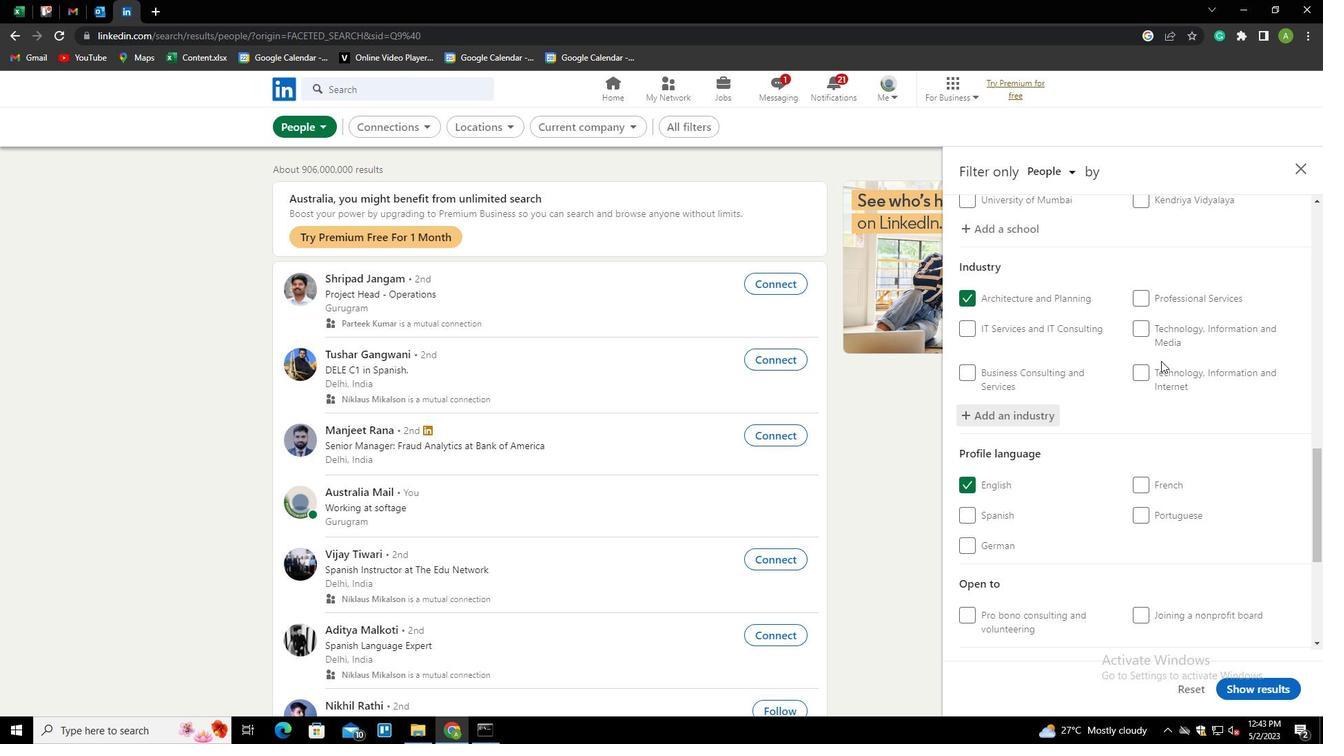 
Action: Mouse scrolled (1161, 360) with delta (0, 0)
Screenshot: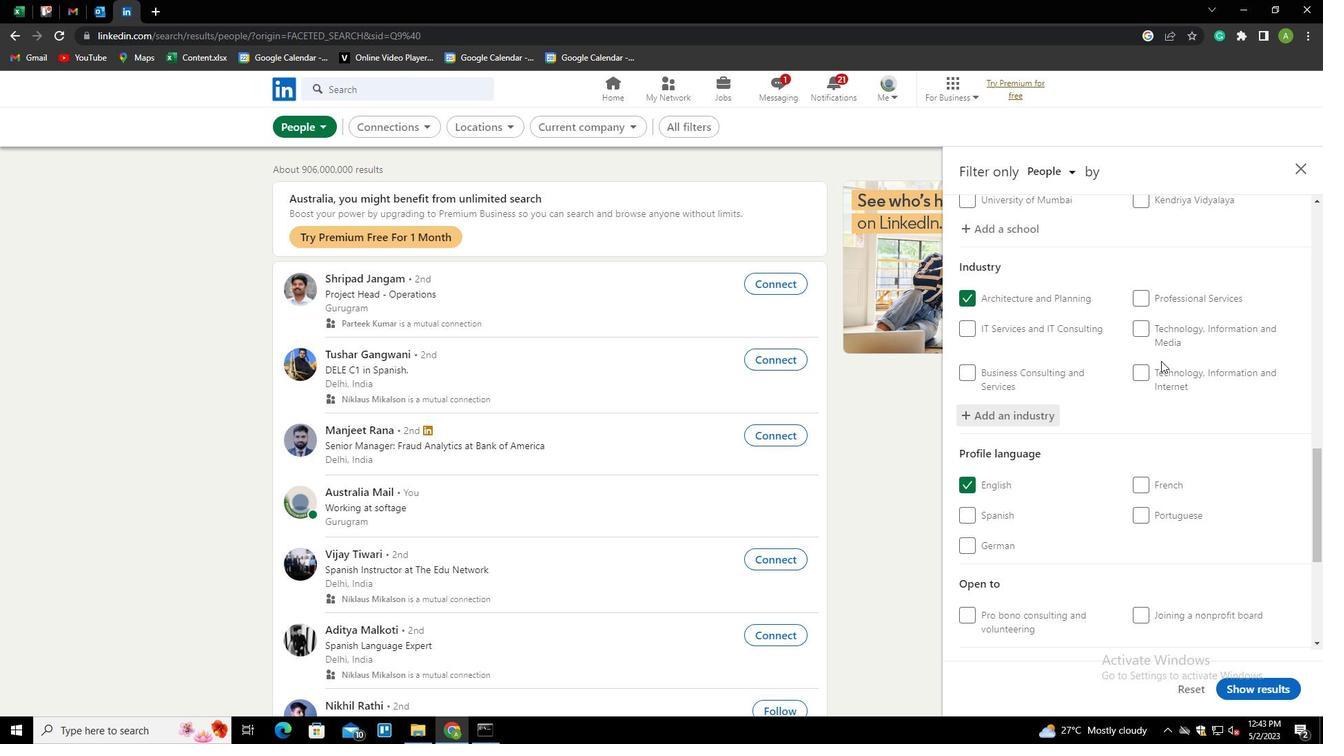 
Action: Mouse scrolled (1161, 360) with delta (0, 0)
Screenshot: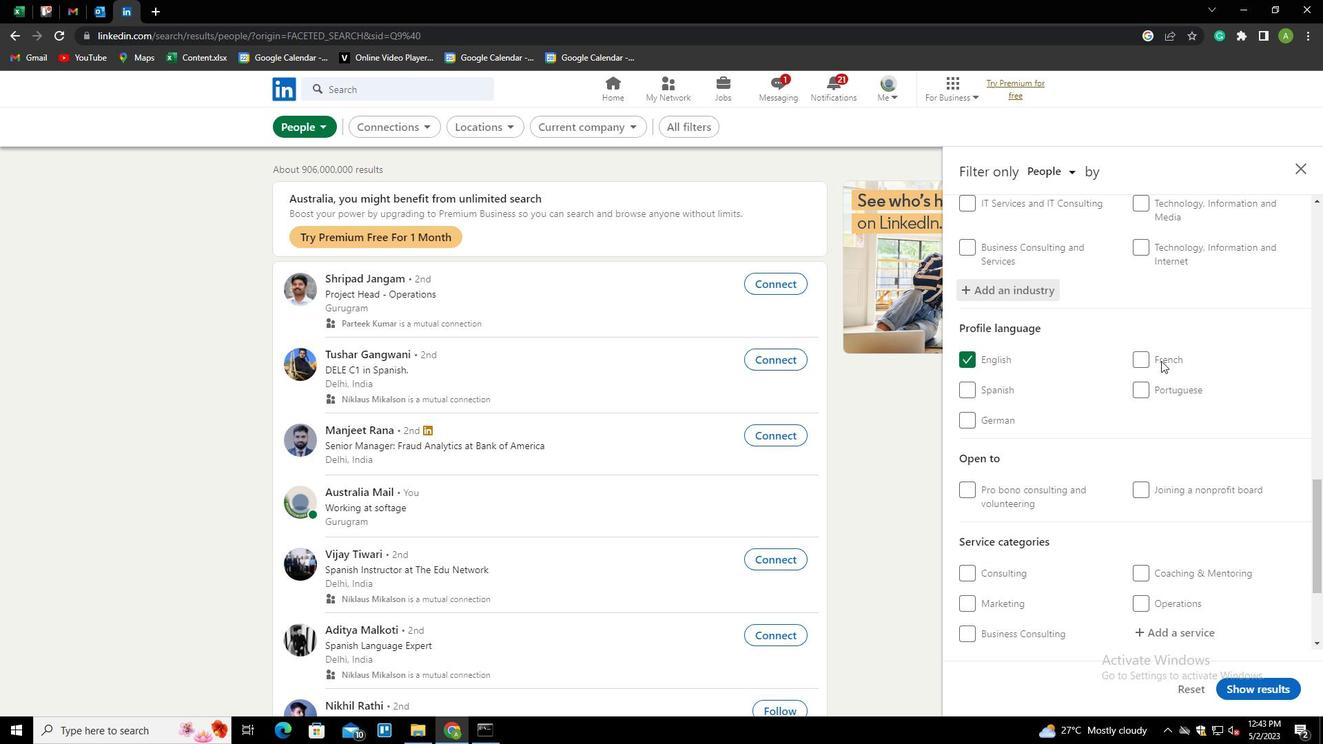 
Action: Mouse scrolled (1161, 360) with delta (0, 0)
Screenshot: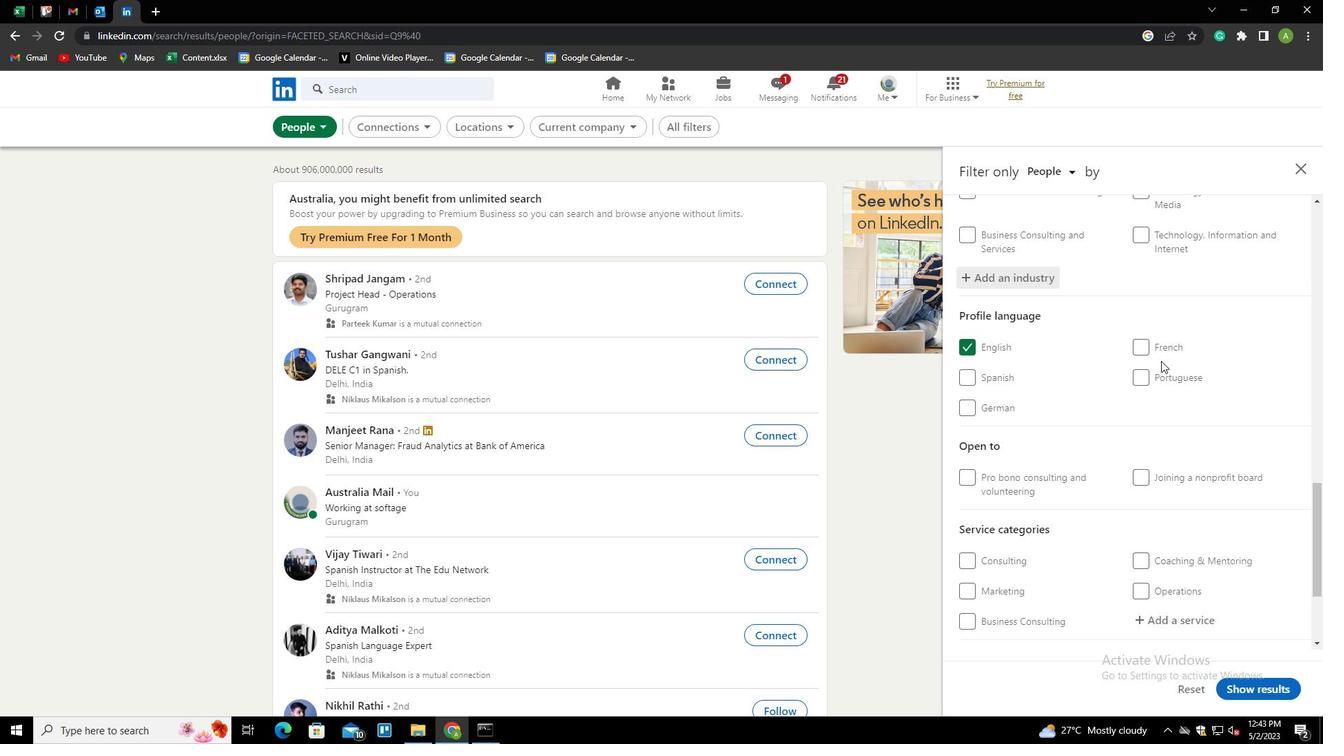 
Action: Mouse moved to (1161, 478)
Screenshot: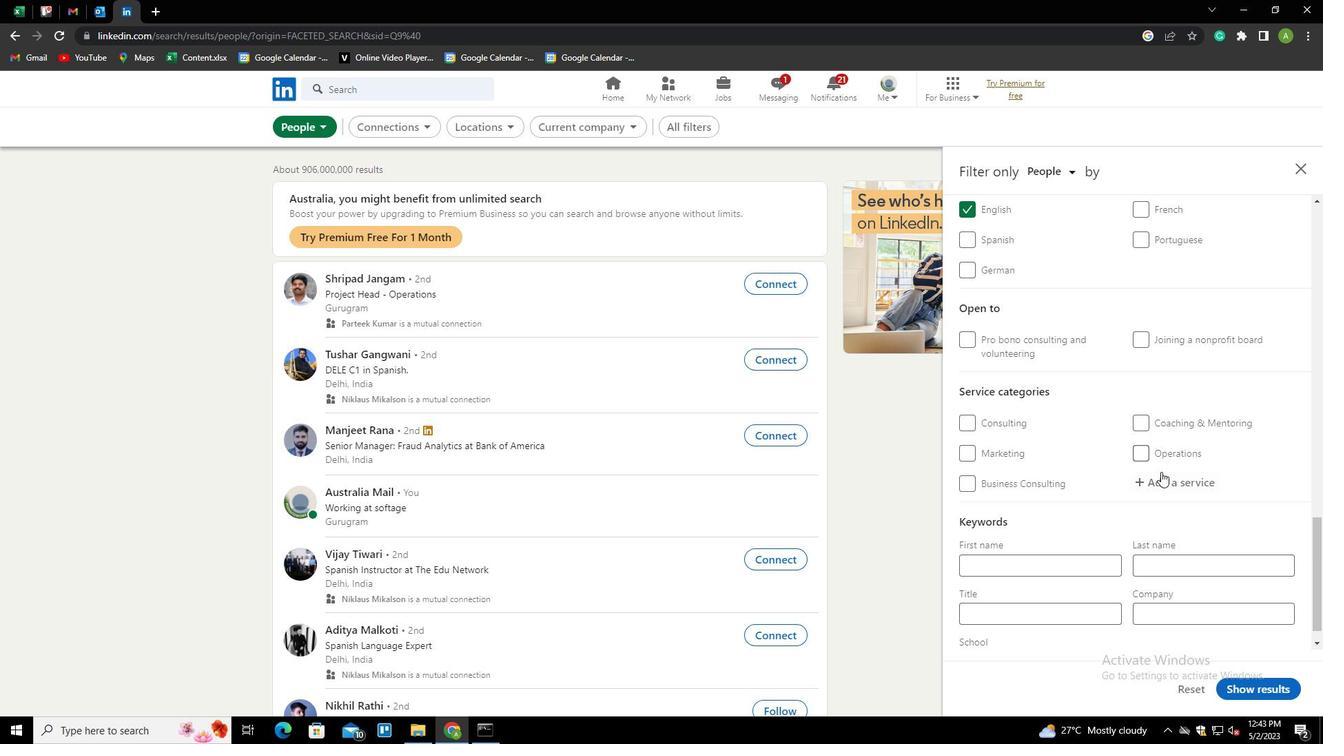 
Action: Mouse pressed left at (1161, 478)
Screenshot: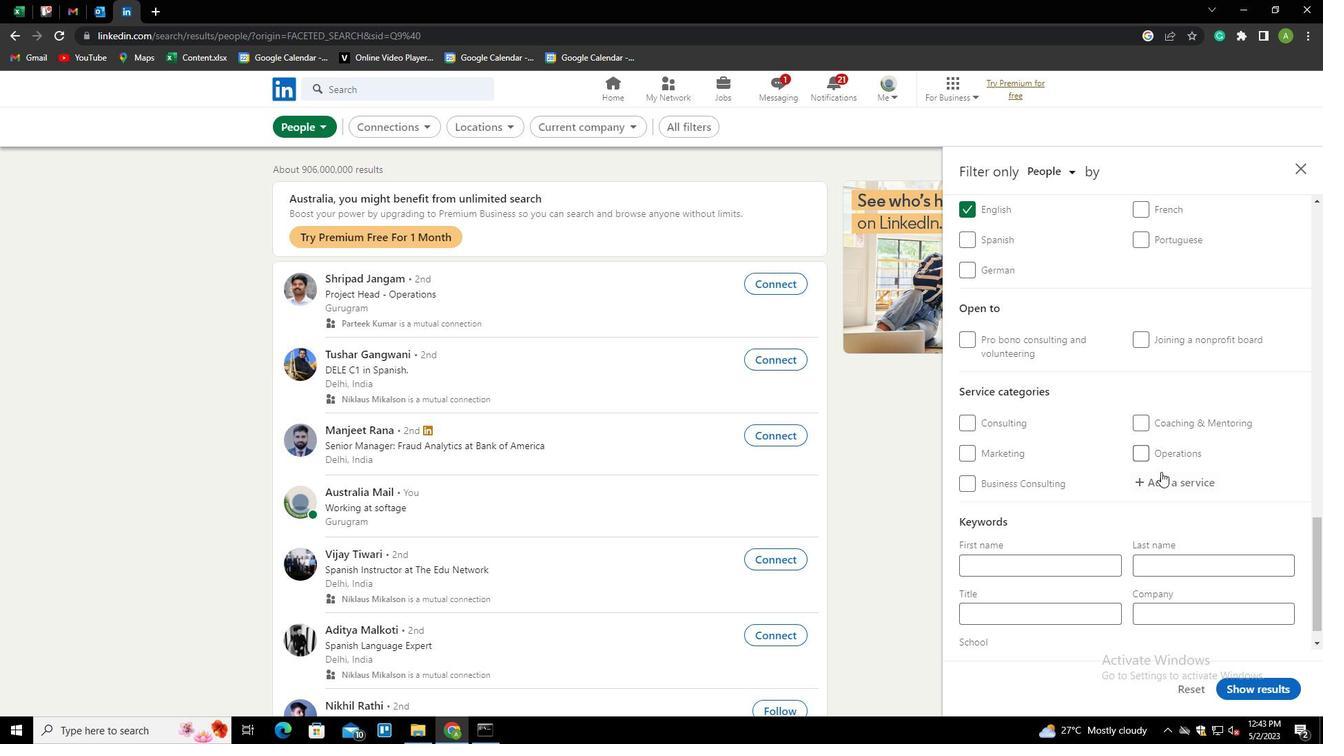 
Action: Mouse moved to (1168, 481)
Screenshot: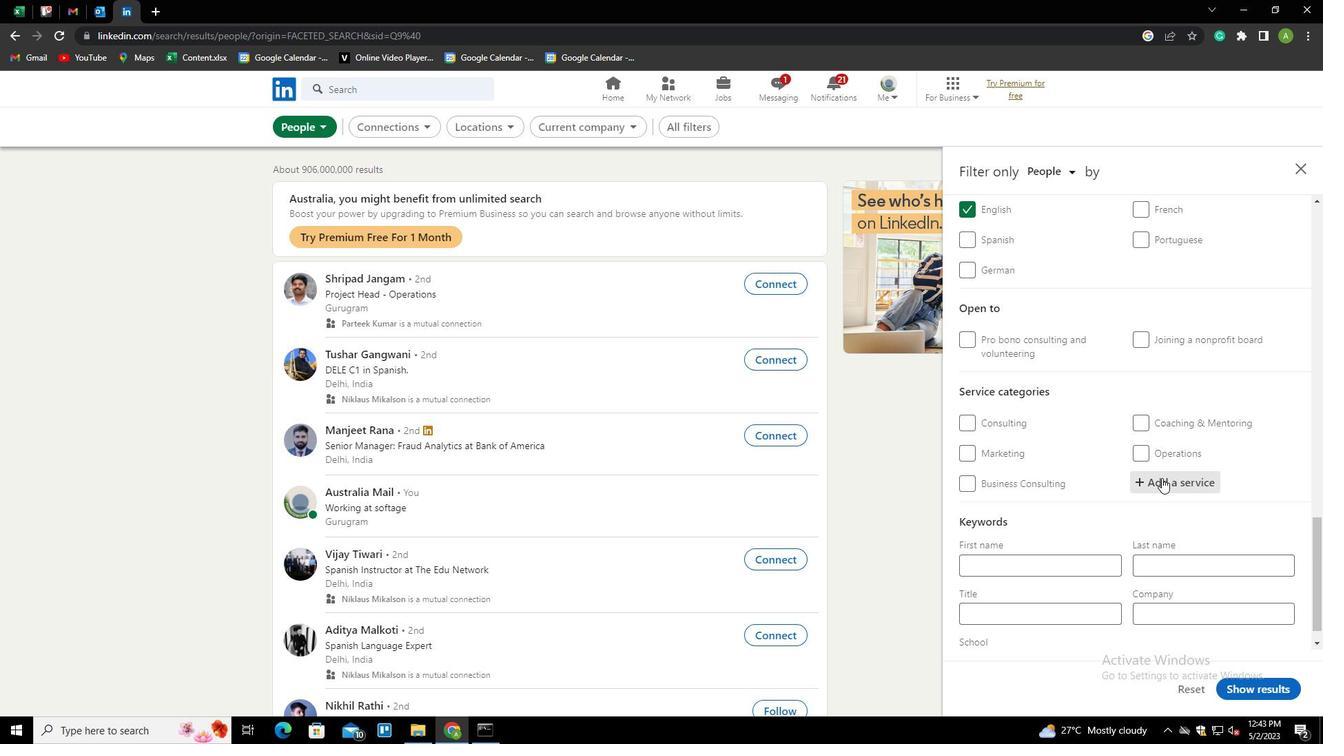
Action: Mouse pressed left at (1168, 481)
Screenshot: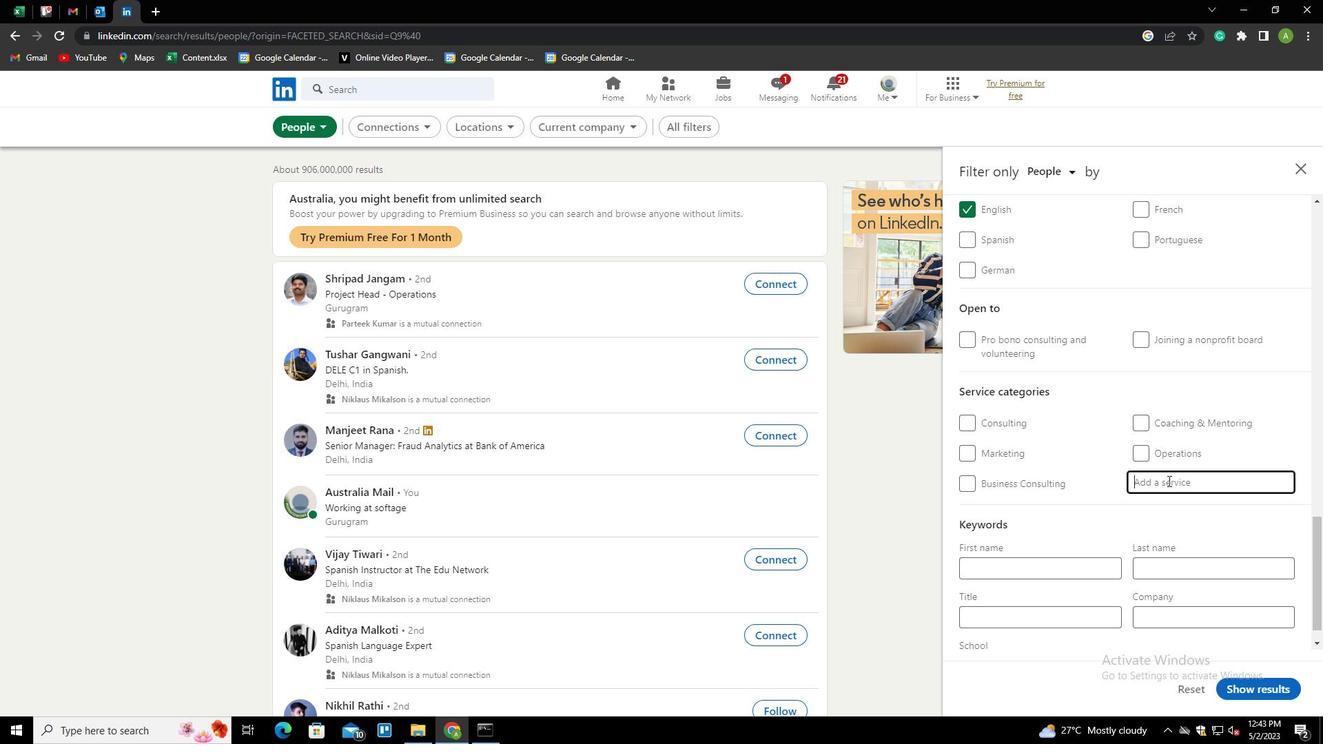
Action: Key pressed <Key.shift>COMM<Key.backspace><Key.backspace><Key.backspace>OMMERCIAL<Key.down><Key.down><Key.enter>
Screenshot: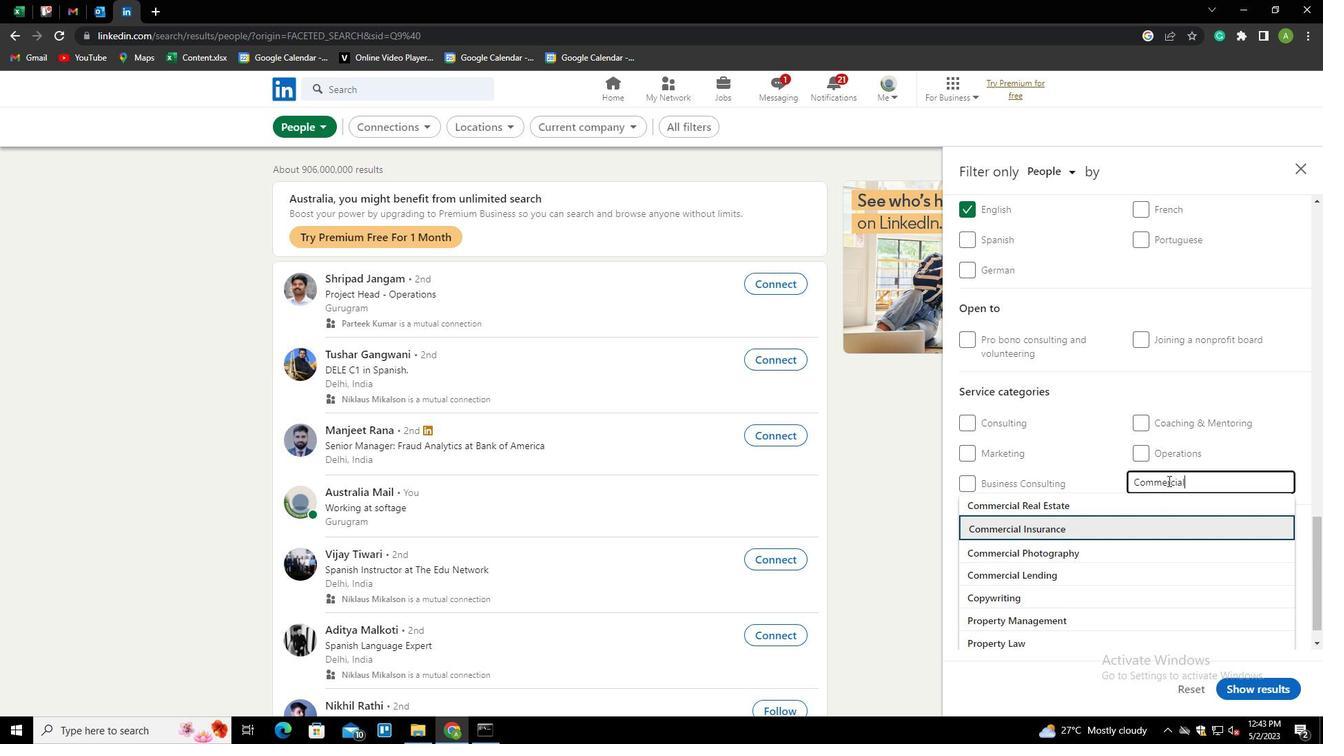 
Action: Mouse scrolled (1168, 480) with delta (0, 0)
Screenshot: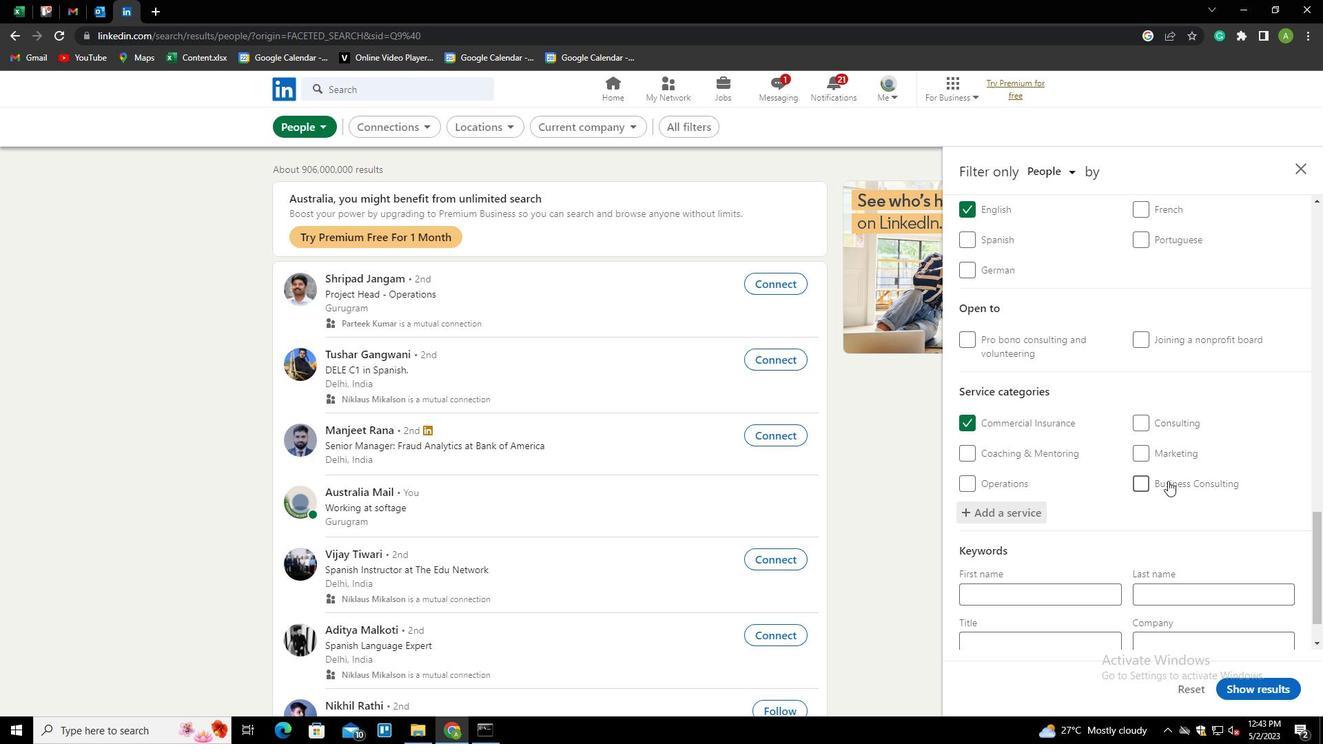 
Action: Mouse scrolled (1168, 480) with delta (0, 0)
Screenshot: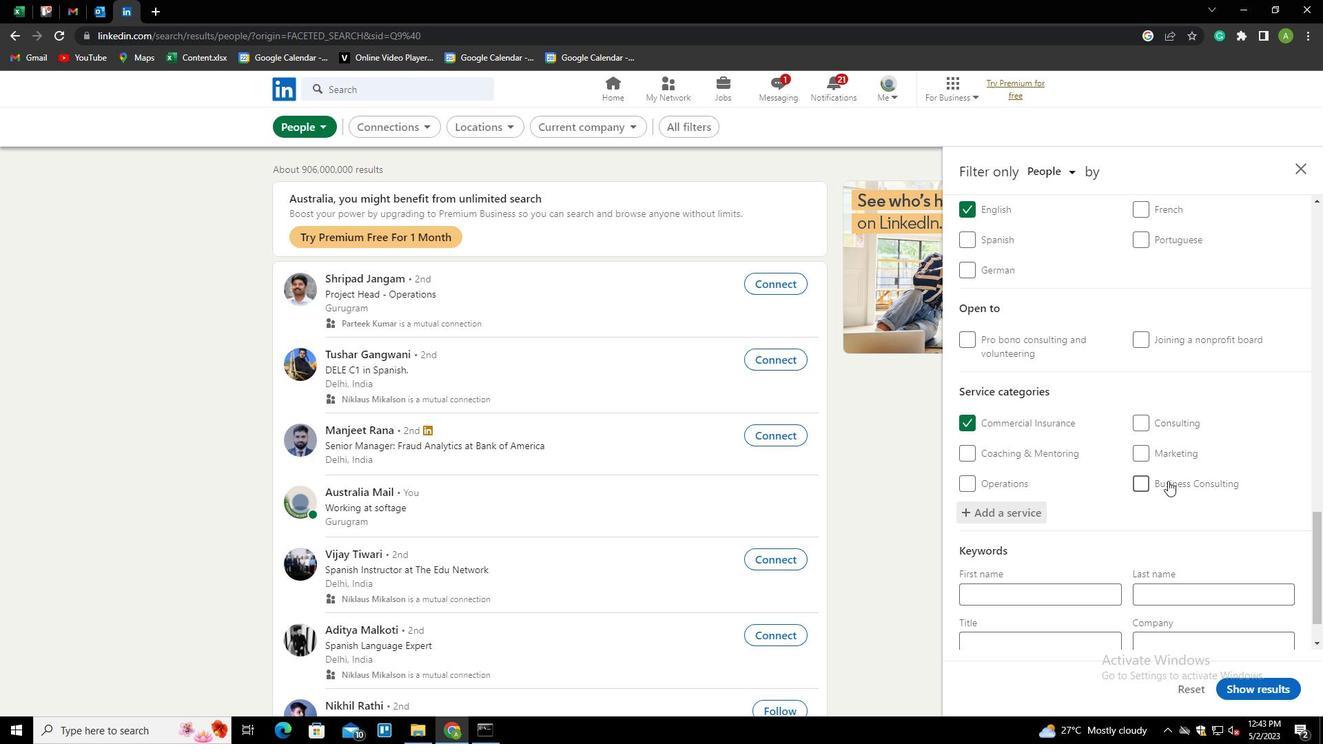 
Action: Mouse scrolled (1168, 480) with delta (0, 0)
Screenshot: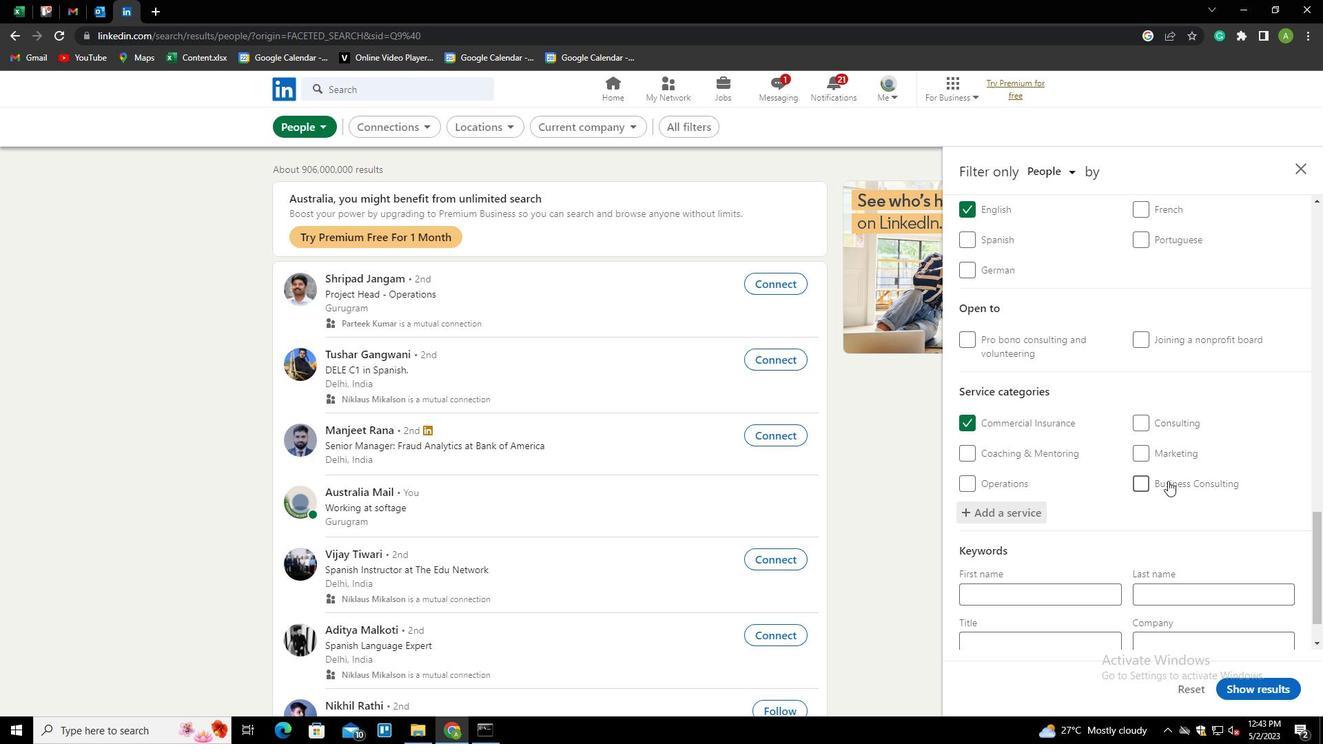 
Action: Mouse scrolled (1168, 480) with delta (0, 0)
Screenshot: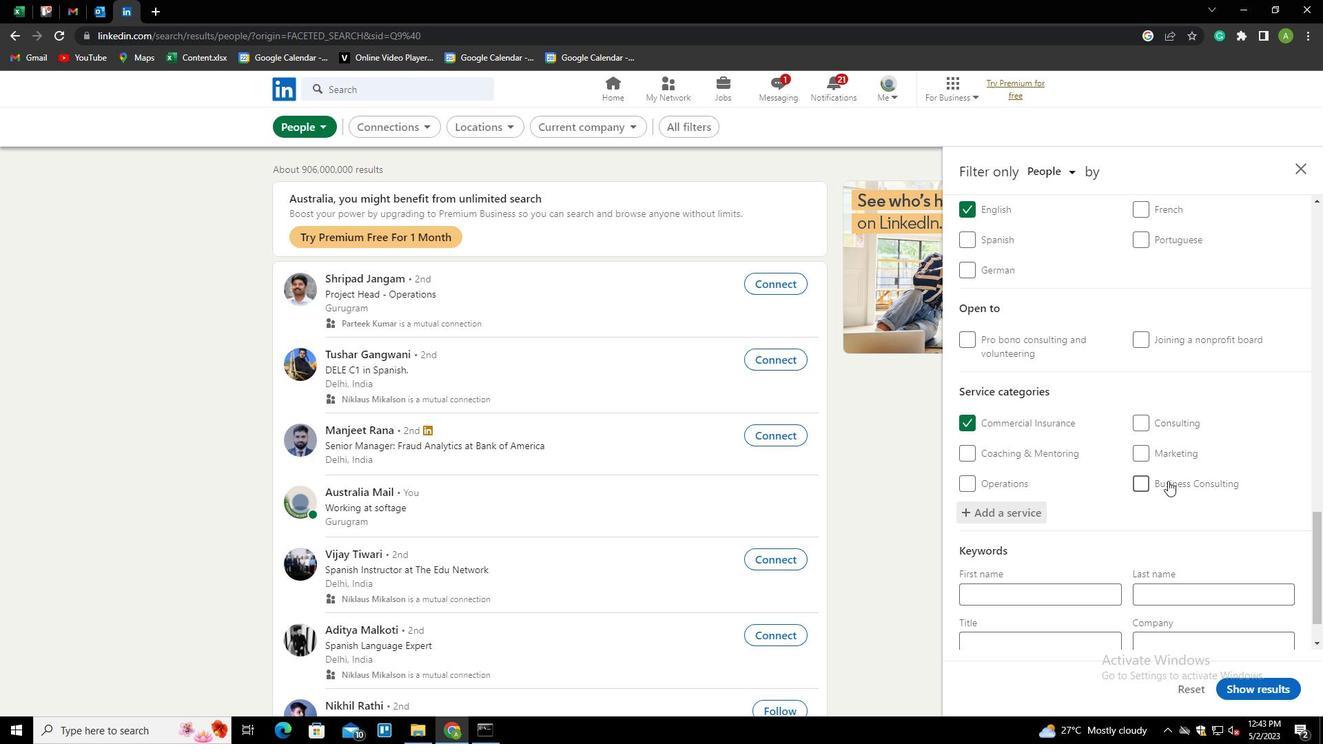 
Action: Mouse scrolled (1168, 480) with delta (0, 0)
Screenshot: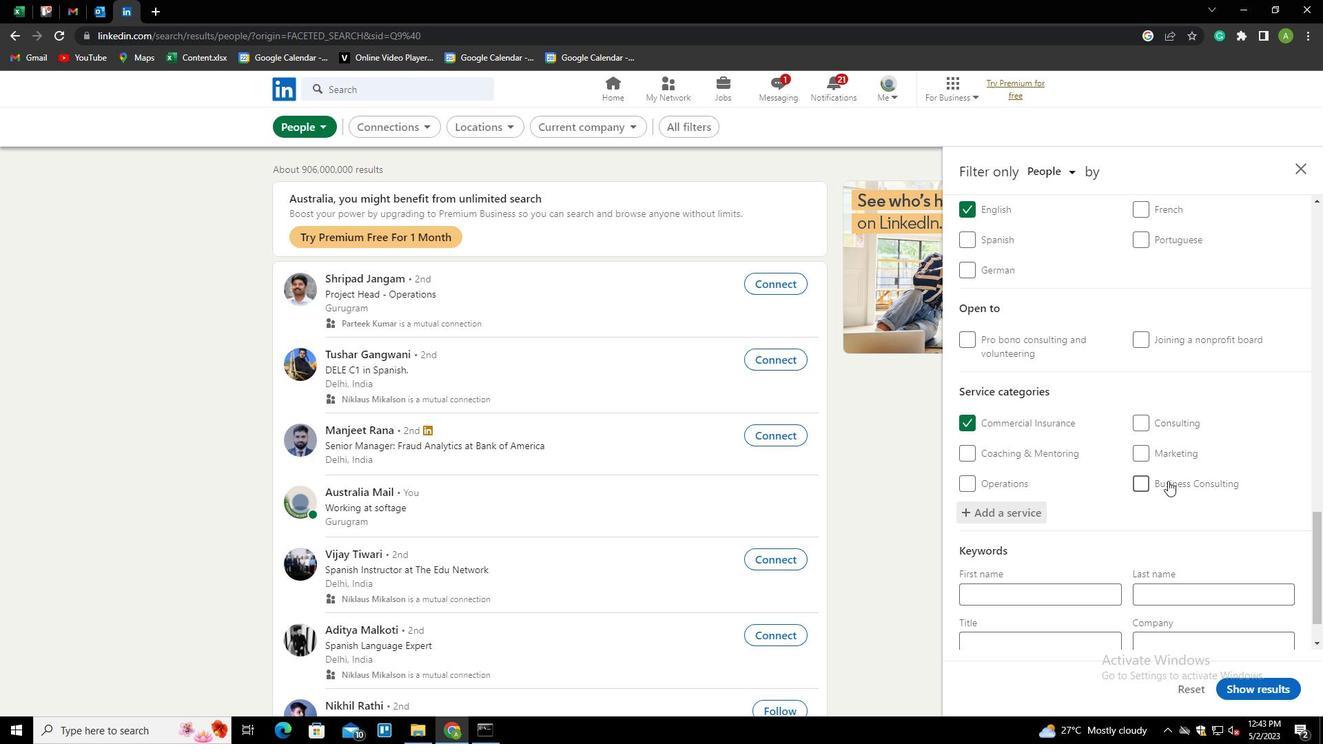 
Action: Mouse scrolled (1168, 480) with delta (0, 0)
Screenshot: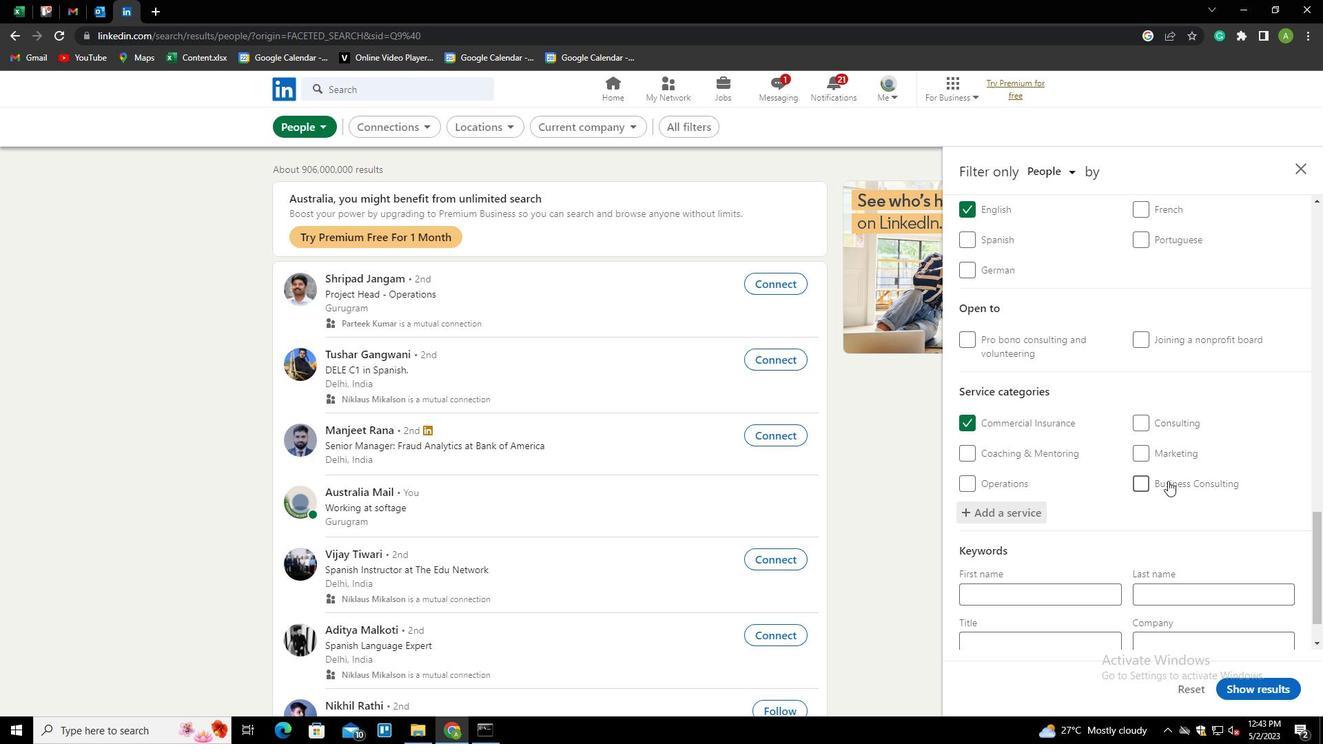 
Action: Mouse scrolled (1168, 480) with delta (0, 0)
Screenshot: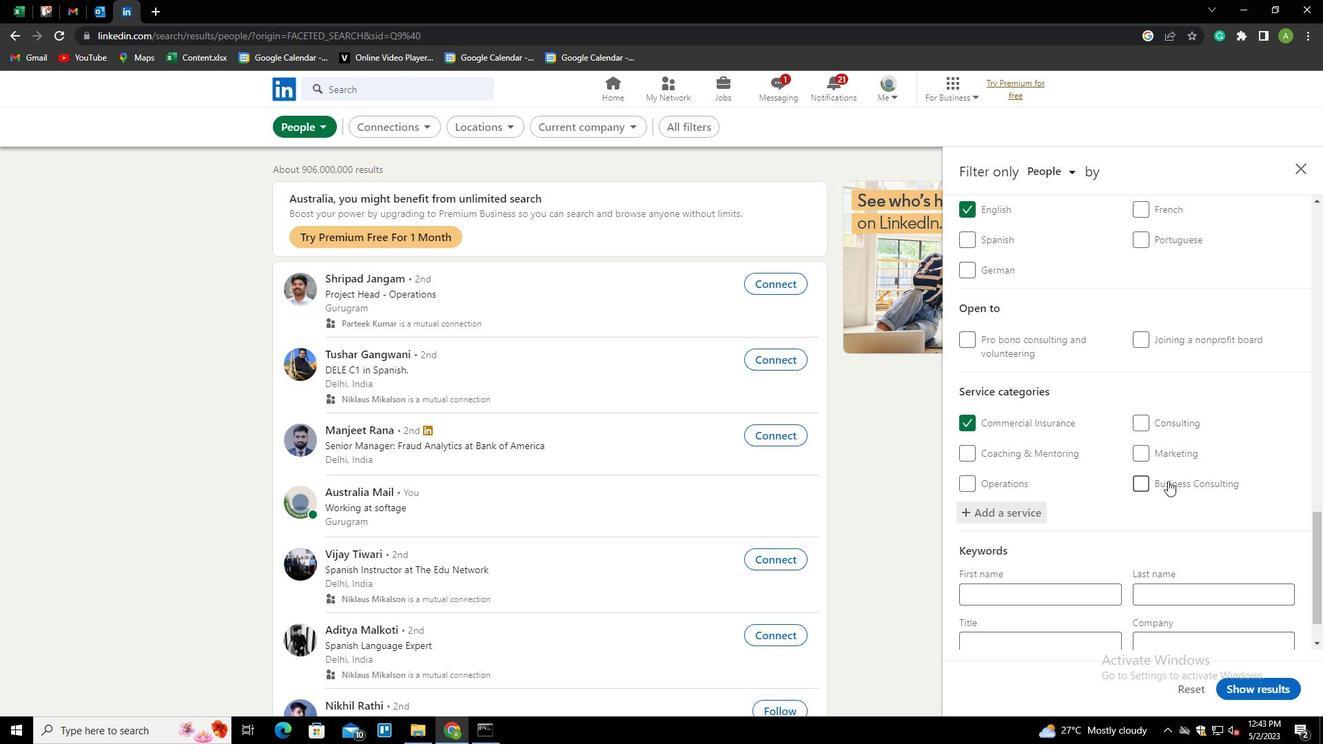 
Action: Mouse scrolled (1168, 480) with delta (0, 0)
Screenshot: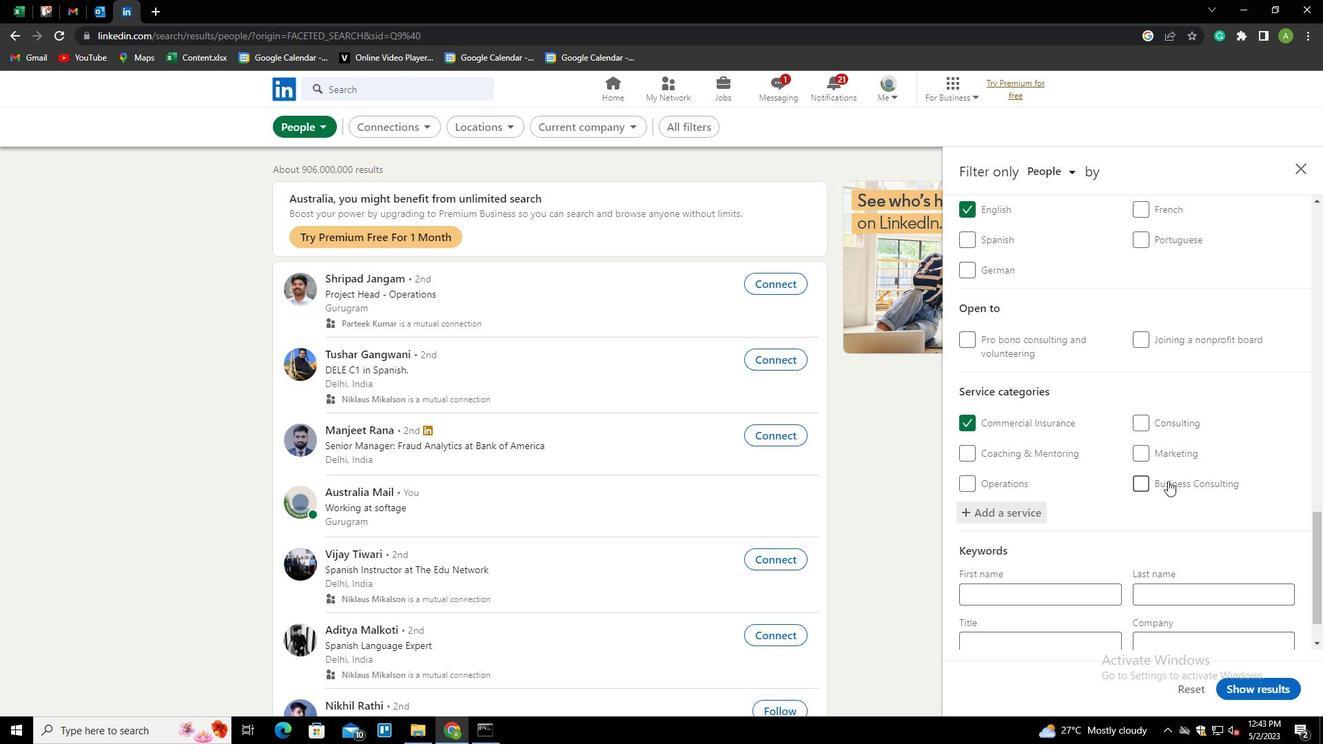 
Action: Mouse moved to (1076, 584)
Screenshot: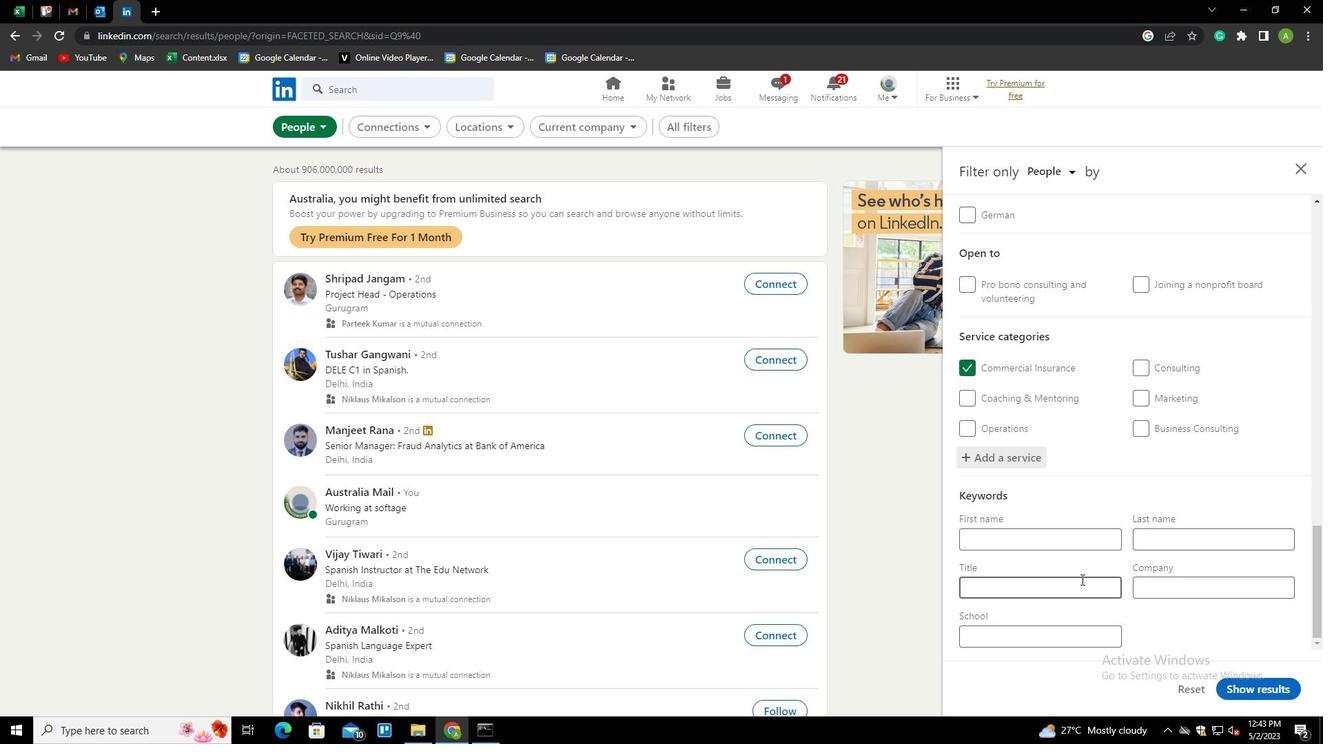 
Action: Mouse pressed left at (1076, 584)
Screenshot: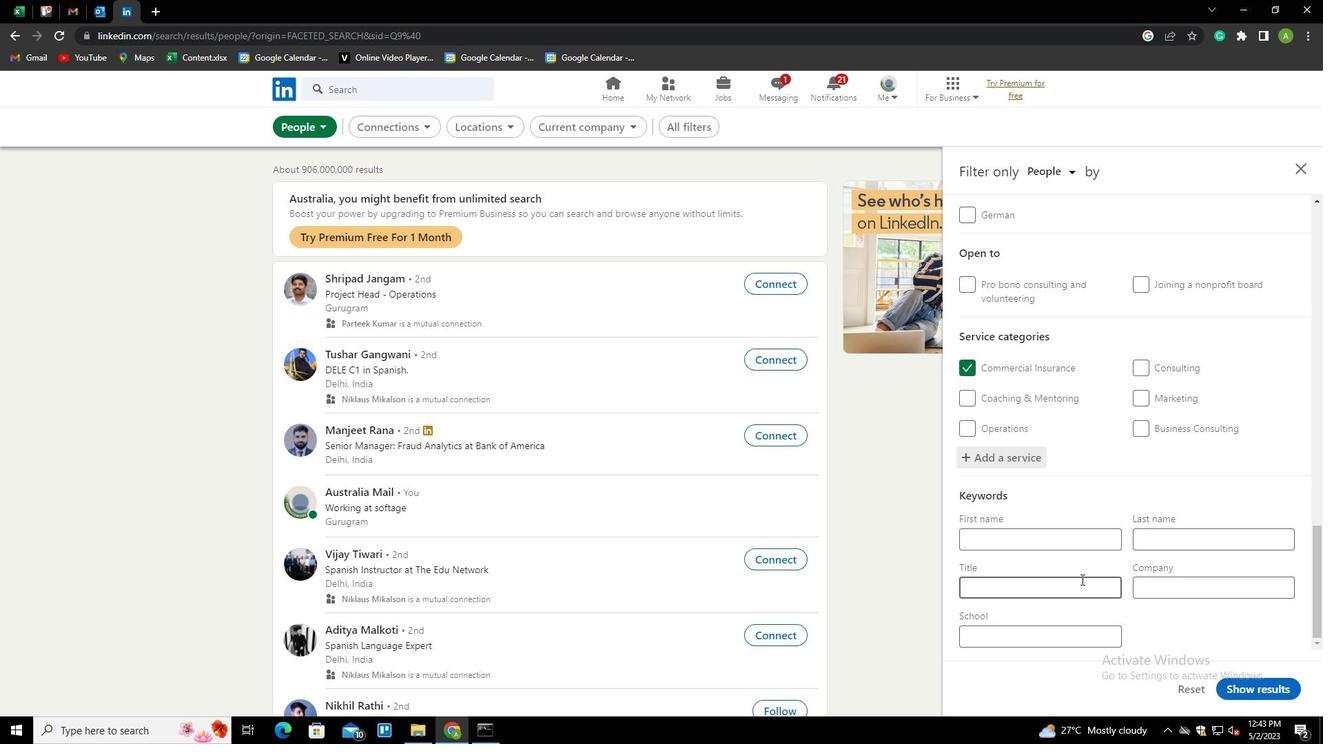 
Action: Key pressed <Key.shift>
Screenshot: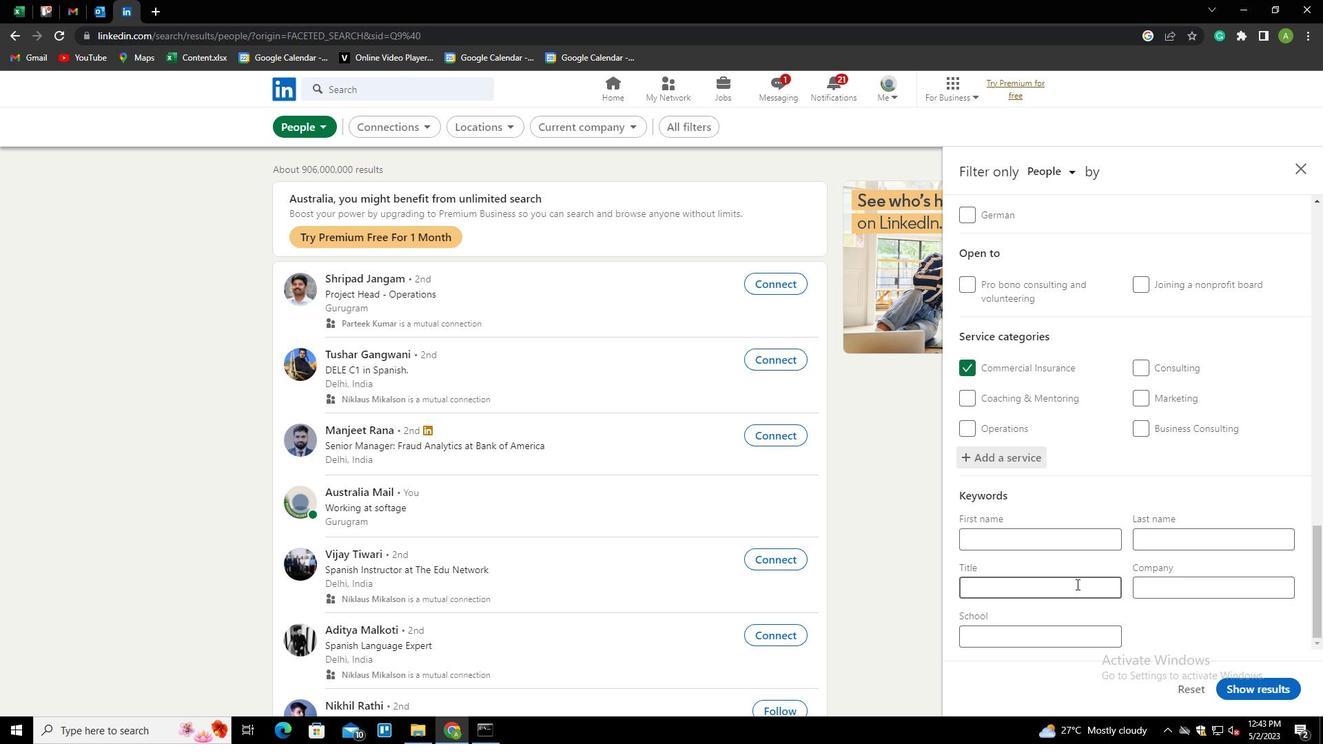 
Action: Mouse moved to (1071, 584)
Screenshot: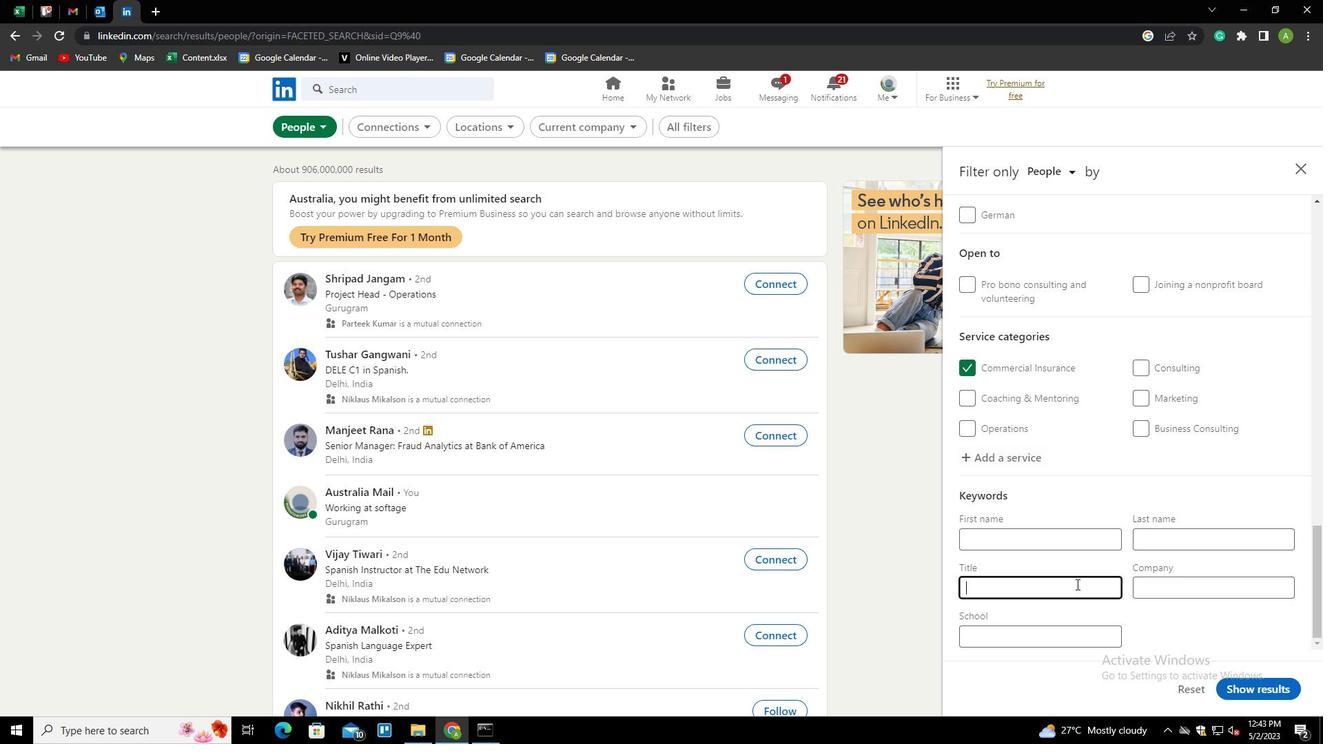 
Action: Key pressed TECHNICAL<Key.space><Key.shift><Key.shift><Key.shift><Key.shift><Key.shift><Key.shift><Key.shift><Key.shift><Key.shift><Key.shift><Key.shift><Key.shift><Key.shift><Key.shift>SPECIALIST
Screenshot: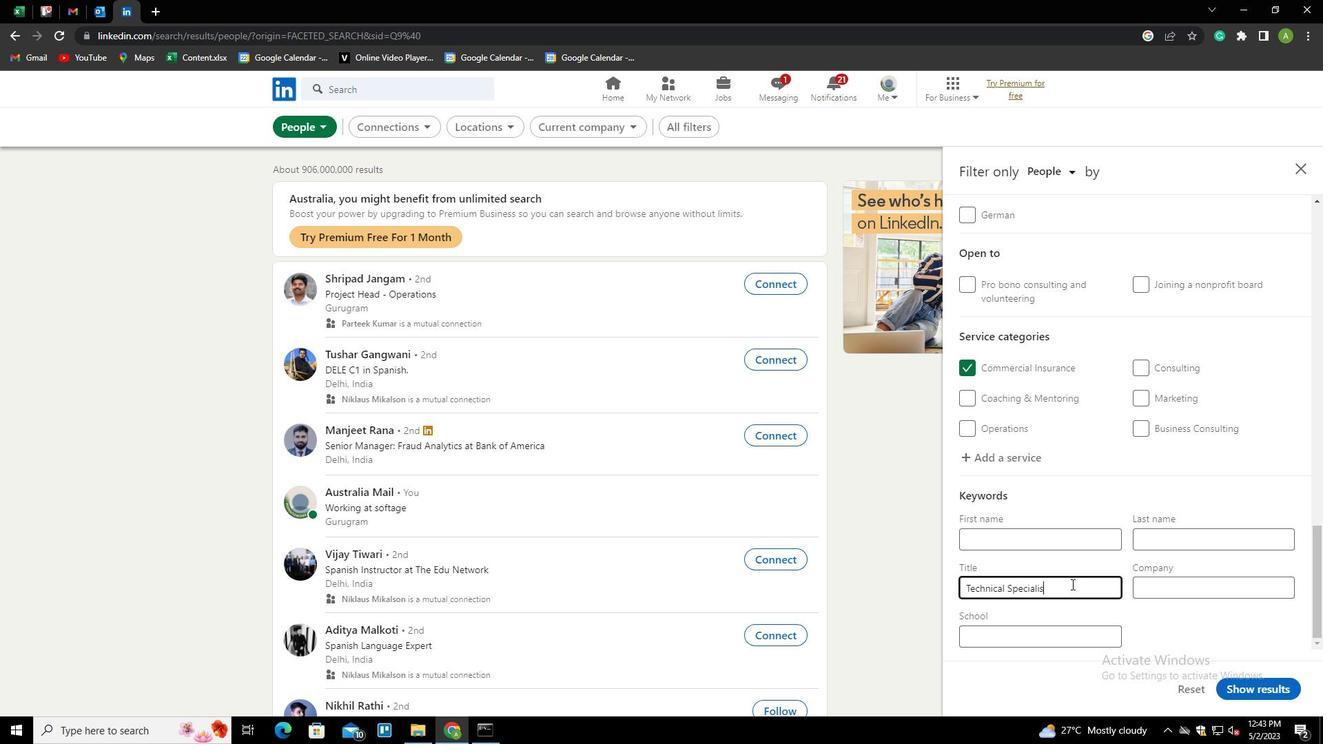 
Action: Mouse moved to (1197, 623)
Screenshot: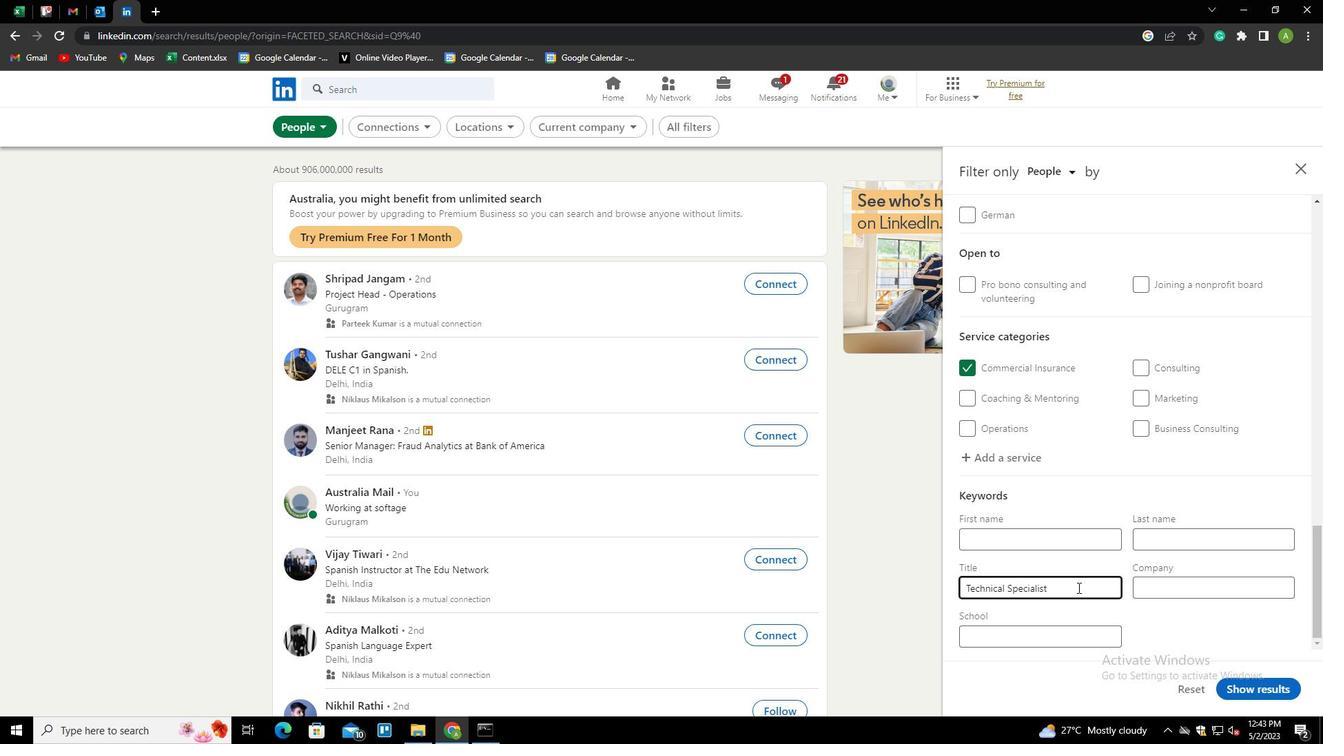 
Action: Mouse pressed left at (1197, 623)
Screenshot: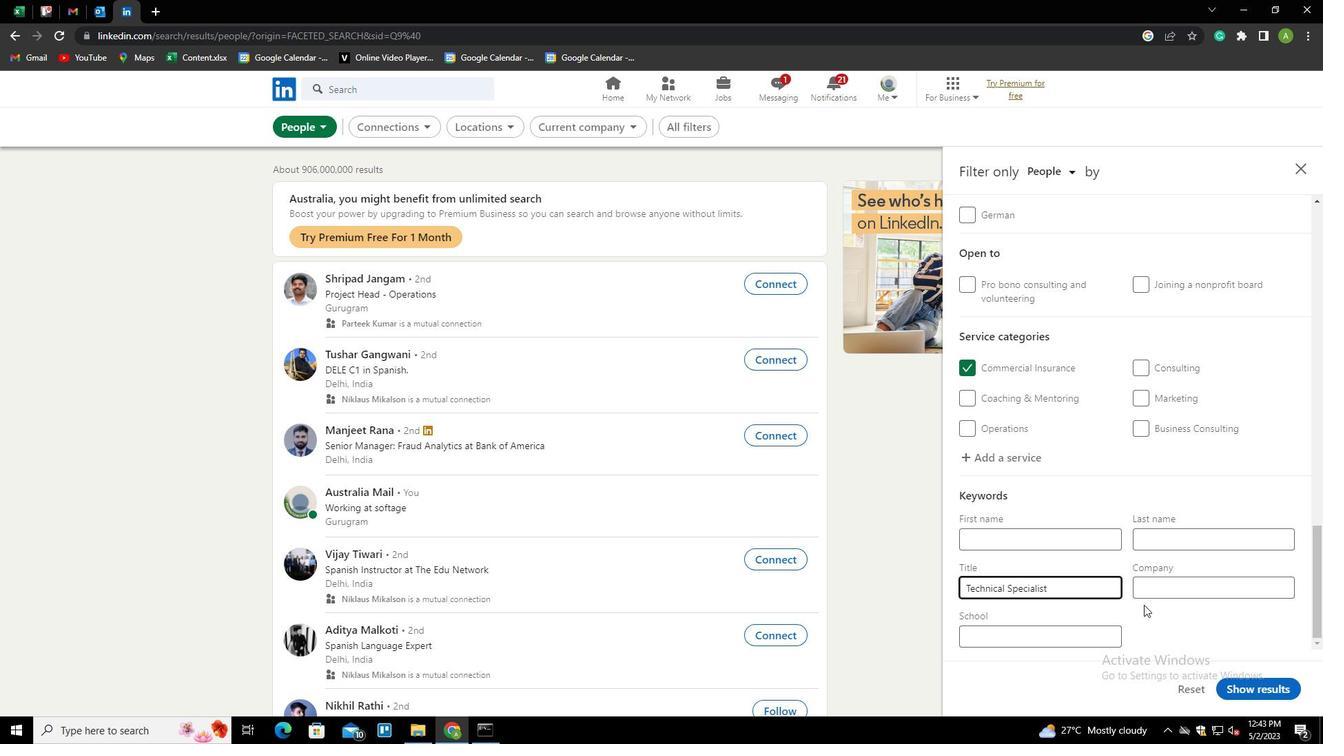 
Action: Mouse moved to (1259, 681)
Screenshot: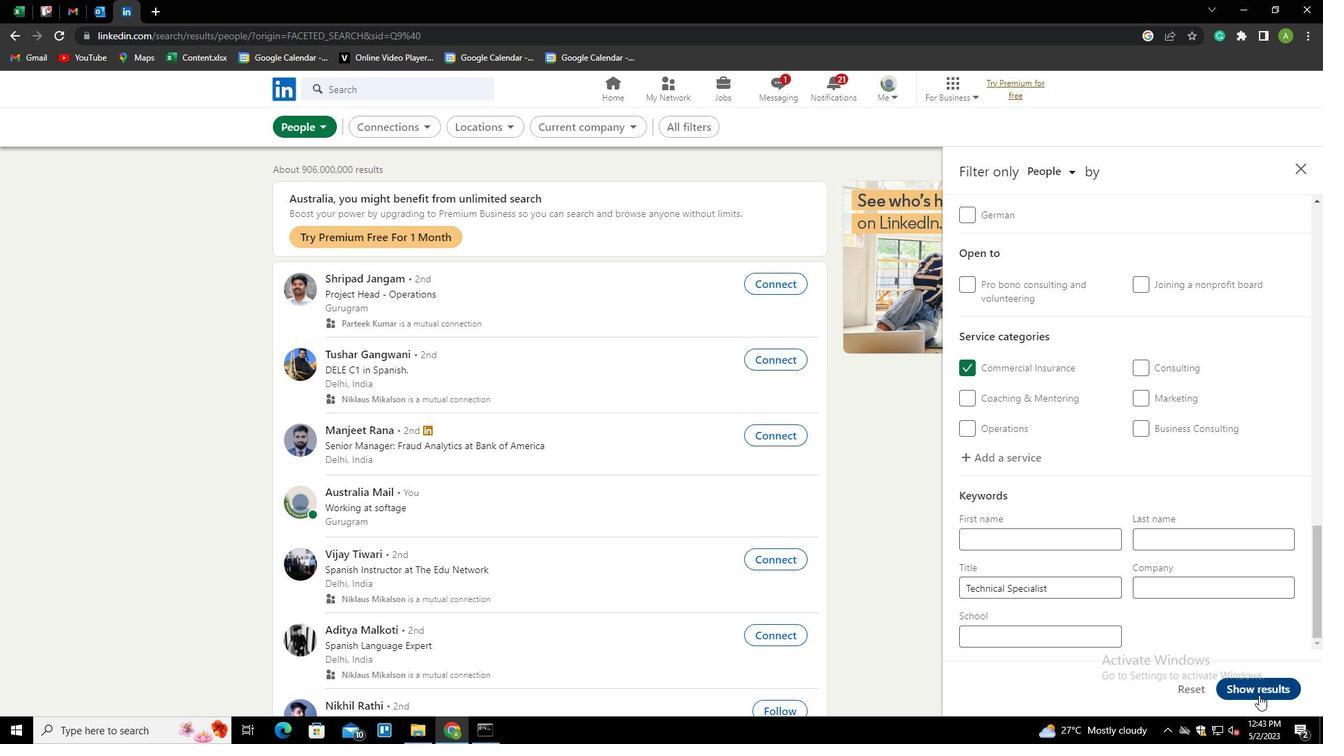 
Action: Mouse pressed left at (1259, 681)
Screenshot: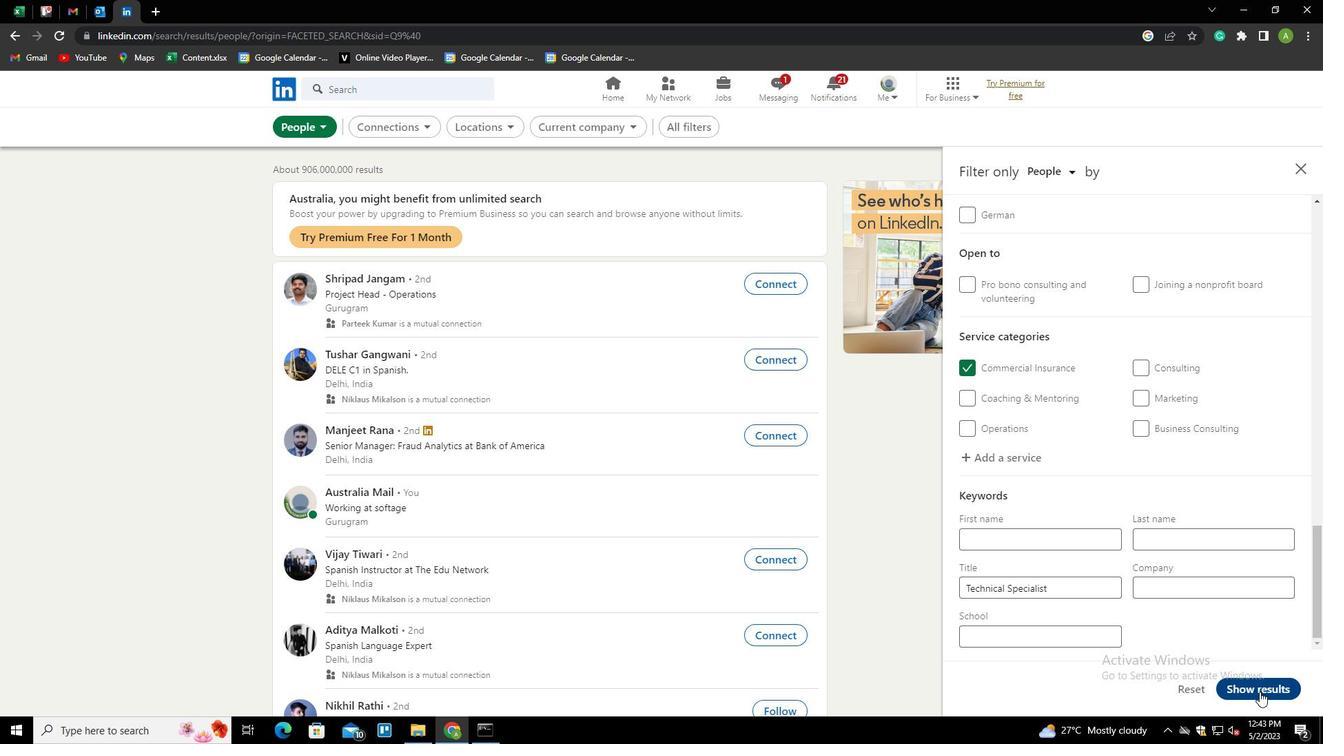 
